 Task: Find connections with filter location Buri with filter topic #Jobinterviewswith filter profile language Potuguese with filter current company Dr. Reddy's Laboratories with filter school AMC Engineering College - India with filter industry Caterers with filter service category Corporate Law with filter keywords title Salon Manager
Action: Mouse moved to (682, 137)
Screenshot: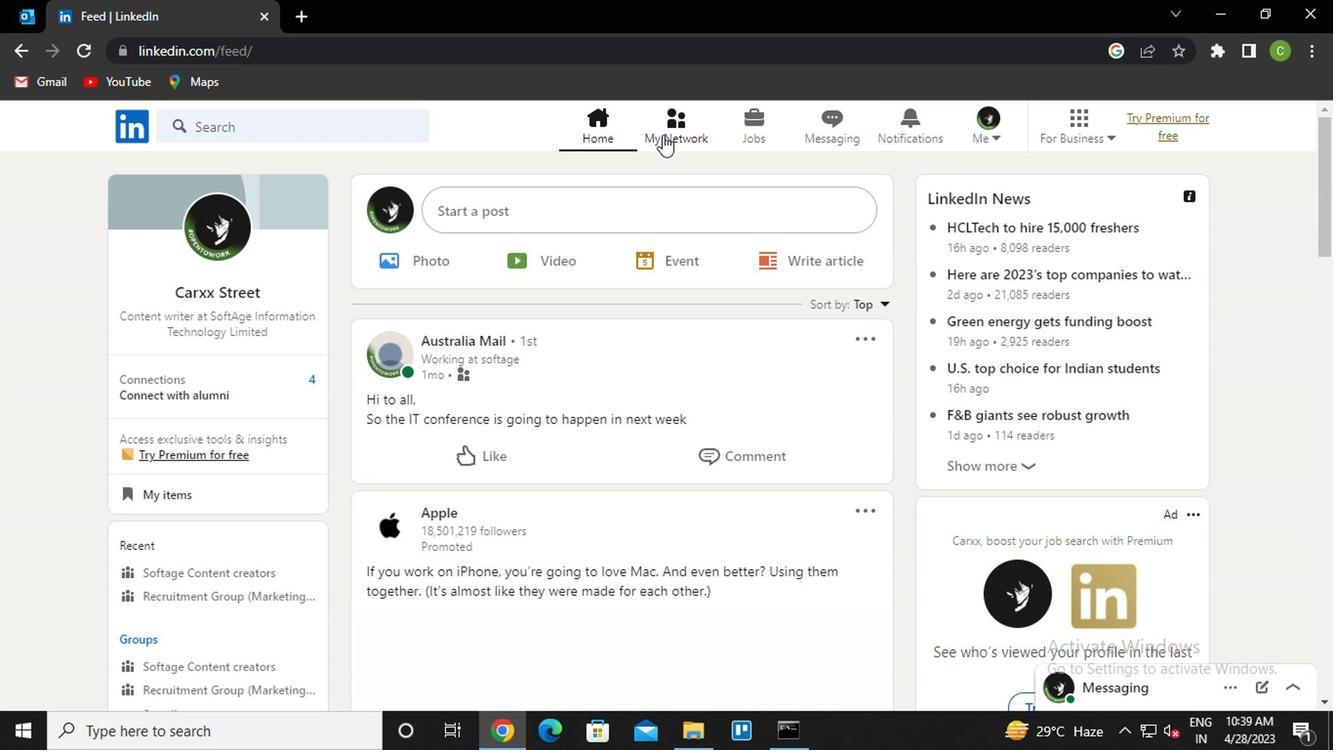 
Action: Mouse pressed left at (682, 137)
Screenshot: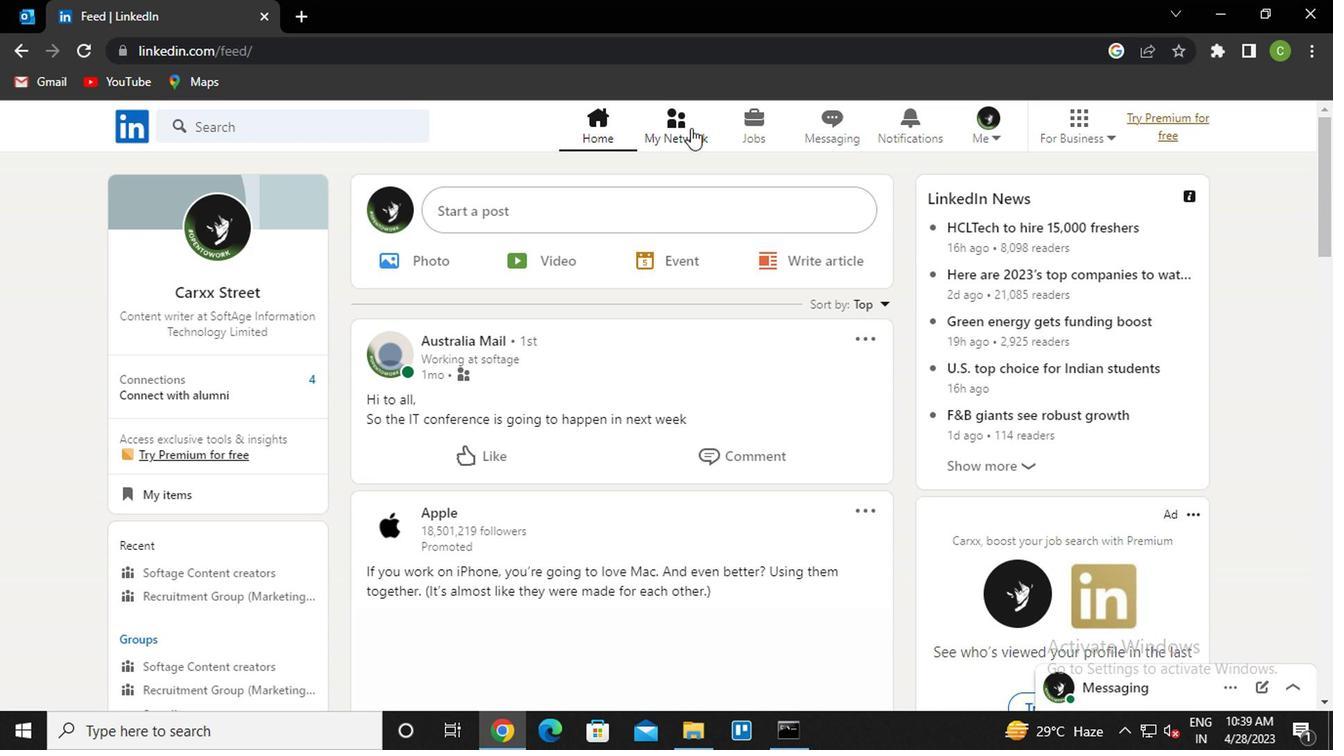 
Action: Mouse moved to (322, 247)
Screenshot: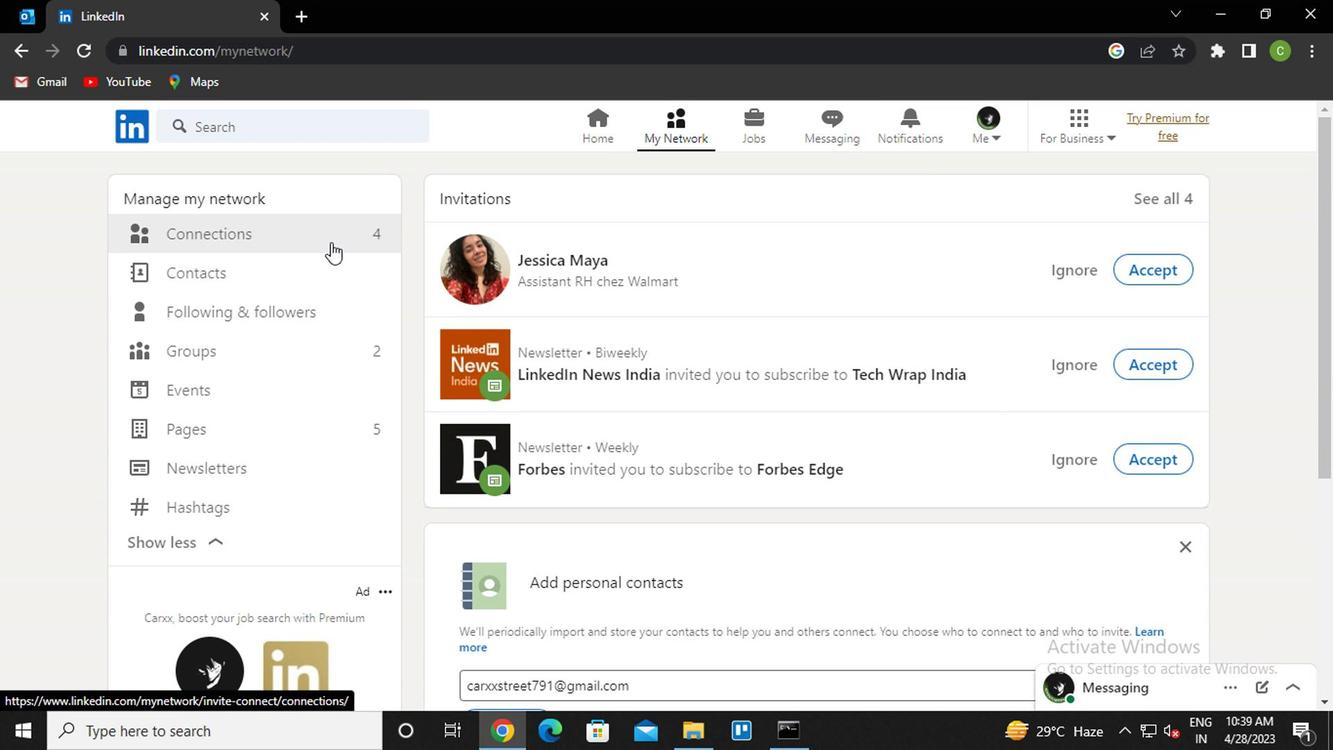 
Action: Mouse pressed left at (322, 247)
Screenshot: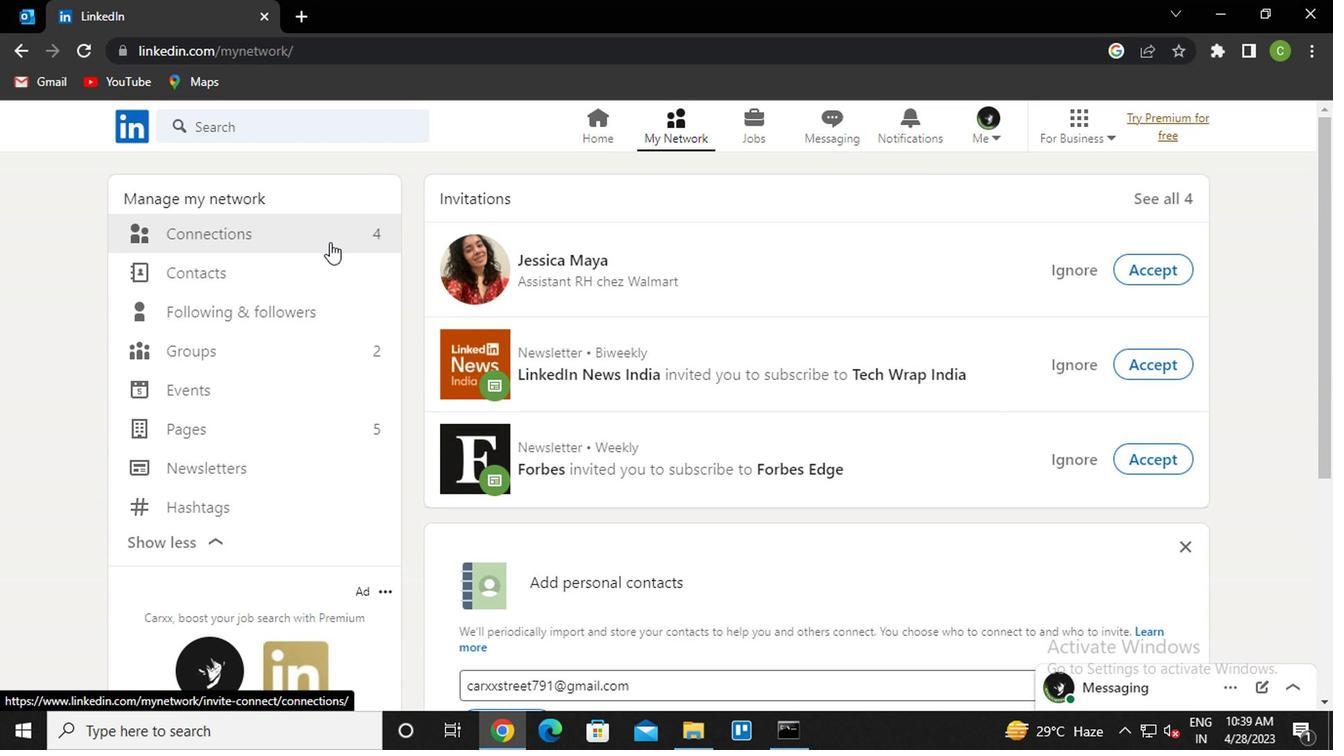 
Action: Mouse moved to (859, 220)
Screenshot: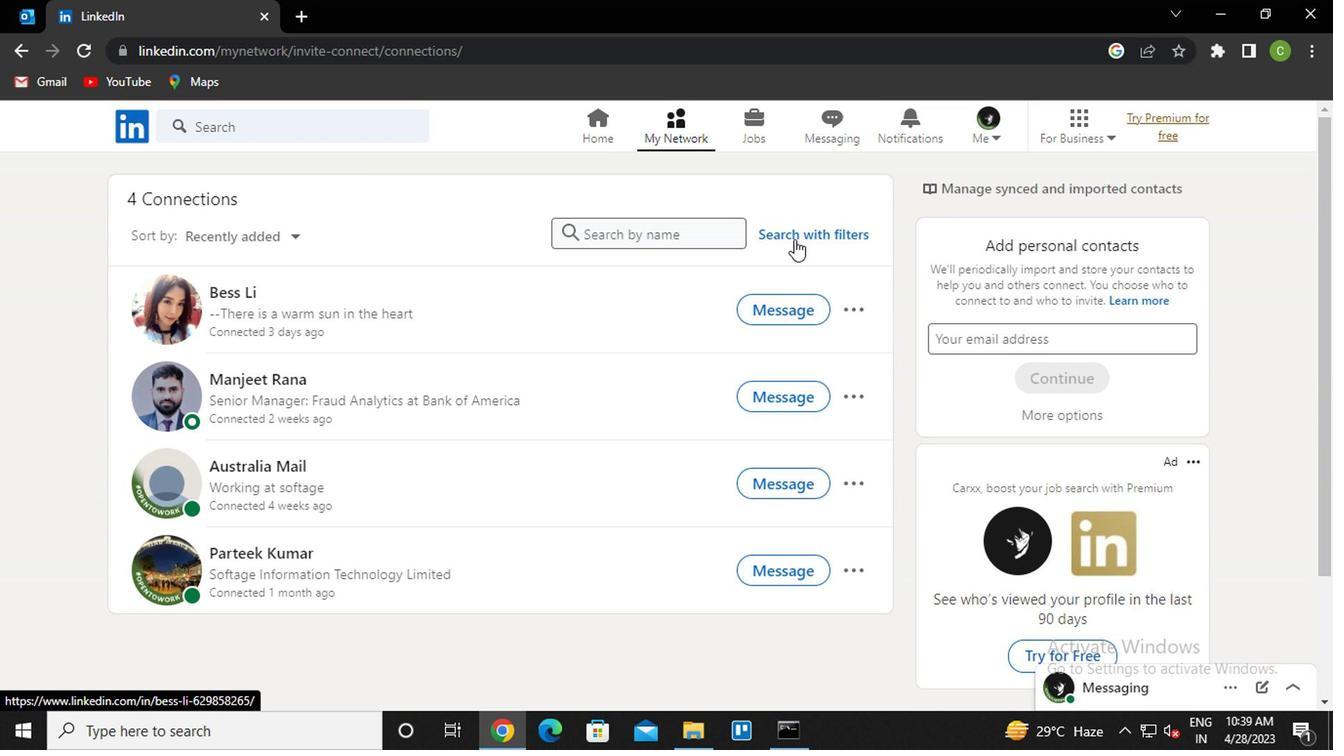 
Action: Mouse pressed left at (859, 220)
Screenshot: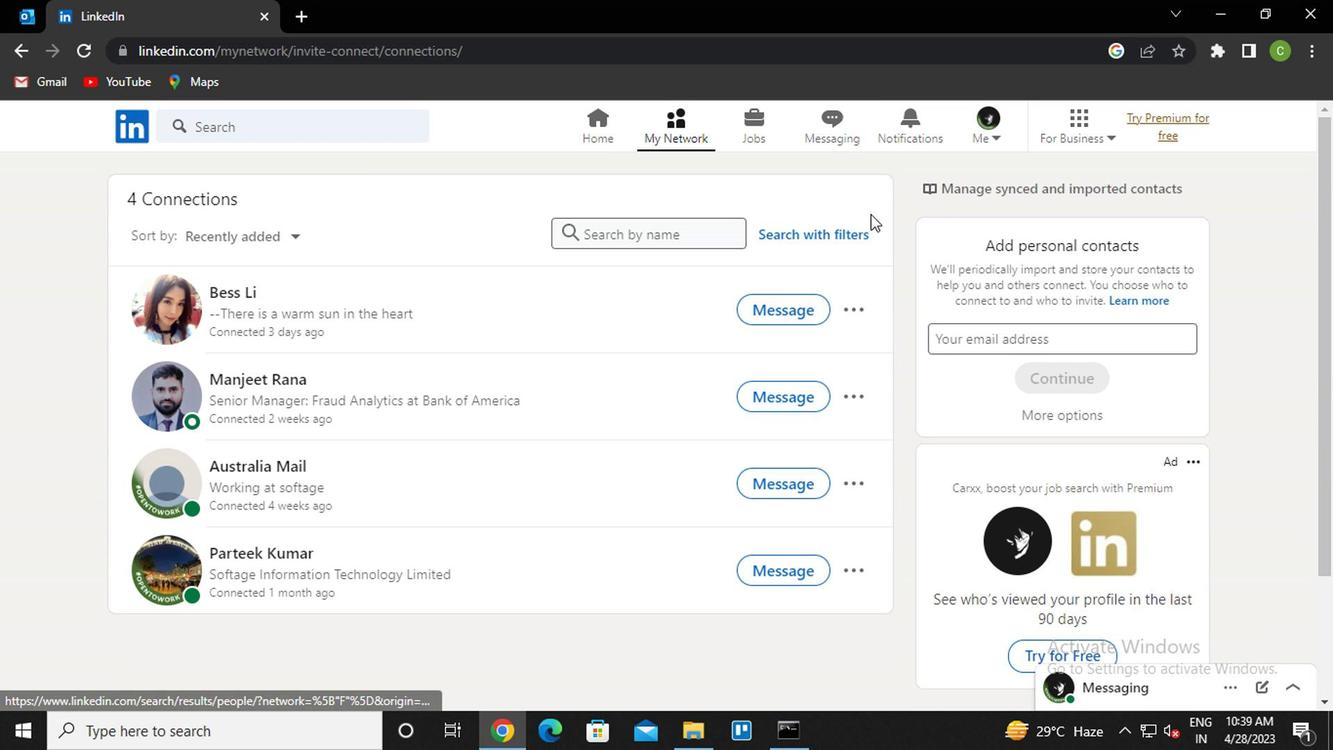 
Action: Mouse moved to (829, 240)
Screenshot: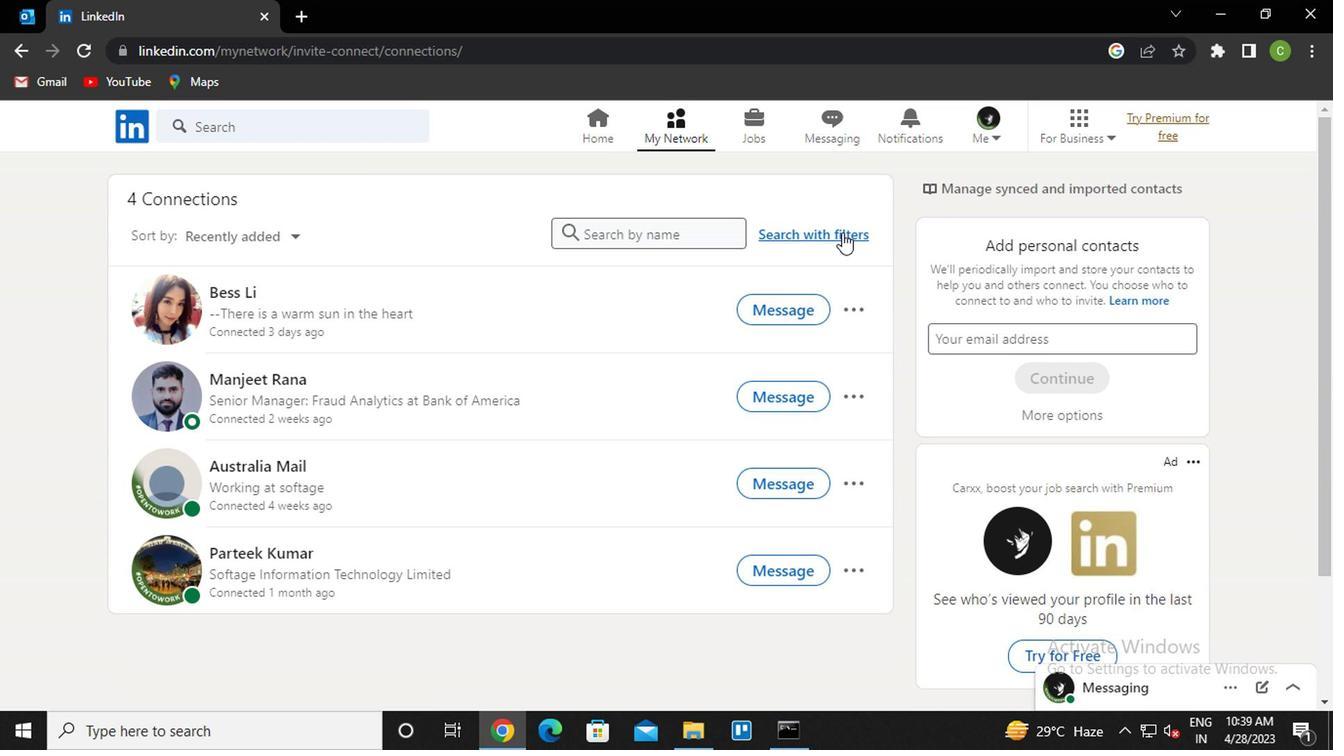 
Action: Mouse pressed left at (829, 240)
Screenshot: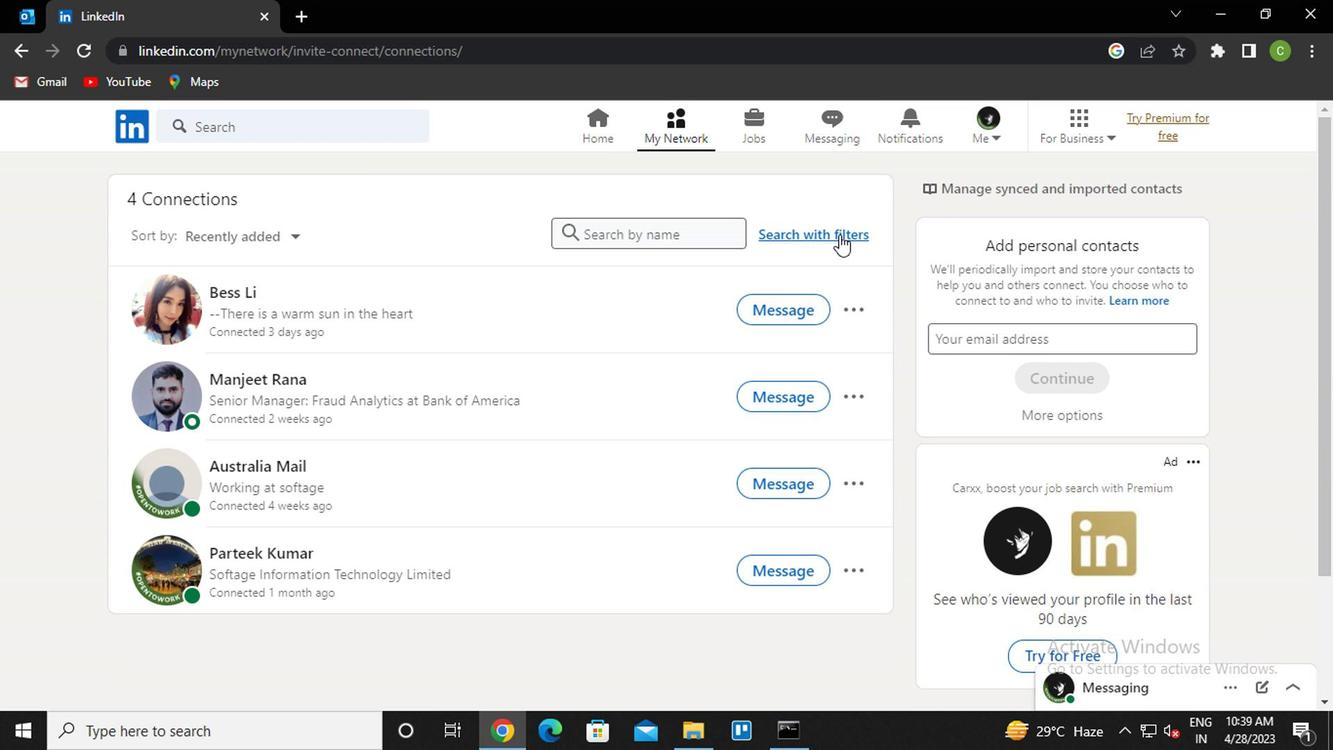 
Action: Mouse moved to (725, 195)
Screenshot: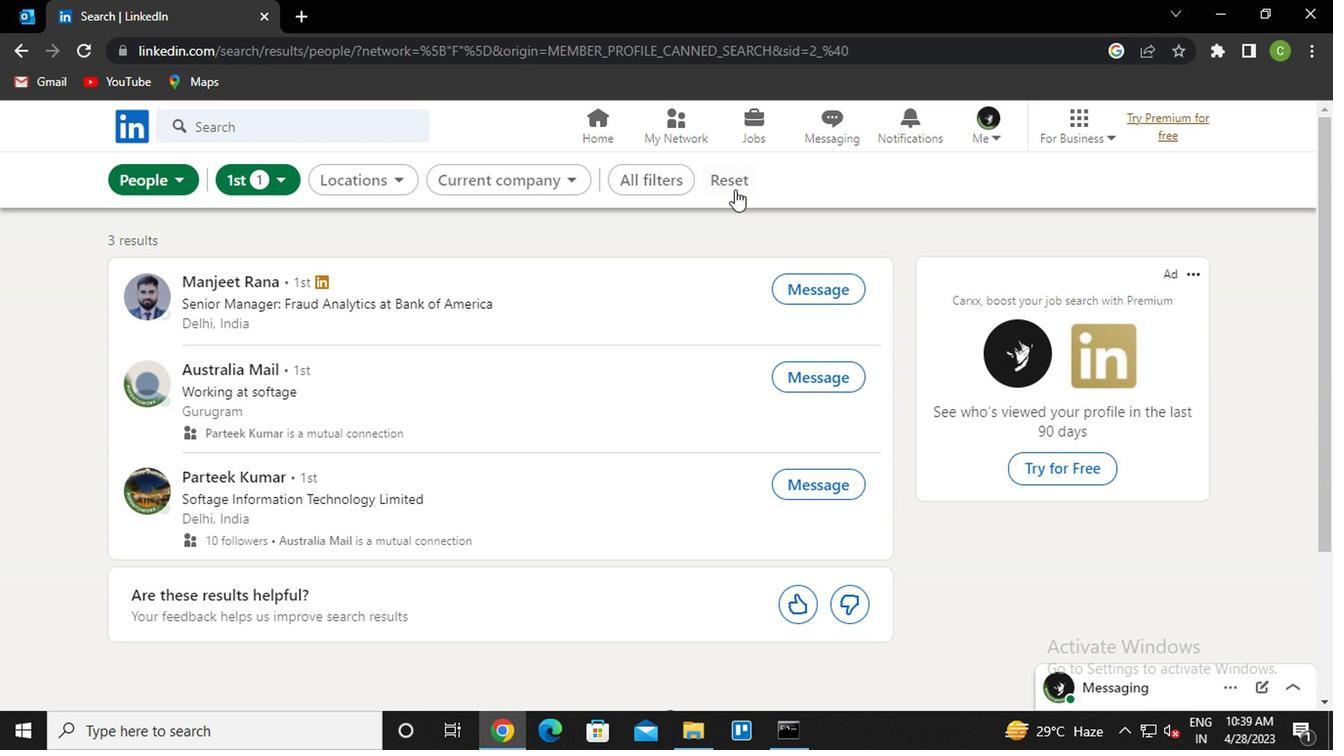
Action: Mouse pressed left at (725, 195)
Screenshot: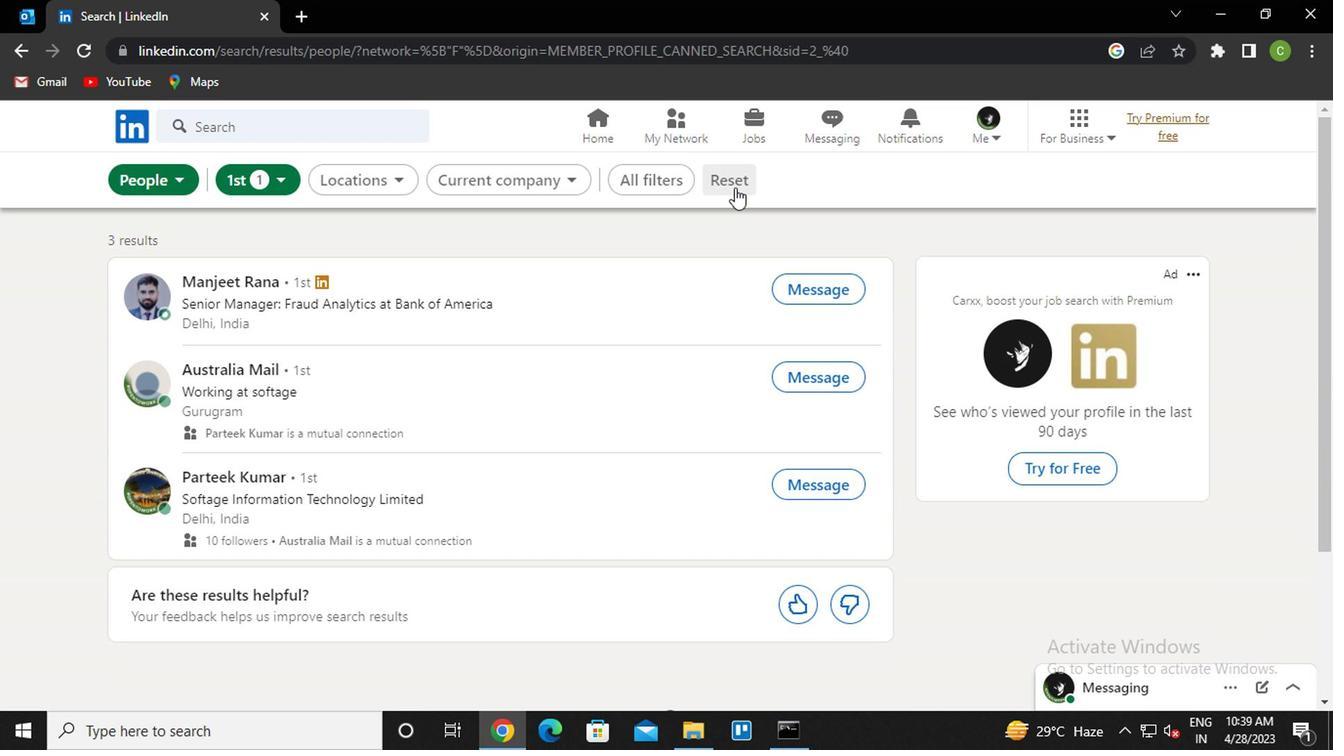 
Action: Mouse moved to (696, 197)
Screenshot: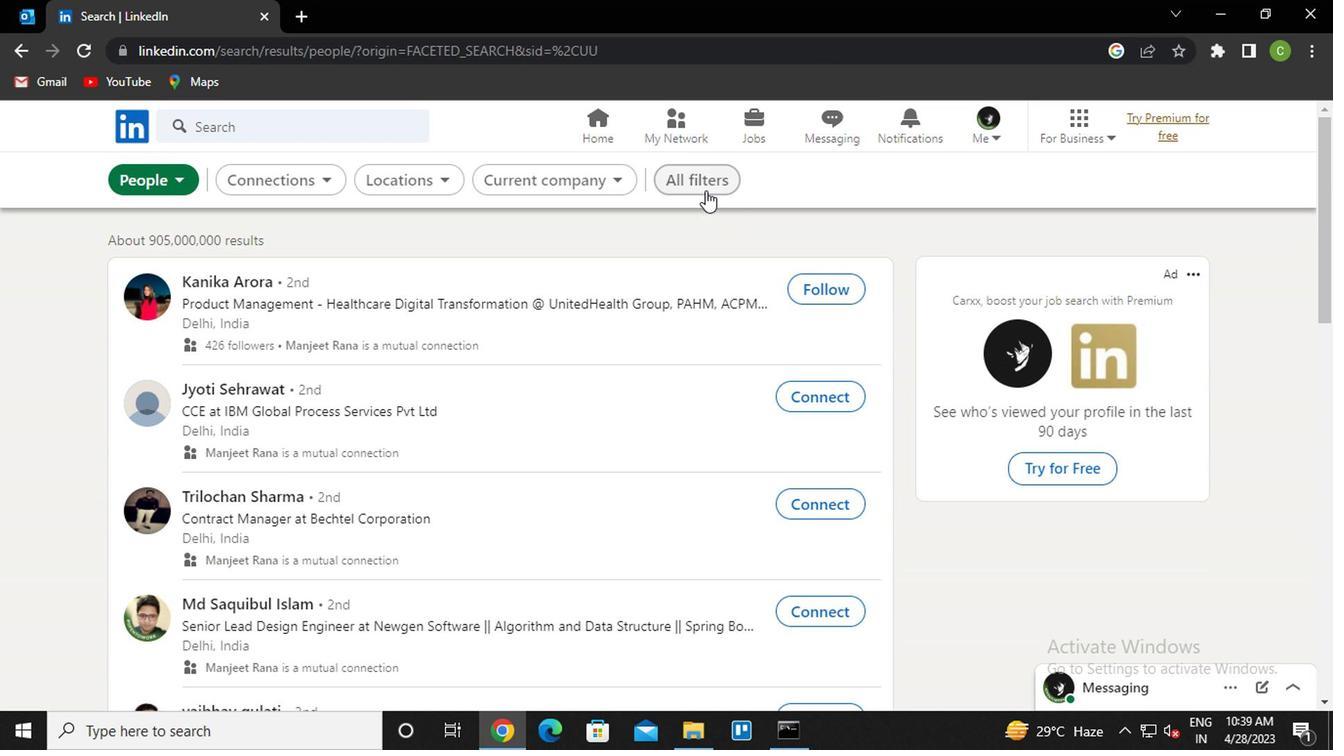 
Action: Mouse pressed left at (696, 197)
Screenshot: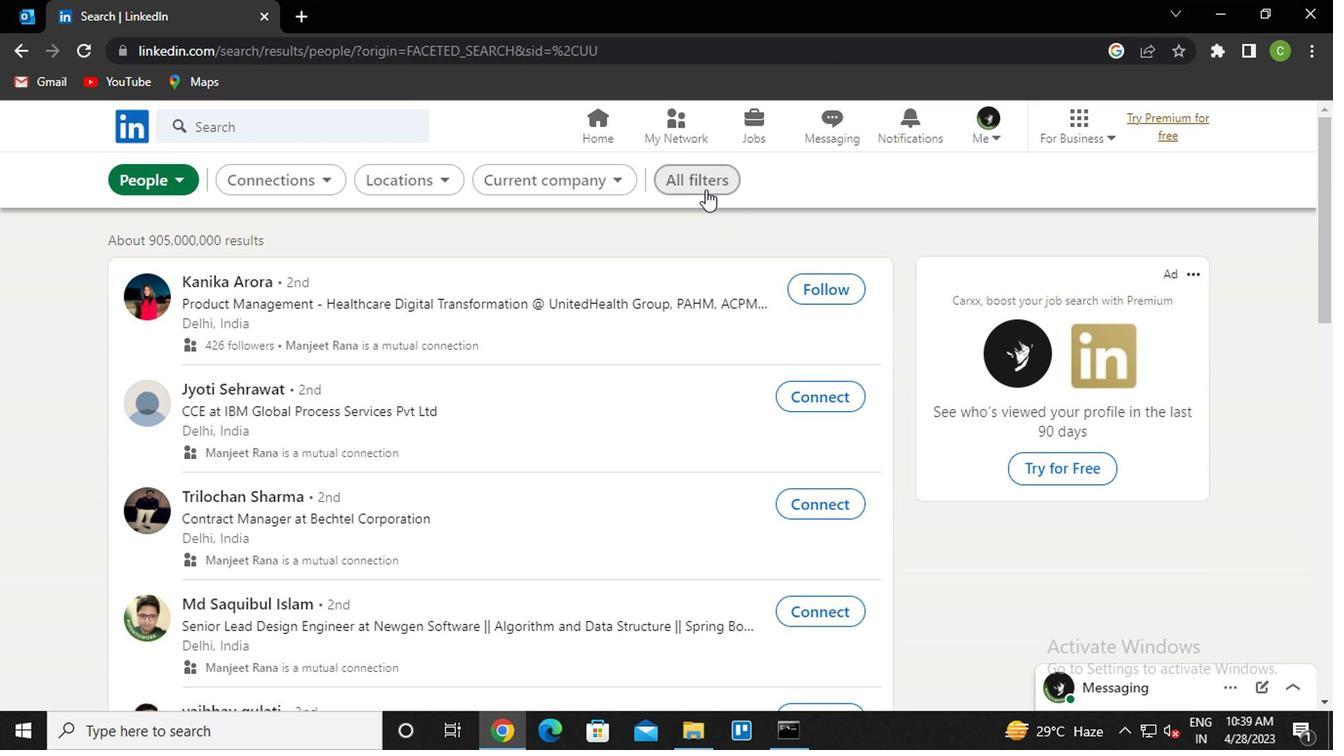 
Action: Mouse moved to (952, 437)
Screenshot: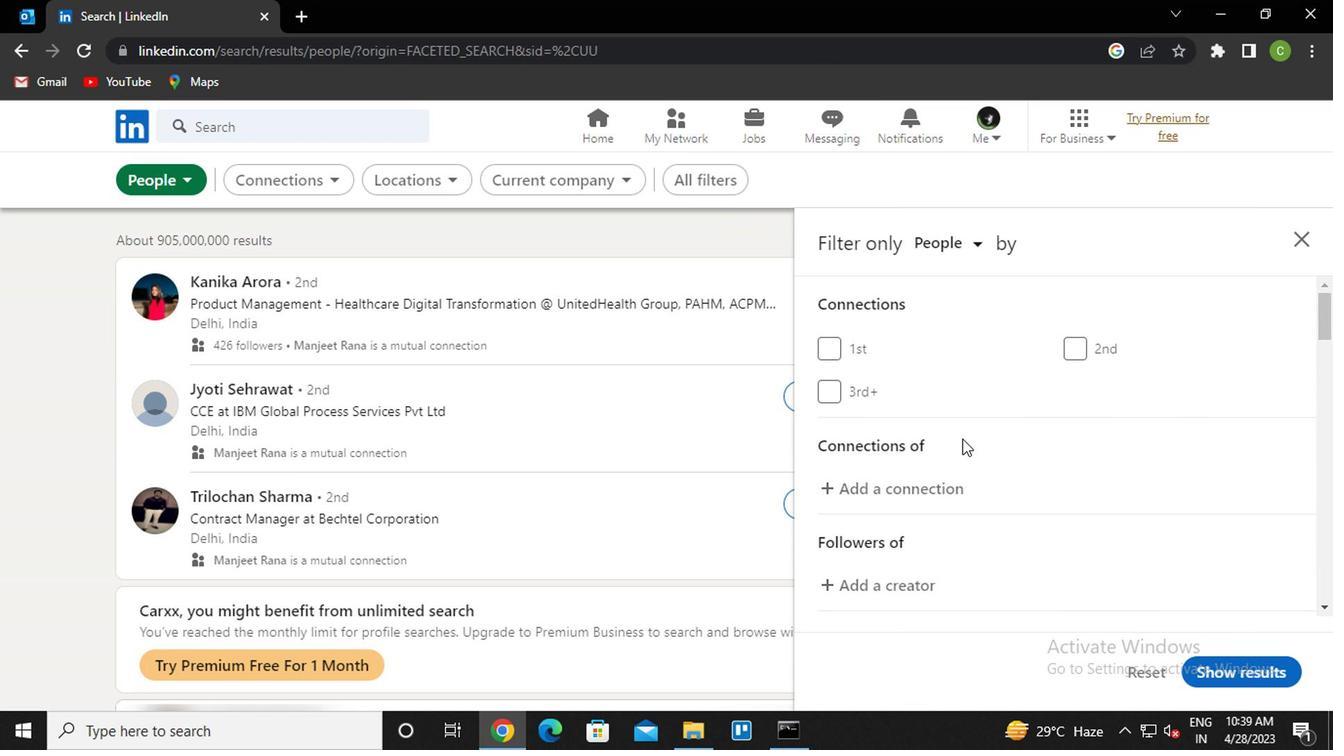
Action: Mouse scrolled (952, 436) with delta (0, 0)
Screenshot: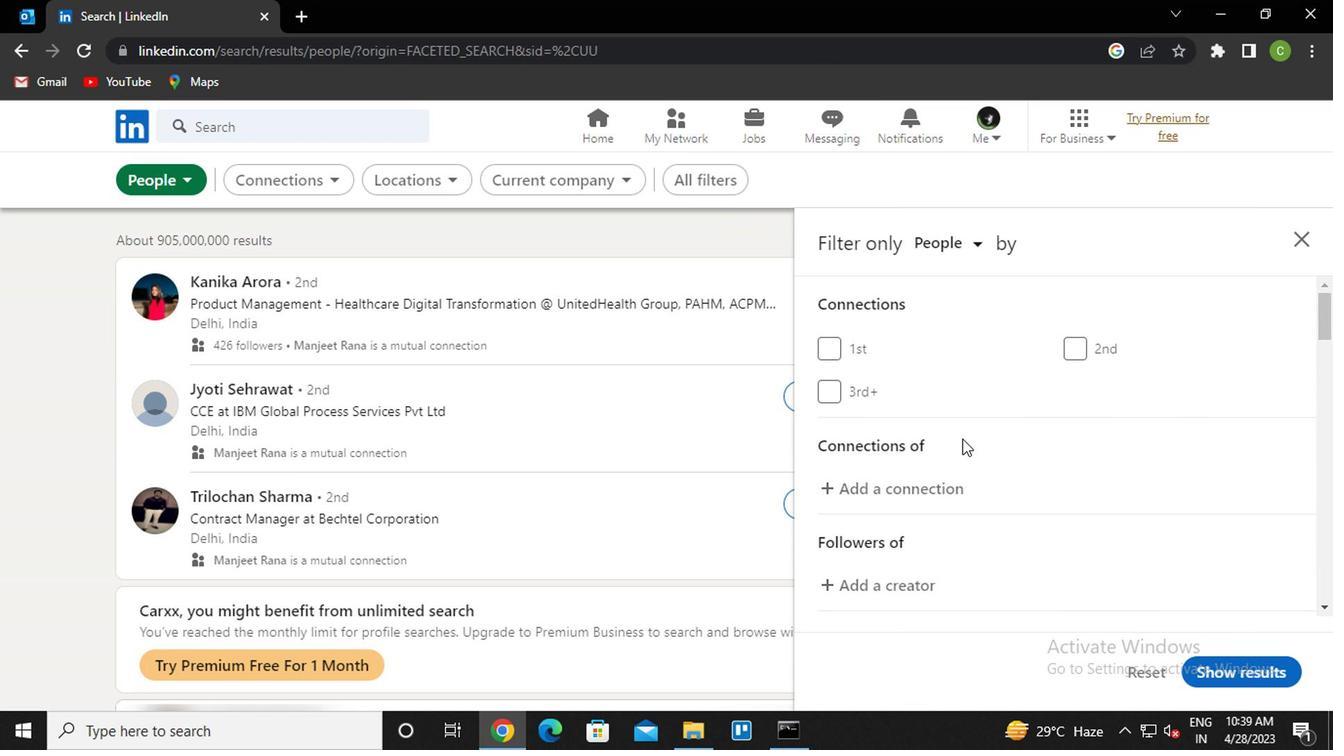 
Action: Mouse moved to (952, 437)
Screenshot: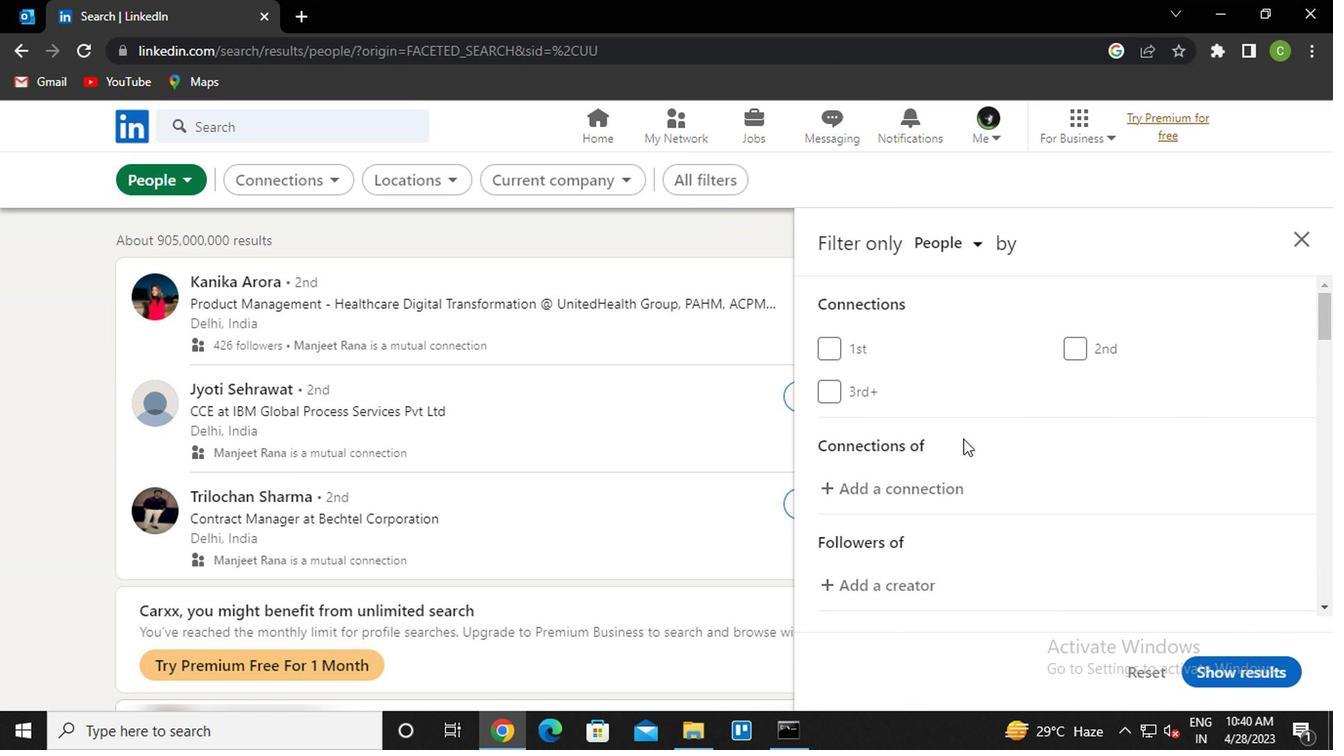 
Action: Mouse scrolled (952, 436) with delta (0, 0)
Screenshot: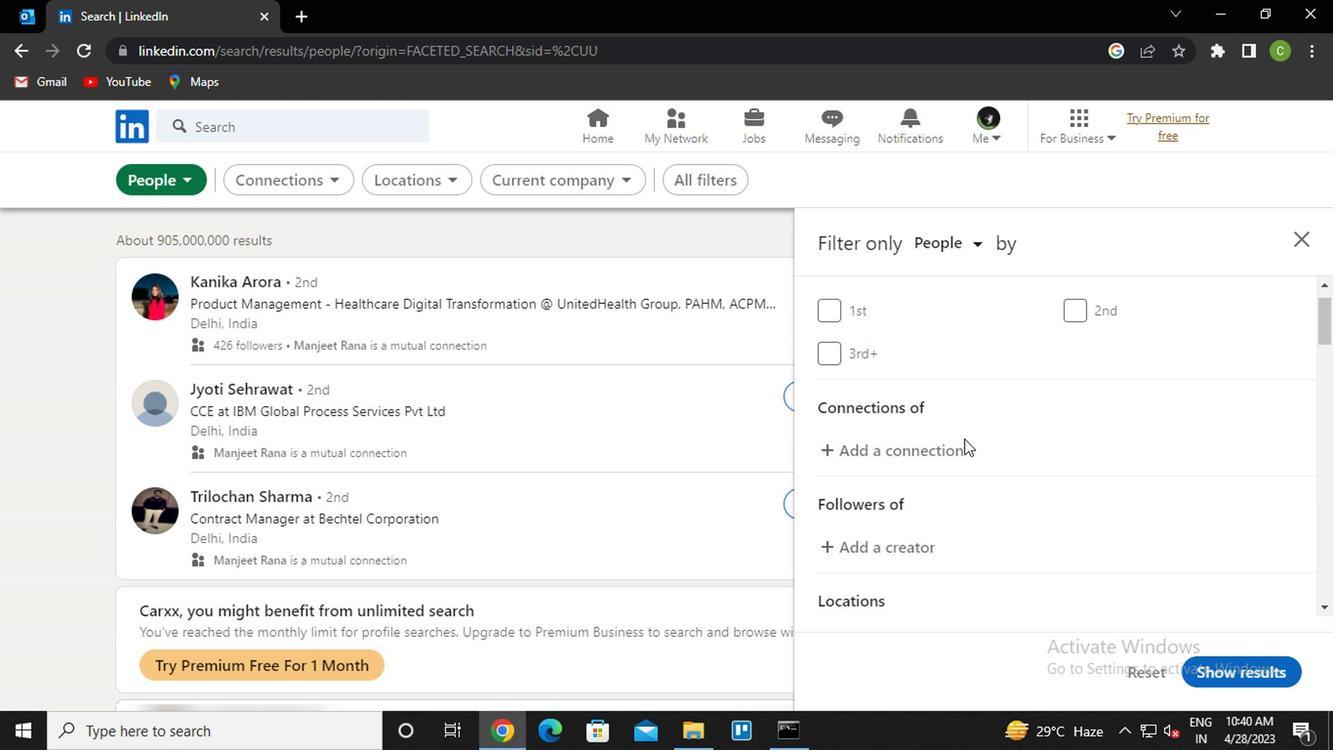 
Action: Mouse scrolled (952, 436) with delta (0, 0)
Screenshot: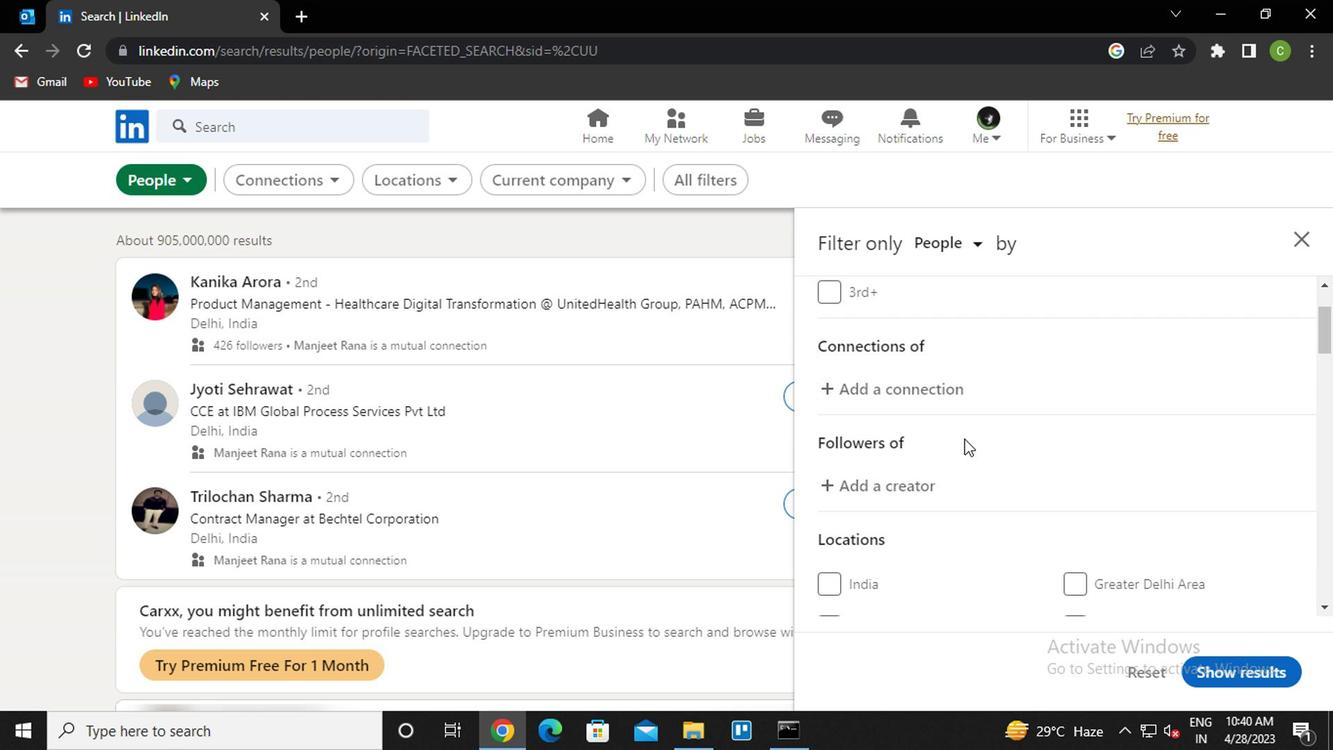 
Action: Mouse scrolled (952, 436) with delta (0, 0)
Screenshot: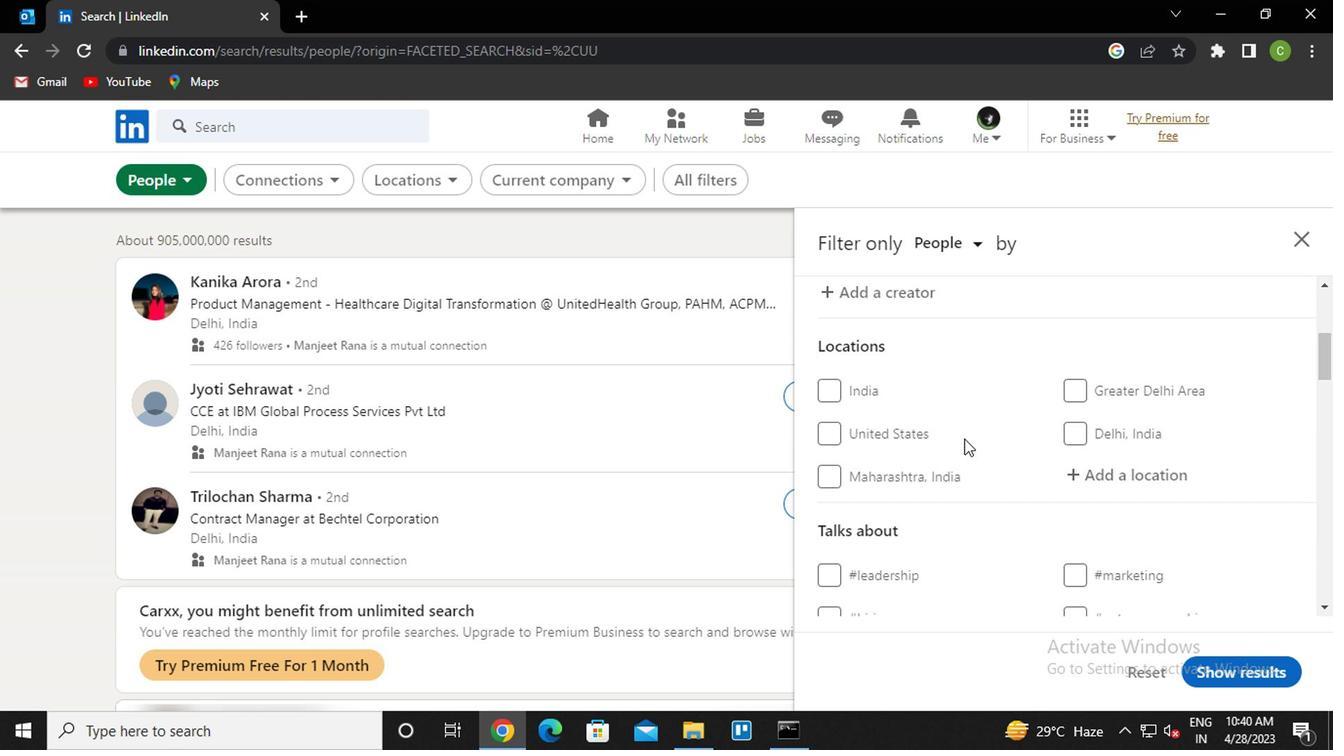 
Action: Mouse moved to (1151, 386)
Screenshot: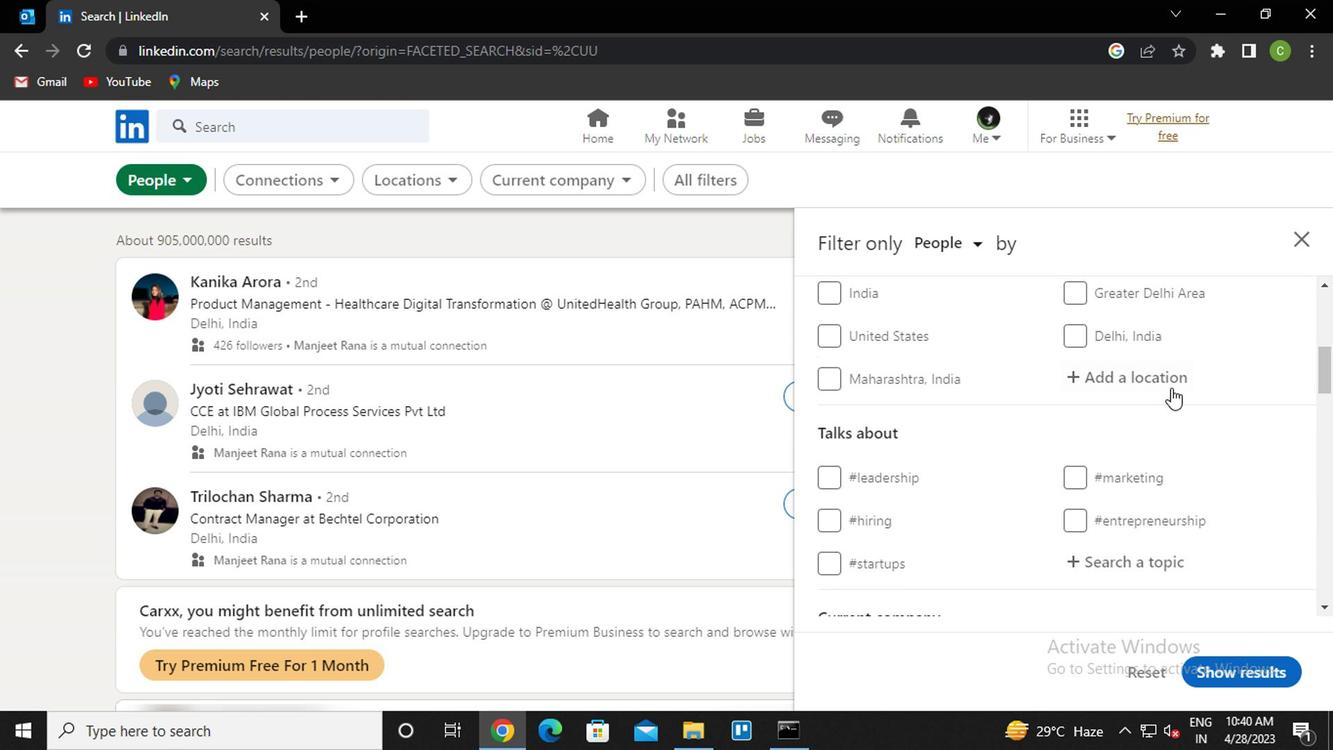 
Action: Mouse pressed left at (1151, 386)
Screenshot: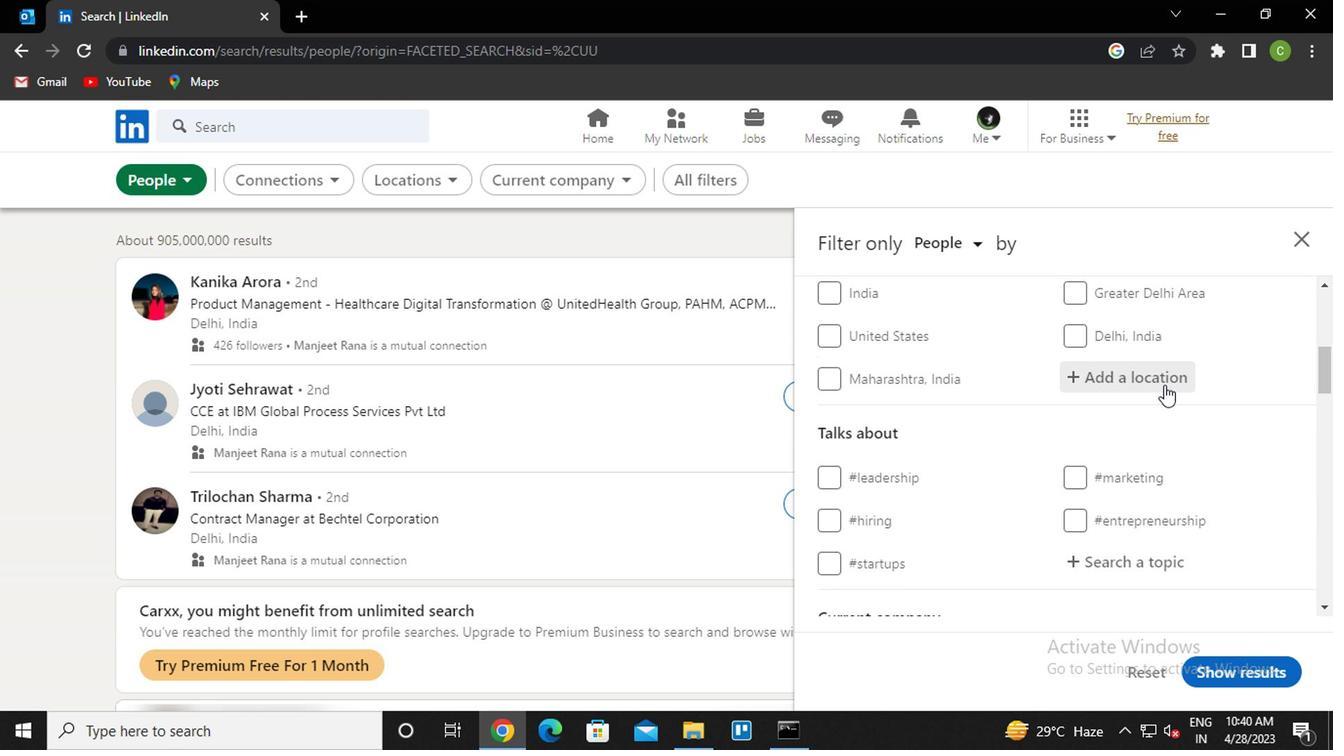 
Action: Key pressed <Key.caps_lock>b<Key.caps_lock>uri<Key.down><Key.down><Key.enter>
Screenshot: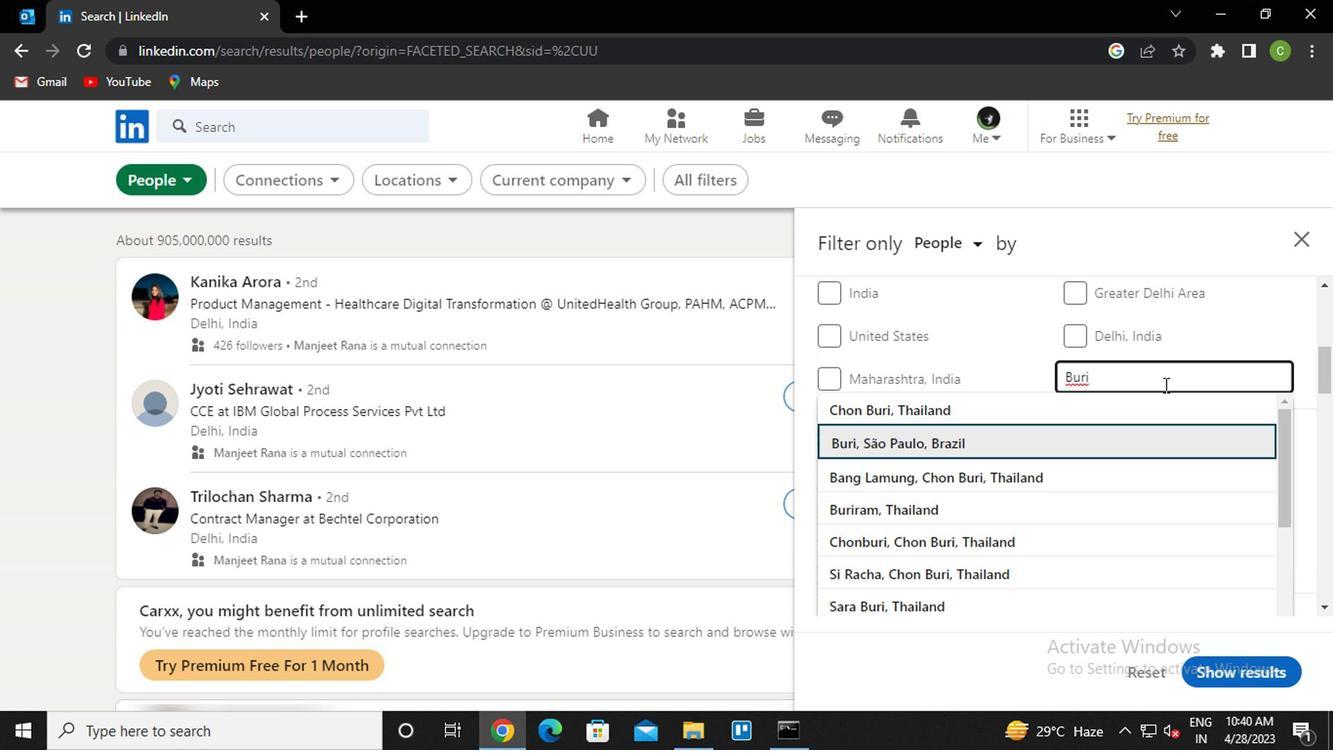 
Action: Mouse moved to (1156, 382)
Screenshot: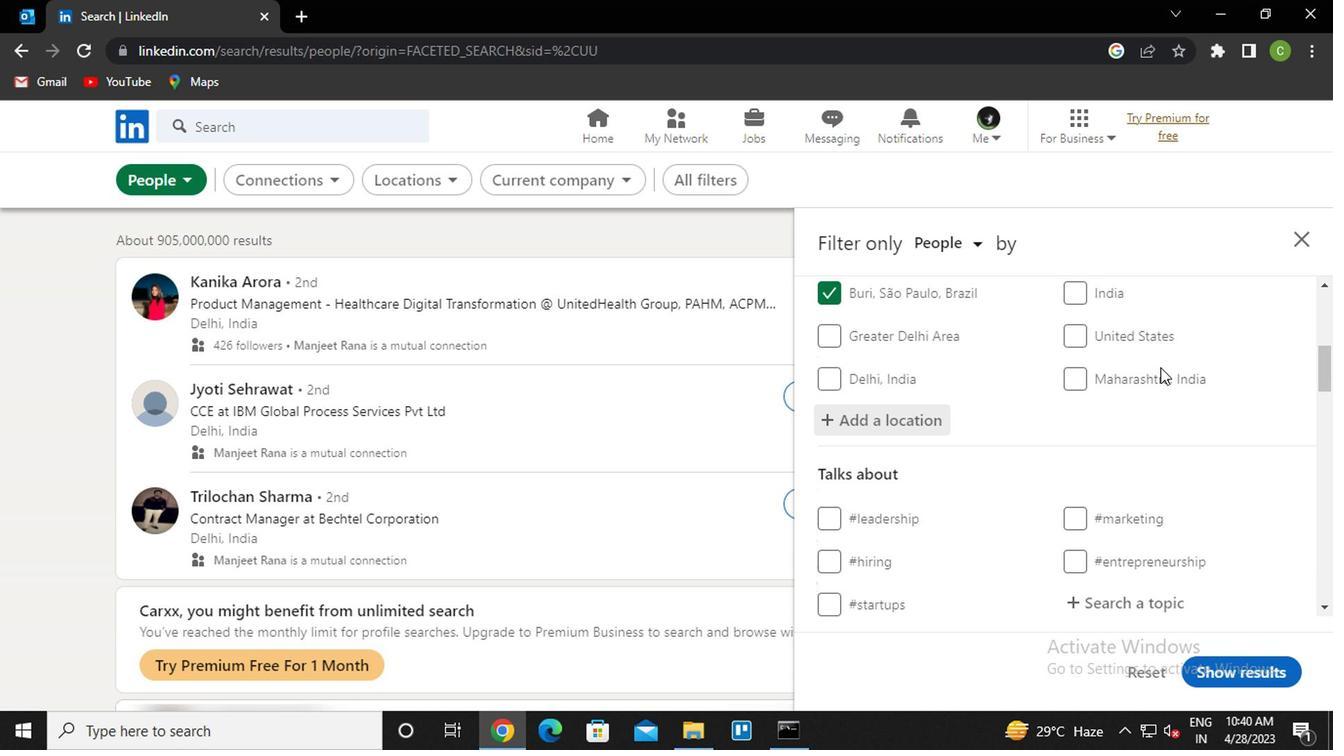 
Action: Mouse scrolled (1156, 382) with delta (0, 0)
Screenshot: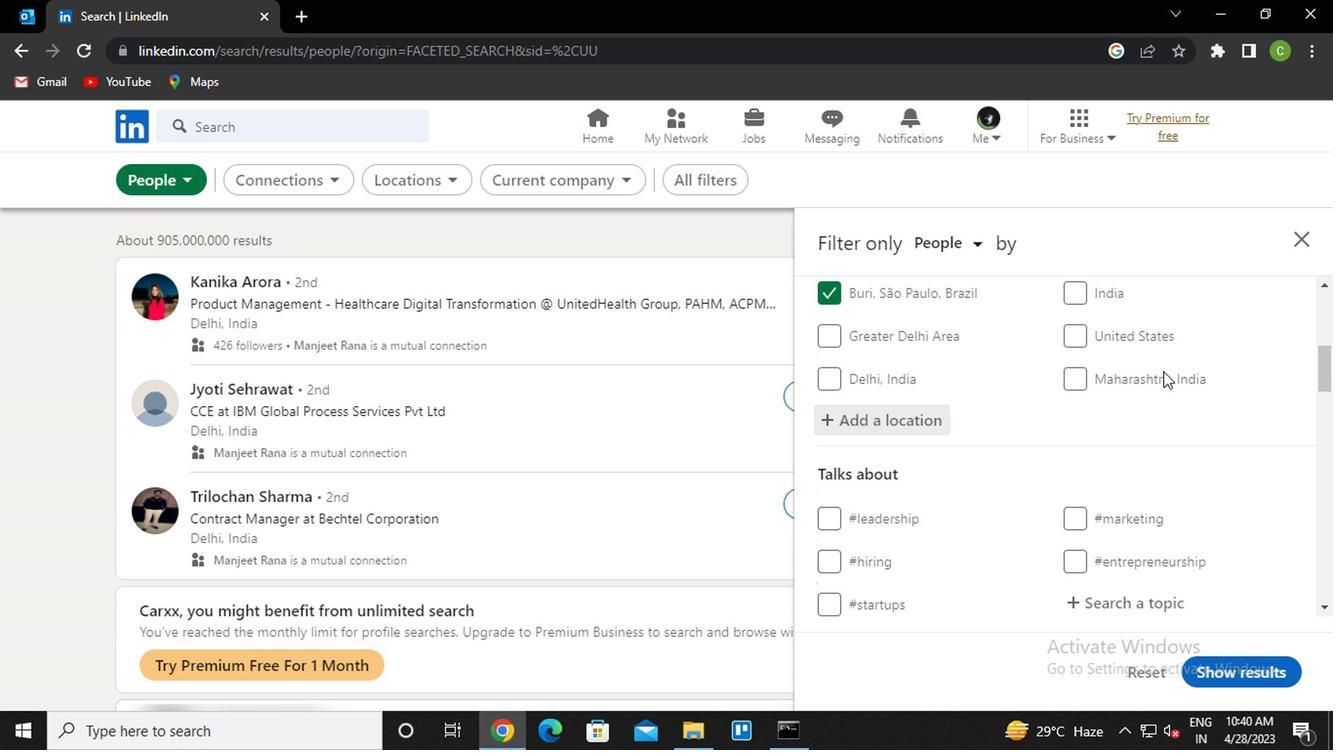 
Action: Mouse moved to (1155, 388)
Screenshot: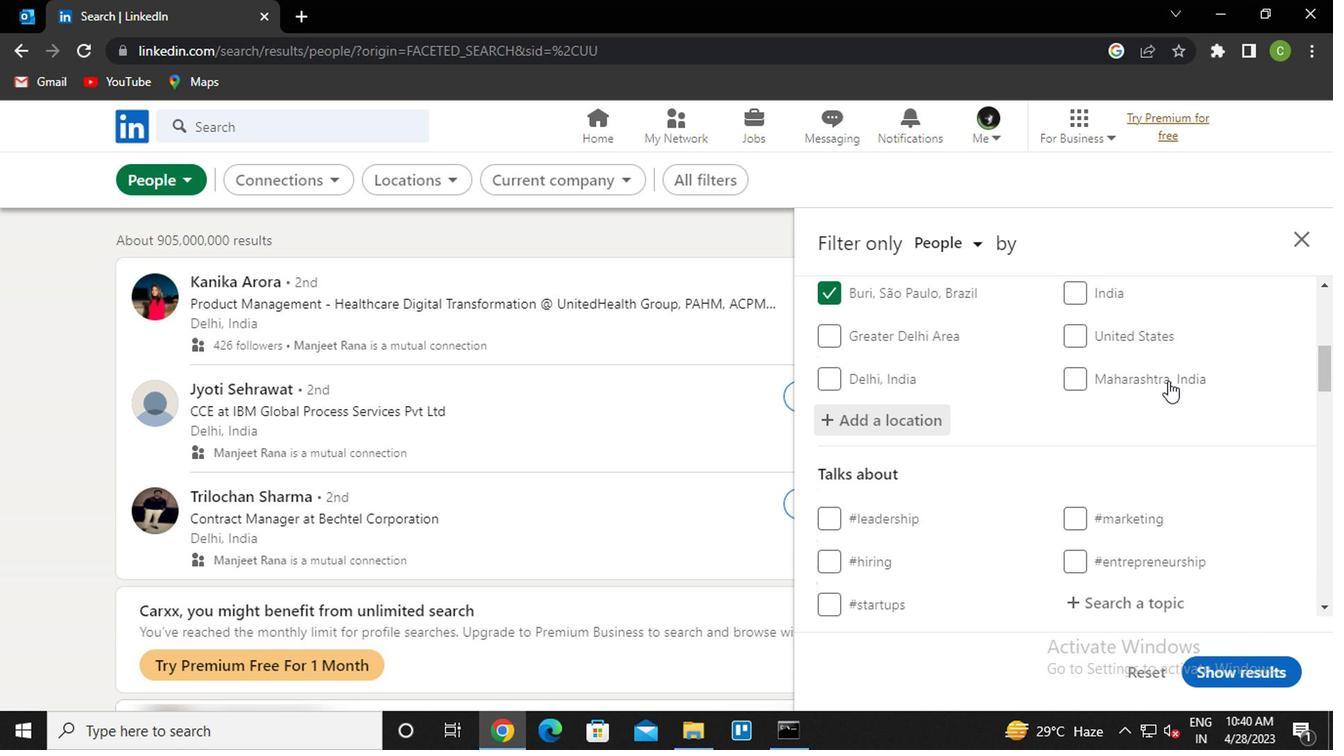 
Action: Mouse scrolled (1155, 387) with delta (0, -1)
Screenshot: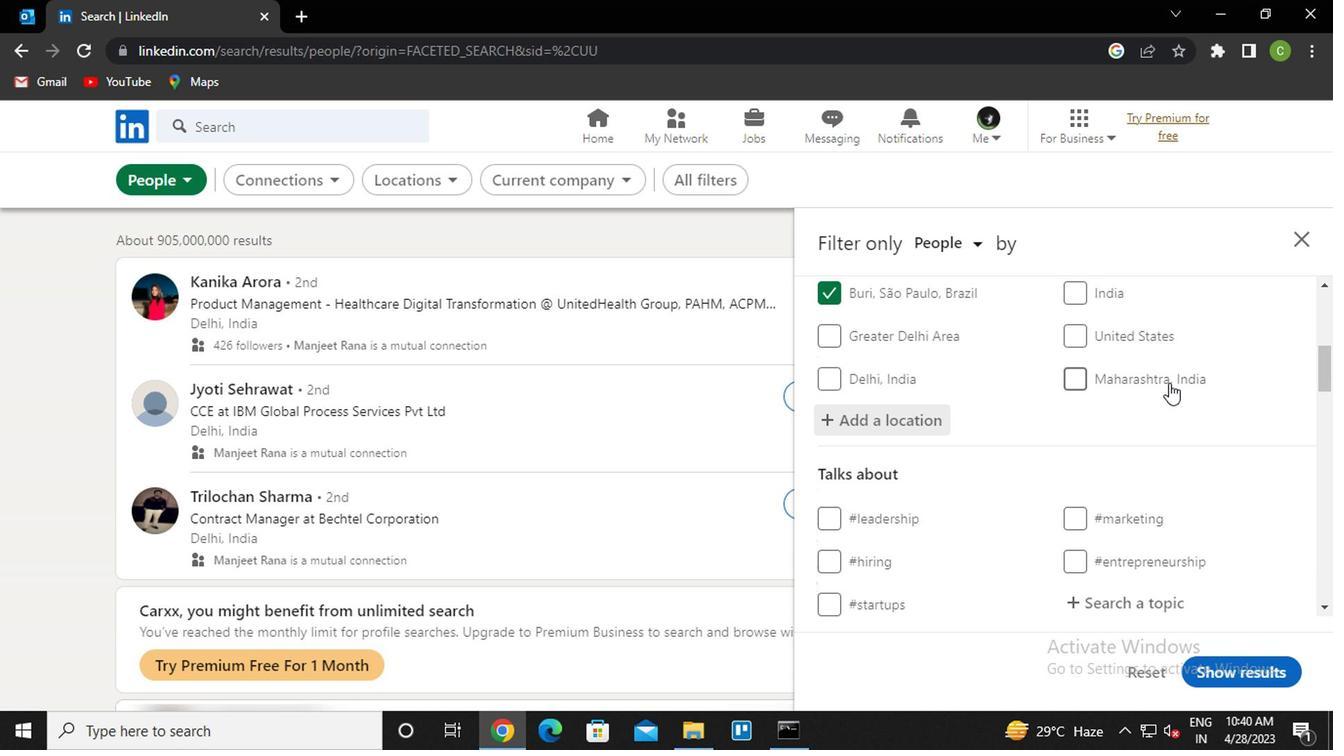 
Action: Mouse moved to (1125, 397)
Screenshot: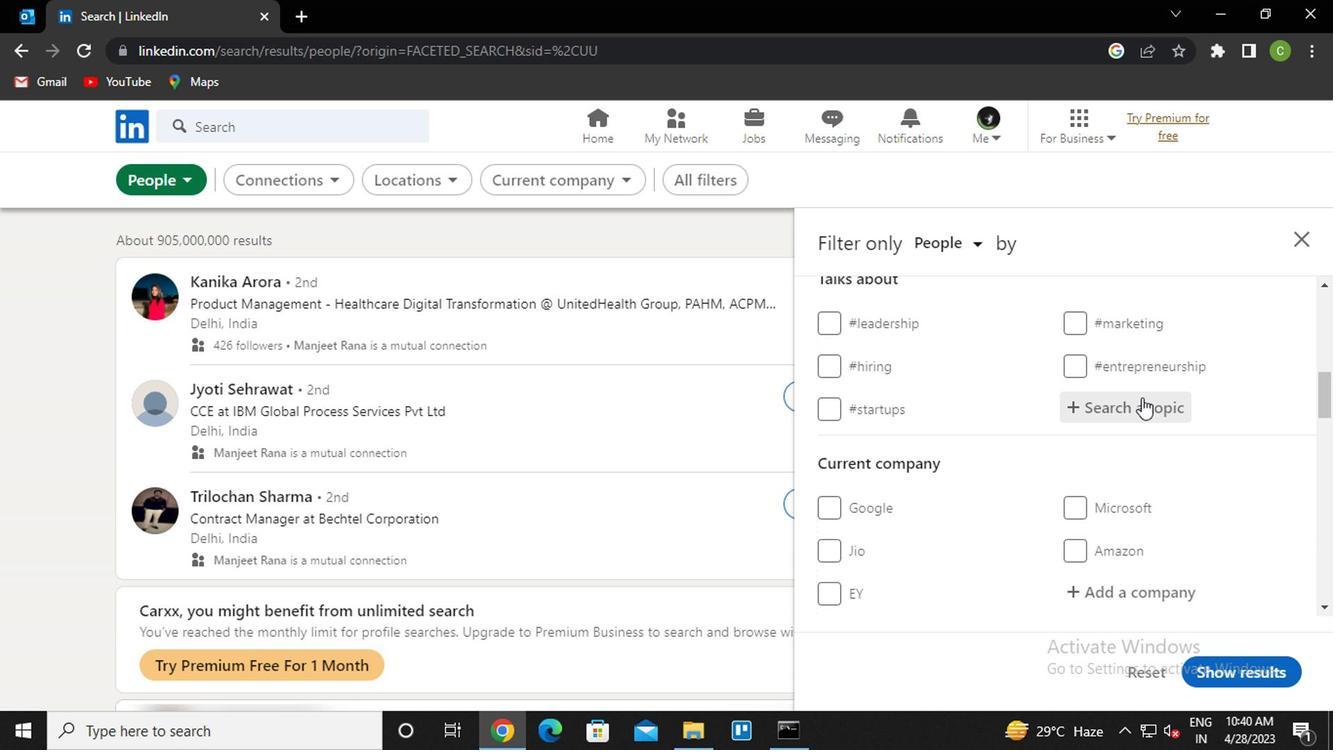 
Action: Mouse pressed left at (1125, 397)
Screenshot: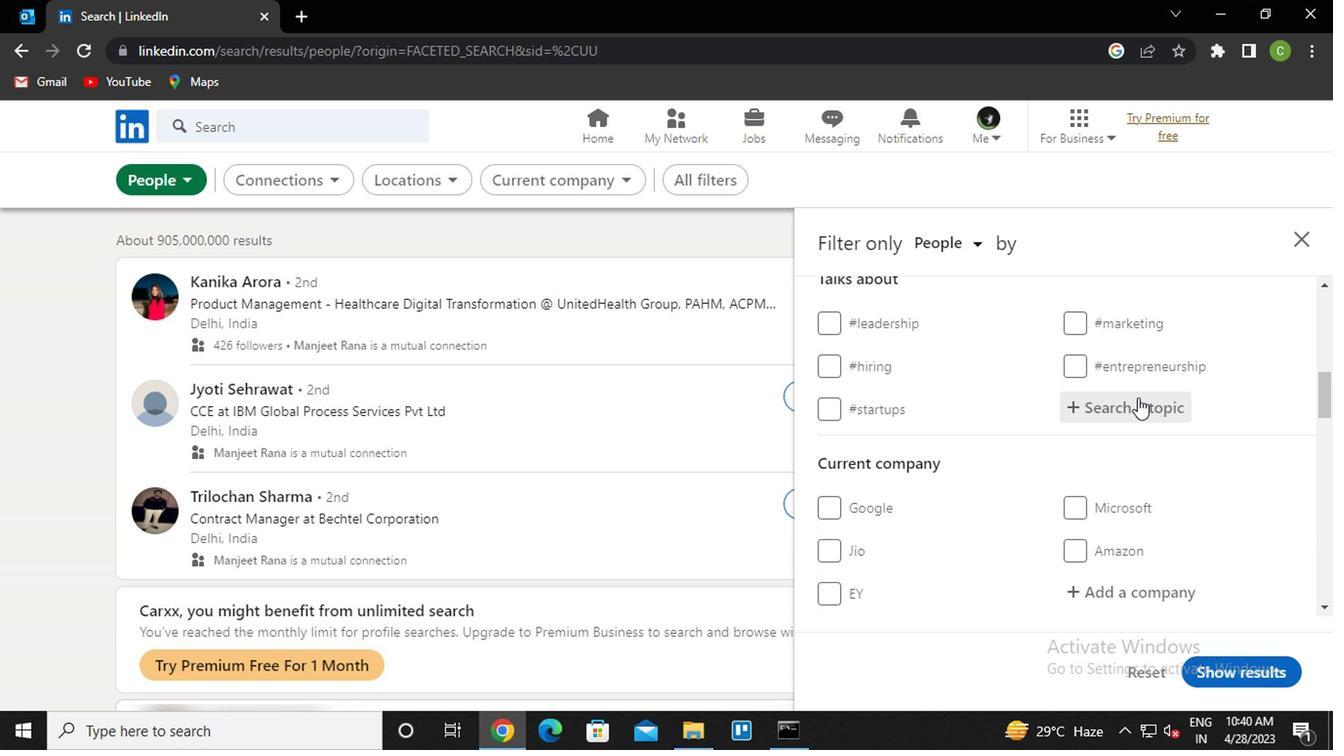 
Action: Key pressed <Key.caps_lock>j<Key.caps_lock>obsee<Key.backspace><Key.backspace><Key.backspace>inter<Key.down><Key.enter>
Screenshot: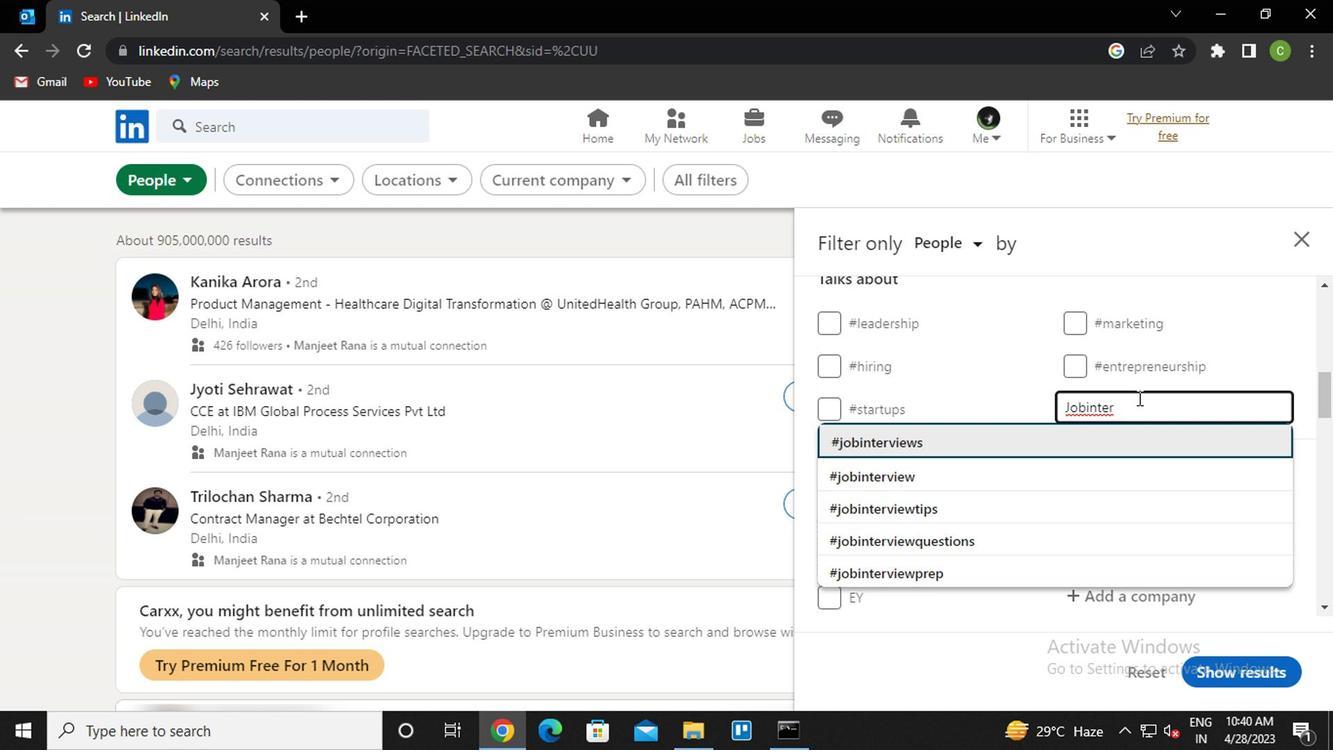 
Action: Mouse scrolled (1125, 397) with delta (0, 0)
Screenshot: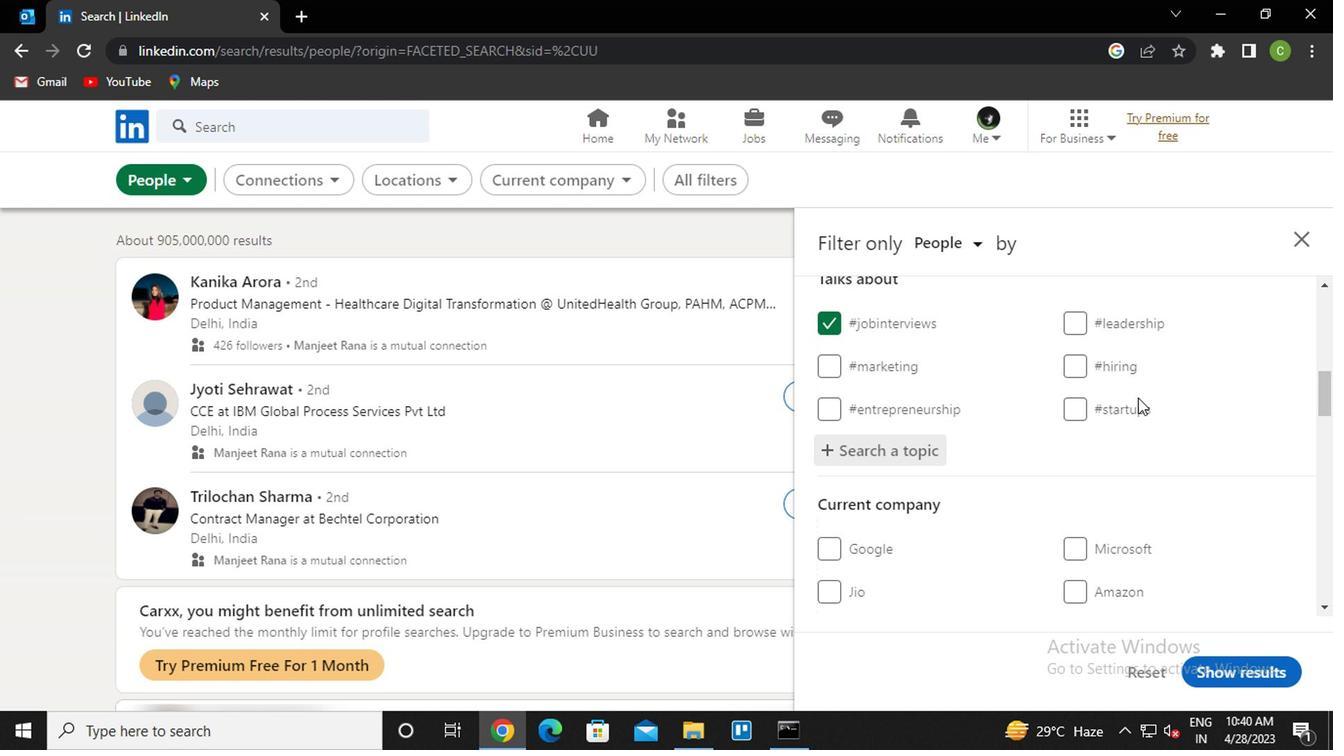 
Action: Mouse scrolled (1125, 397) with delta (0, 0)
Screenshot: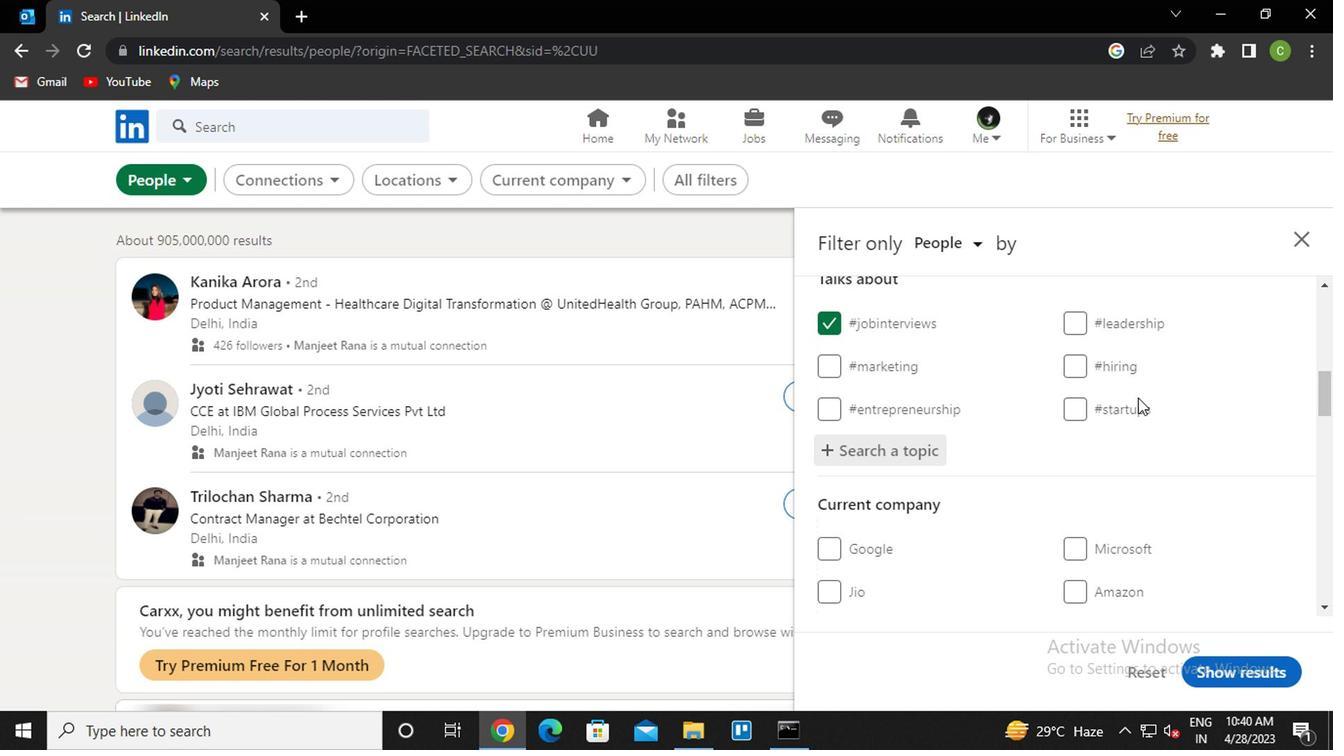 
Action: Mouse scrolled (1125, 397) with delta (0, 0)
Screenshot: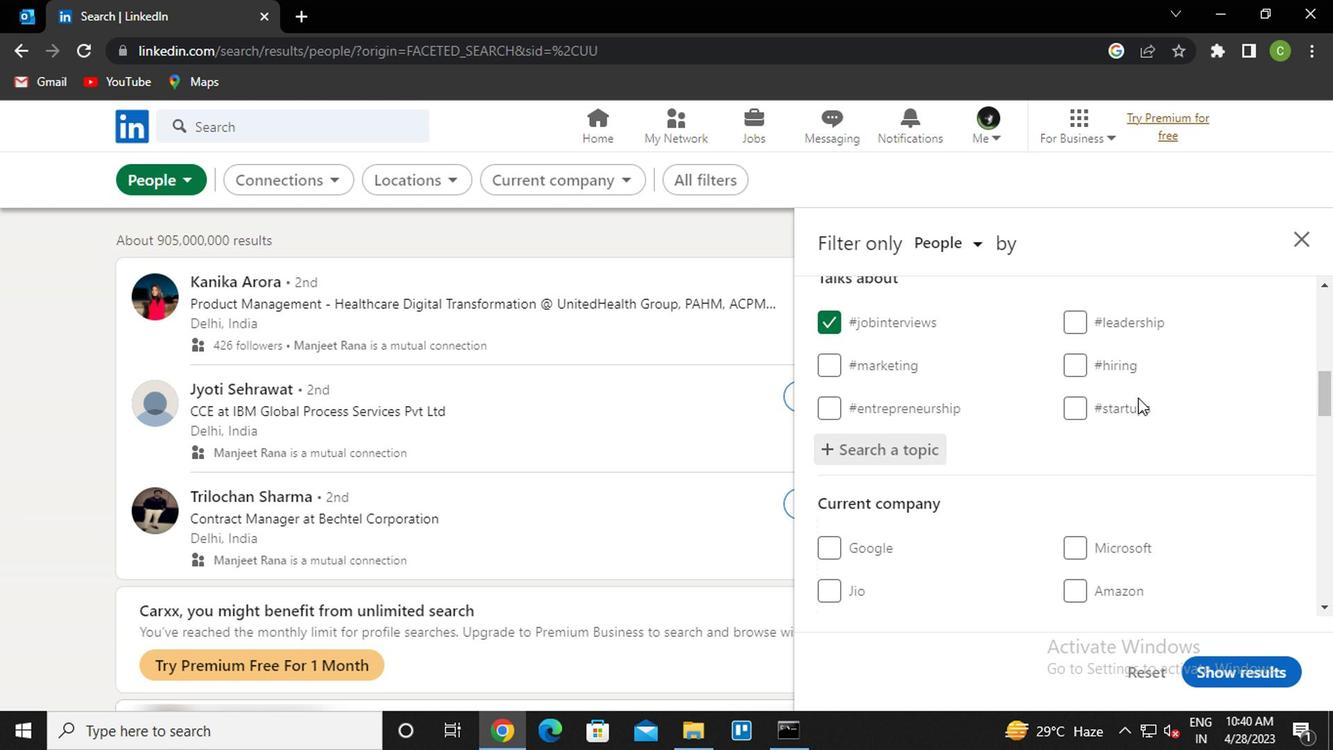 
Action: Mouse scrolled (1125, 397) with delta (0, 0)
Screenshot: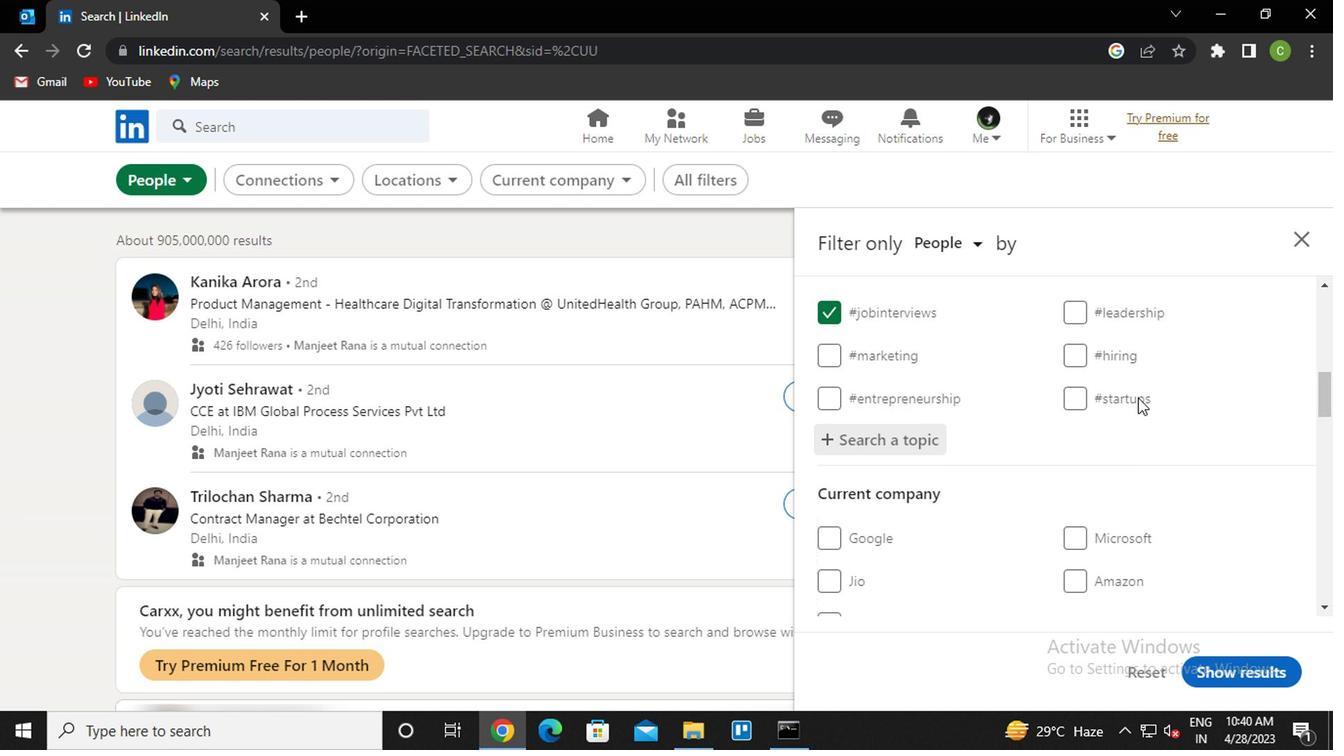 
Action: Mouse scrolled (1125, 397) with delta (0, 0)
Screenshot: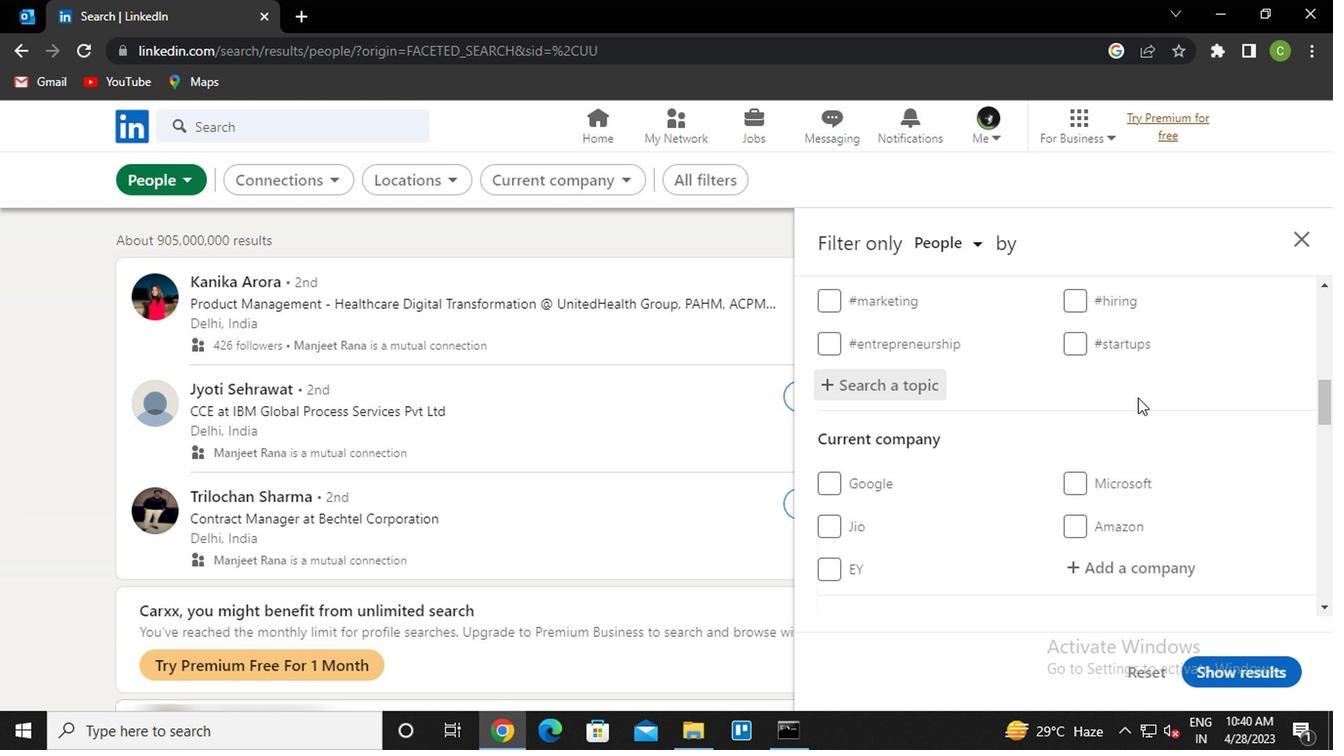
Action: Mouse scrolled (1125, 397) with delta (0, 0)
Screenshot: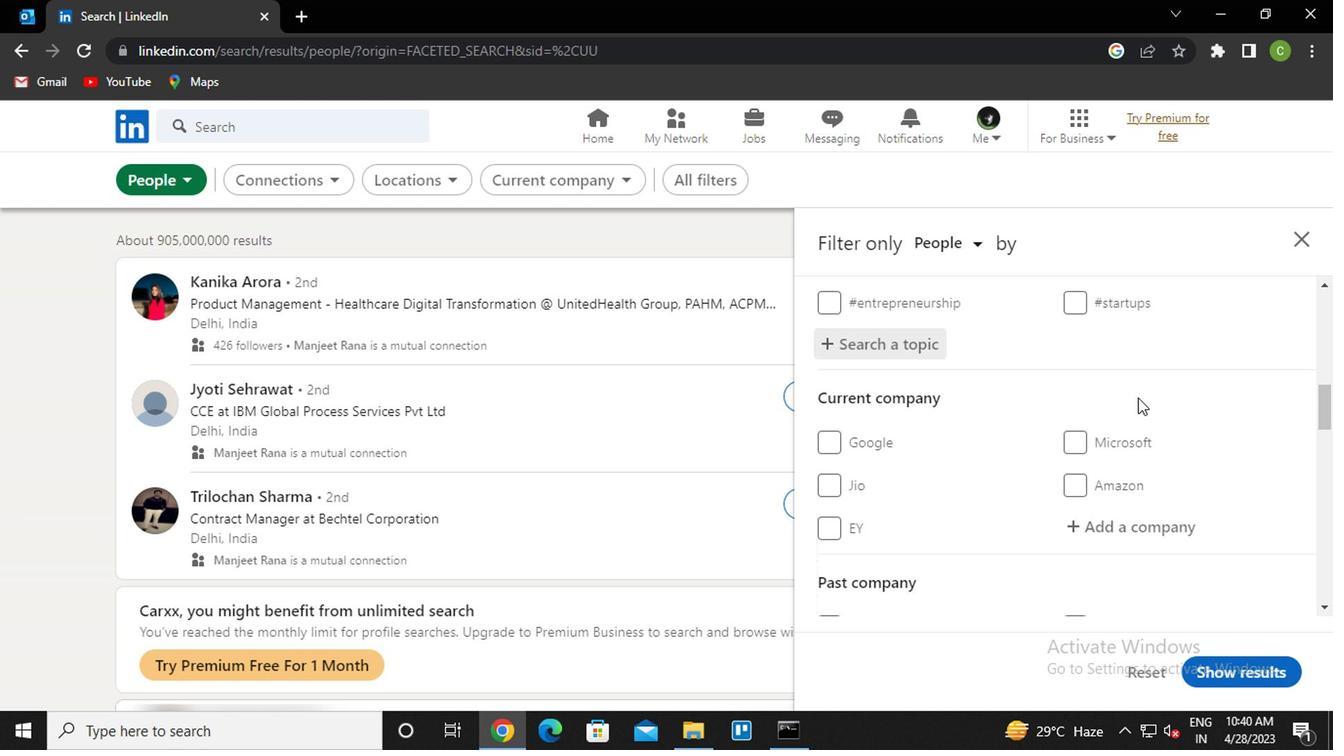 
Action: Mouse scrolled (1125, 397) with delta (0, 0)
Screenshot: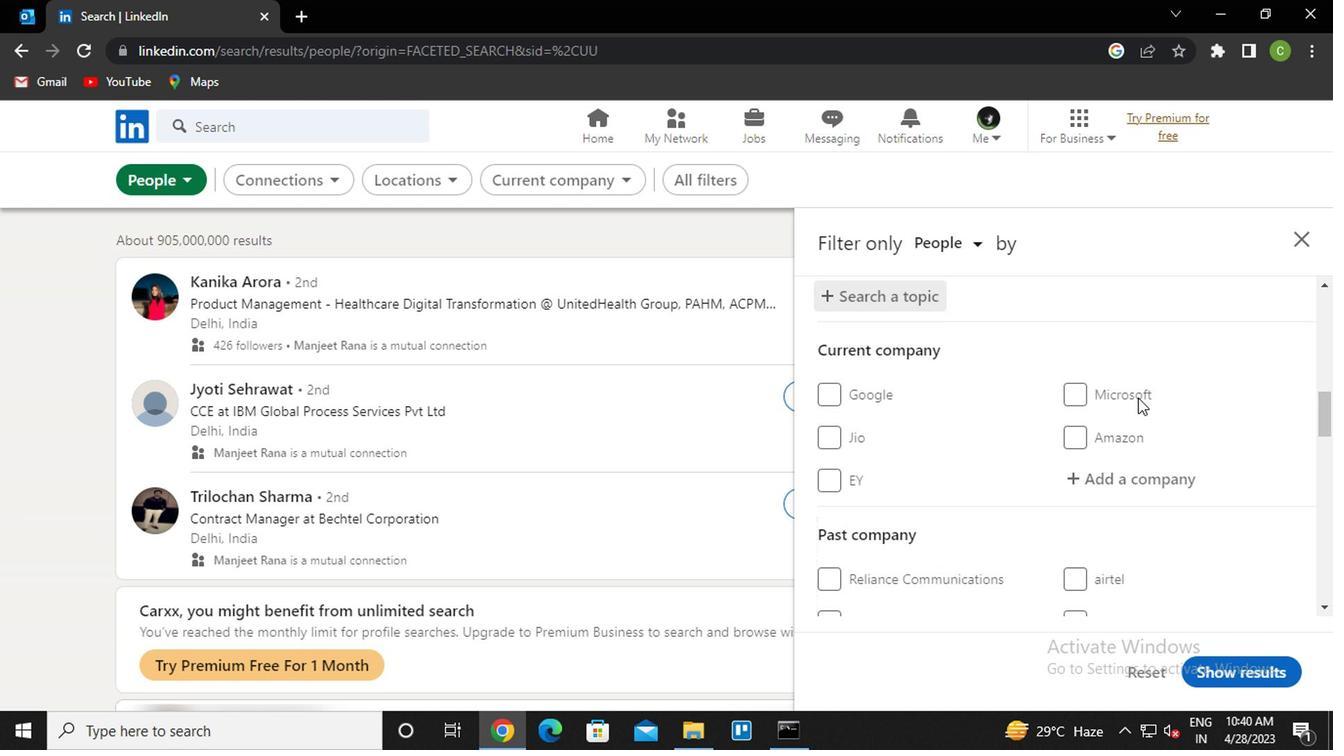 
Action: Mouse moved to (1107, 429)
Screenshot: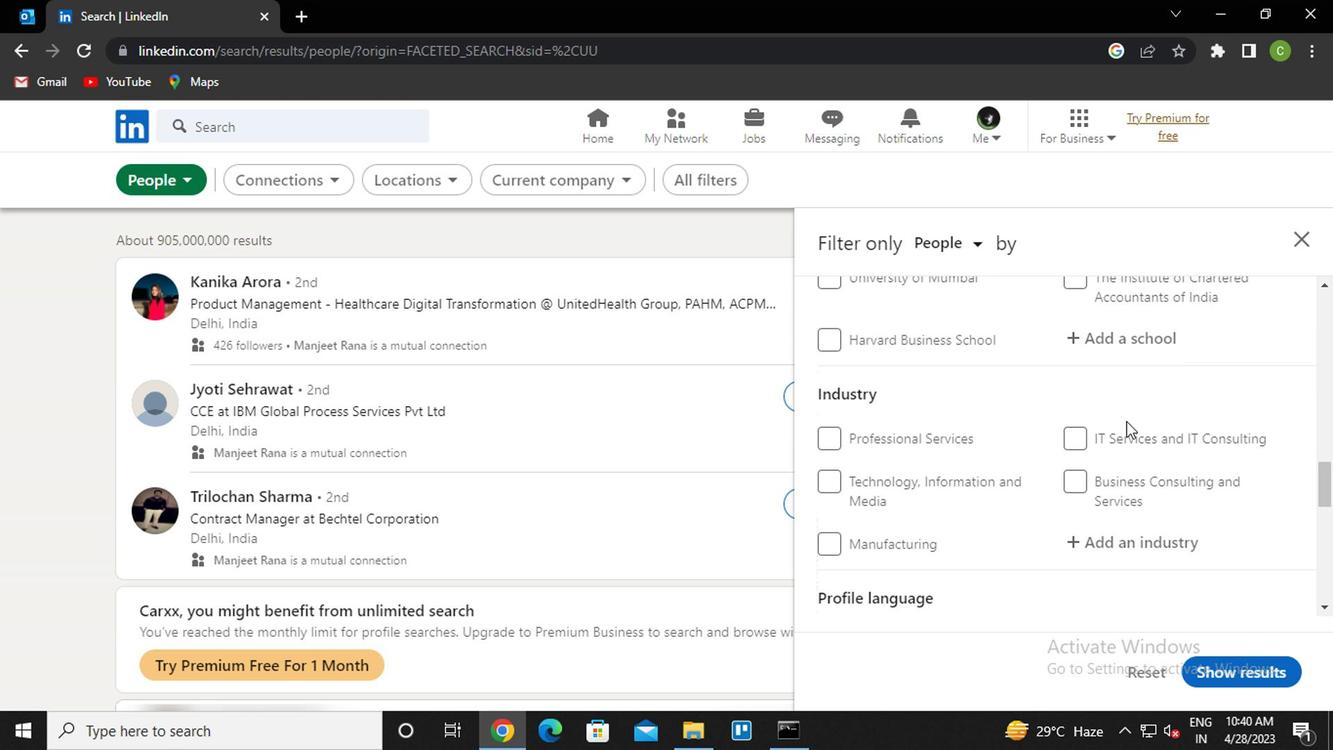 
Action: Mouse scrolled (1107, 429) with delta (0, 0)
Screenshot: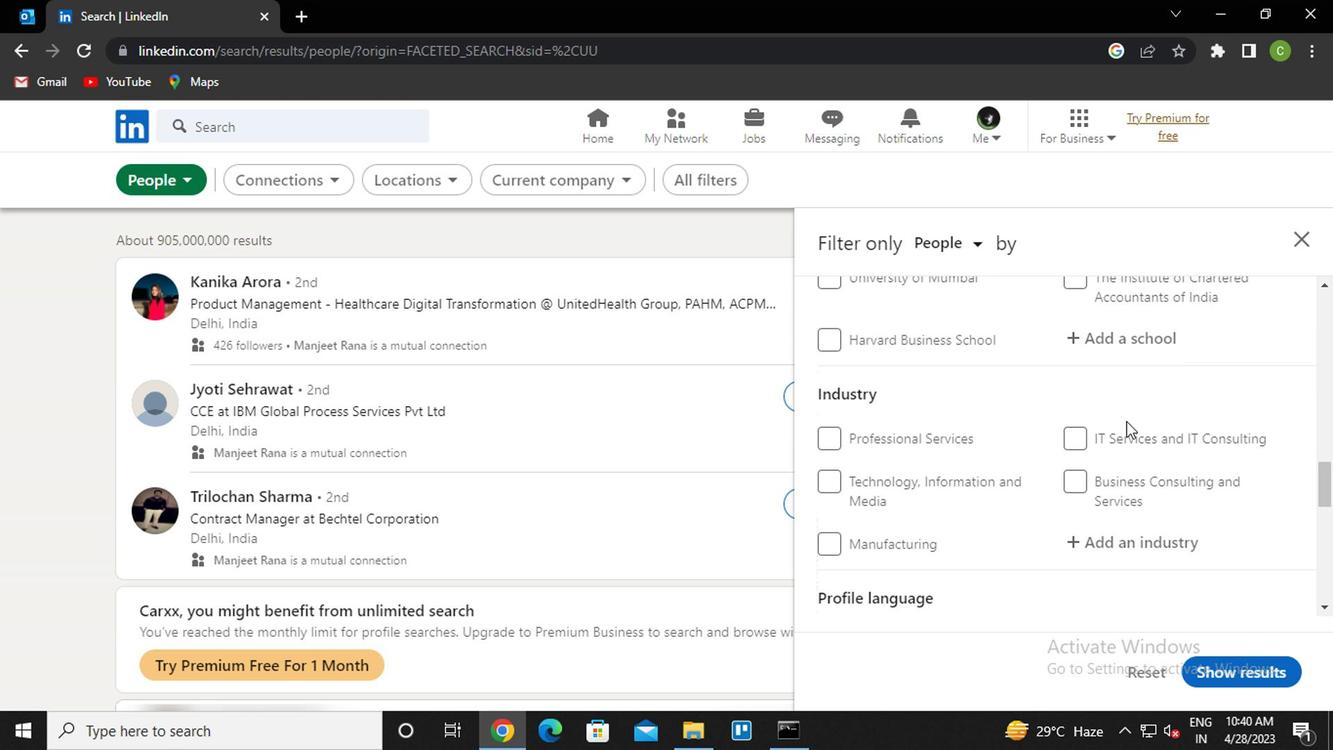 
Action: Mouse moved to (1104, 429)
Screenshot: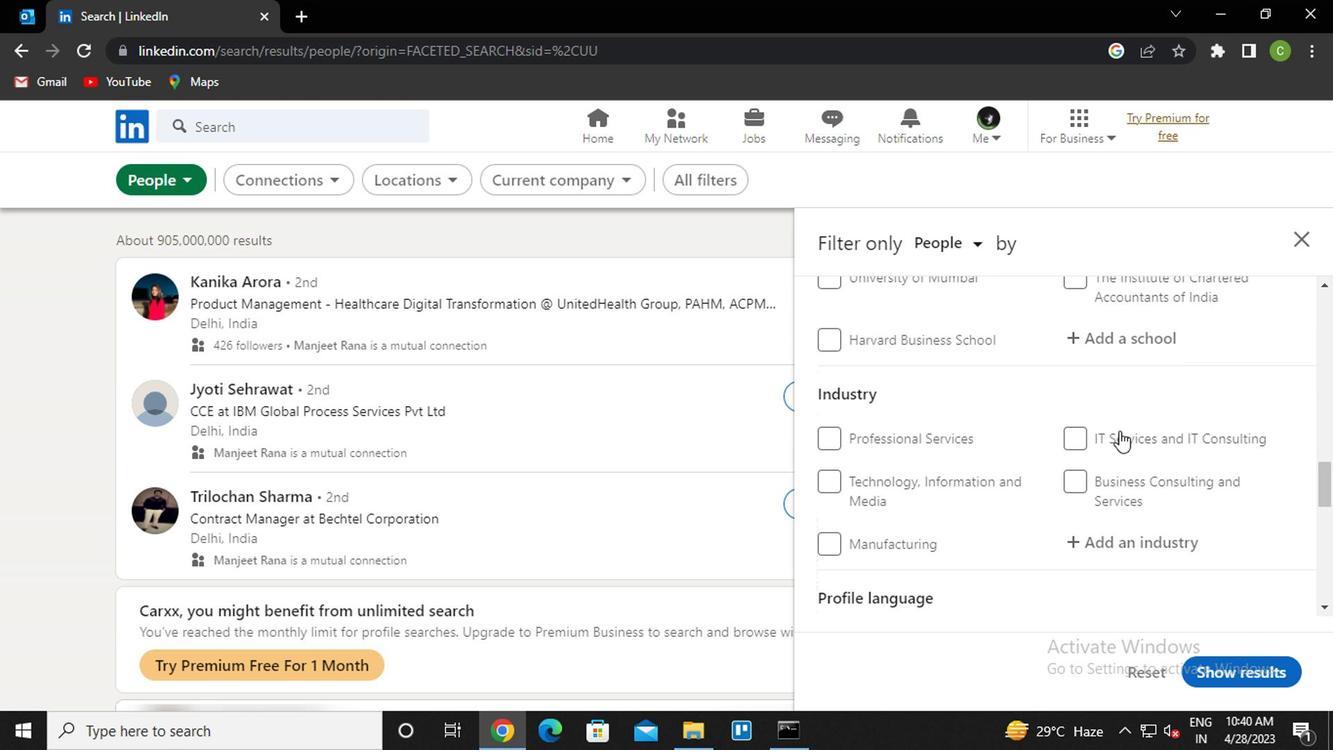 
Action: Mouse scrolled (1104, 429) with delta (0, 0)
Screenshot: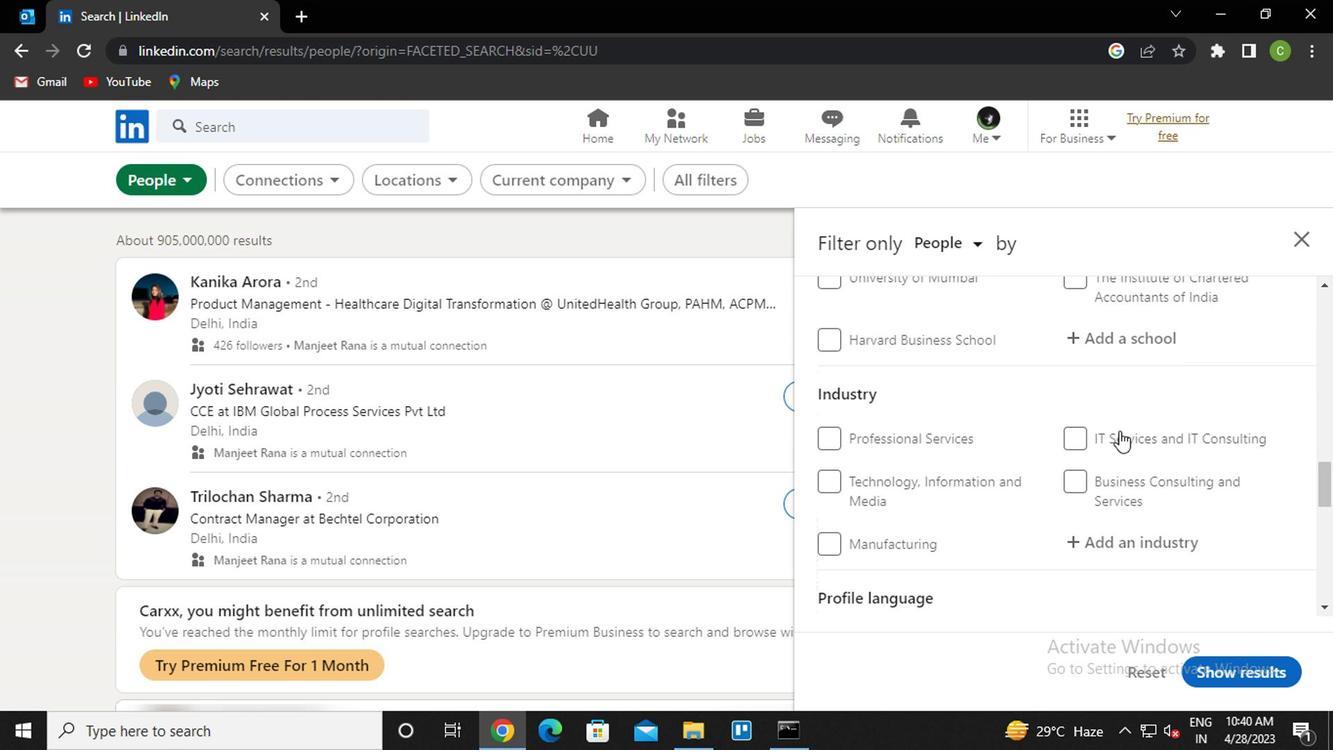 
Action: Mouse moved to (1070, 482)
Screenshot: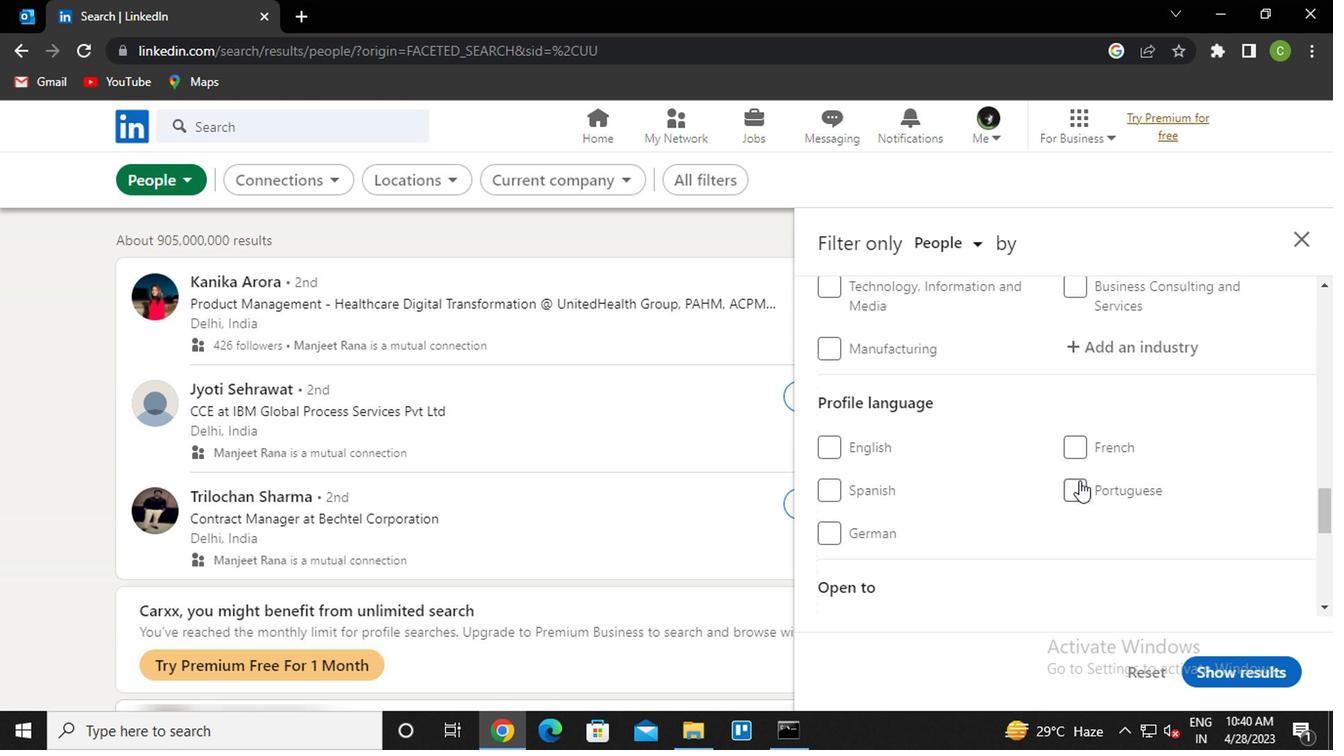 
Action: Mouse pressed left at (1070, 482)
Screenshot: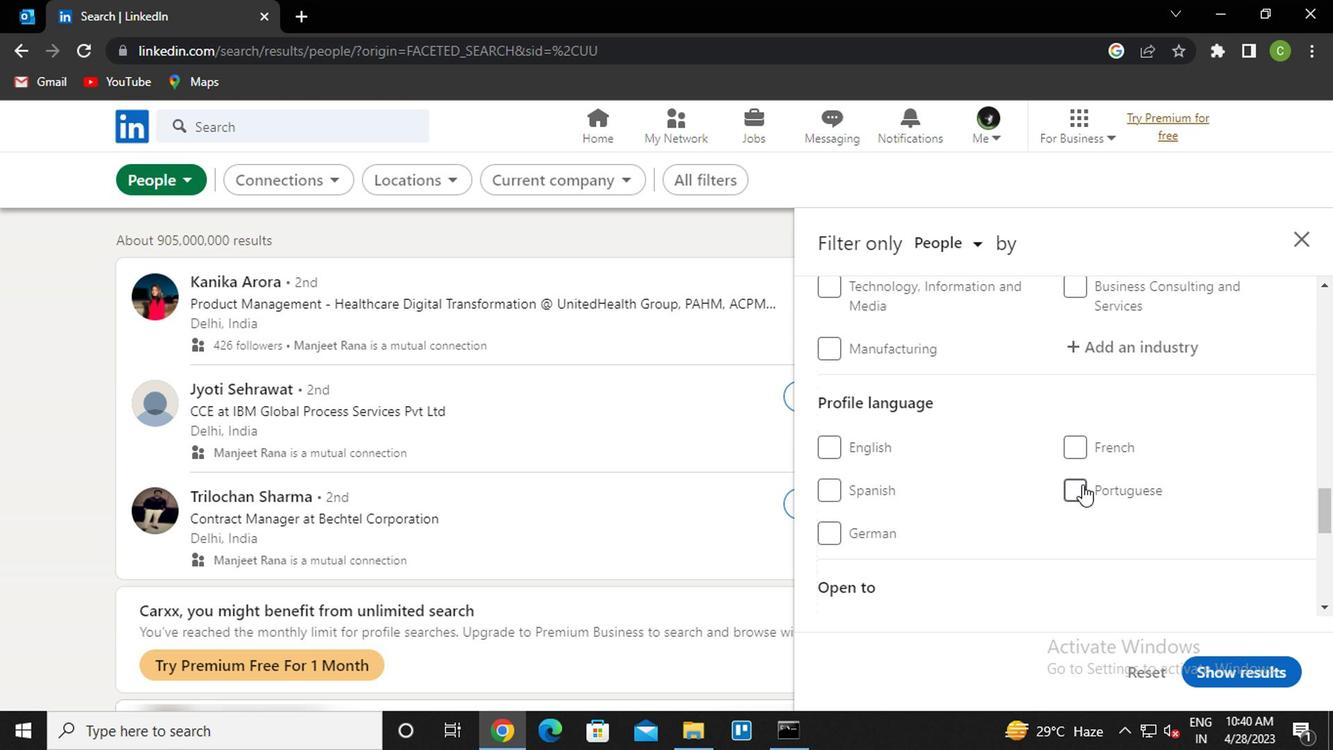 
Action: Mouse moved to (1043, 442)
Screenshot: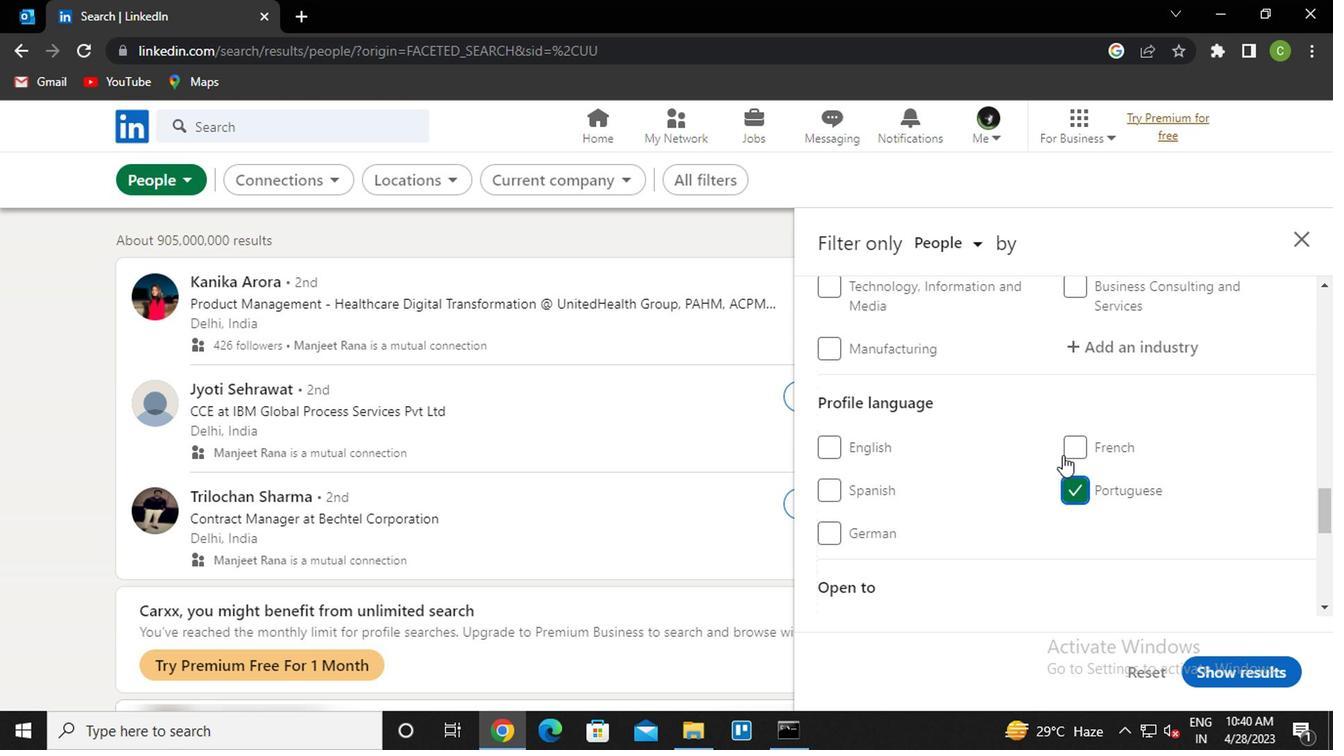 
Action: Mouse scrolled (1043, 443) with delta (0, 0)
Screenshot: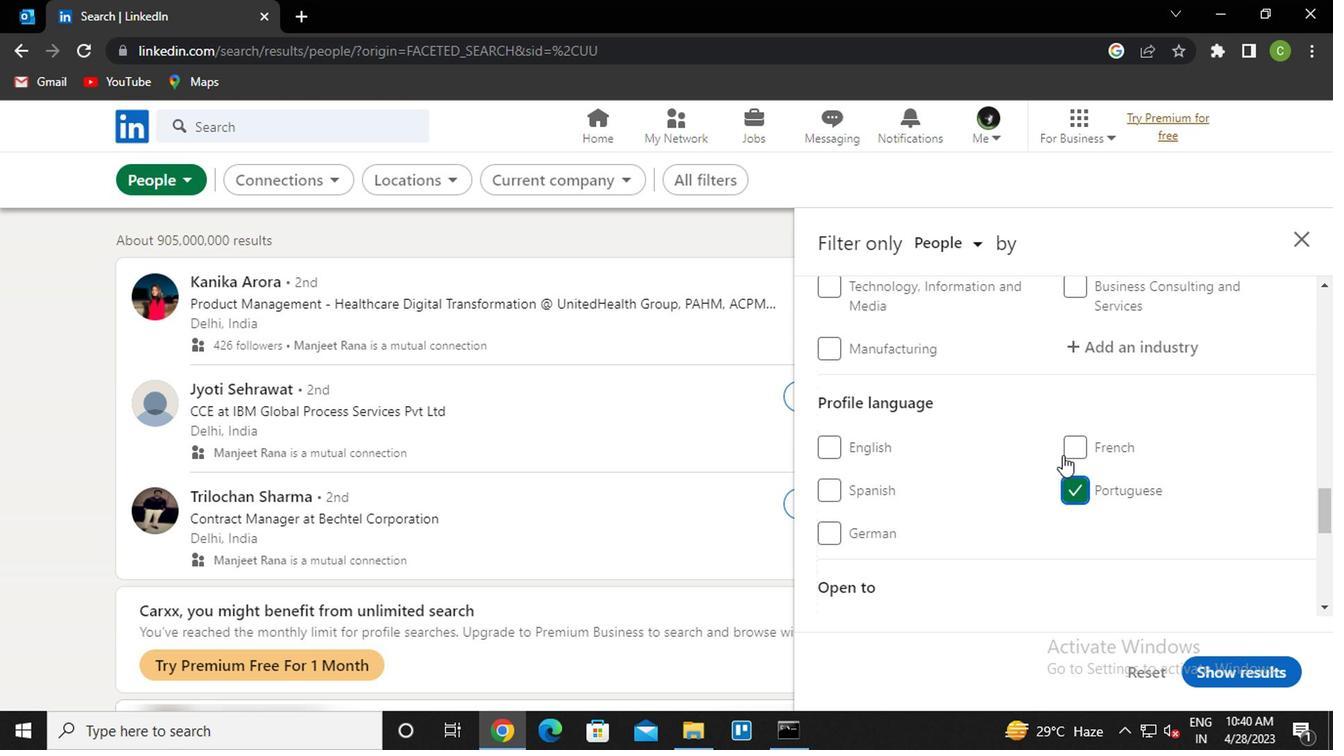 
Action: Mouse scrolled (1043, 443) with delta (0, 0)
Screenshot: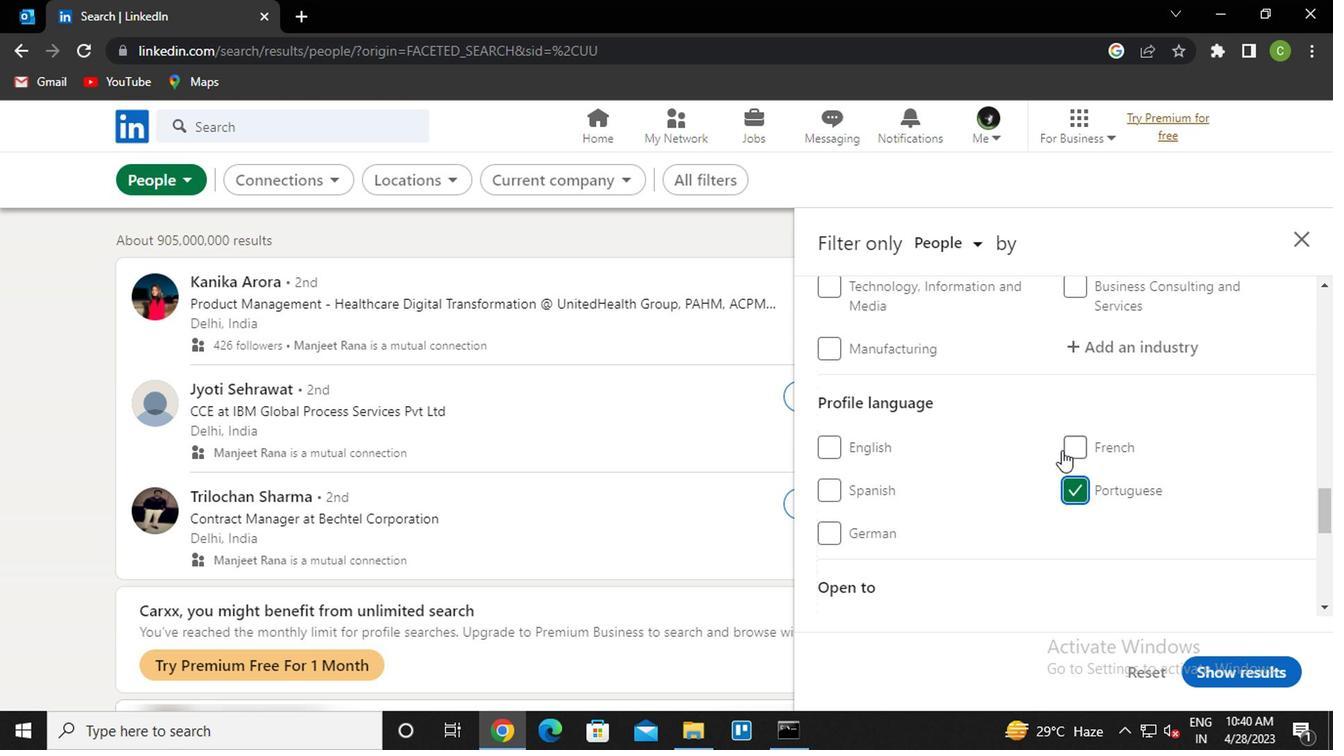 
Action: Mouse scrolled (1043, 443) with delta (0, 0)
Screenshot: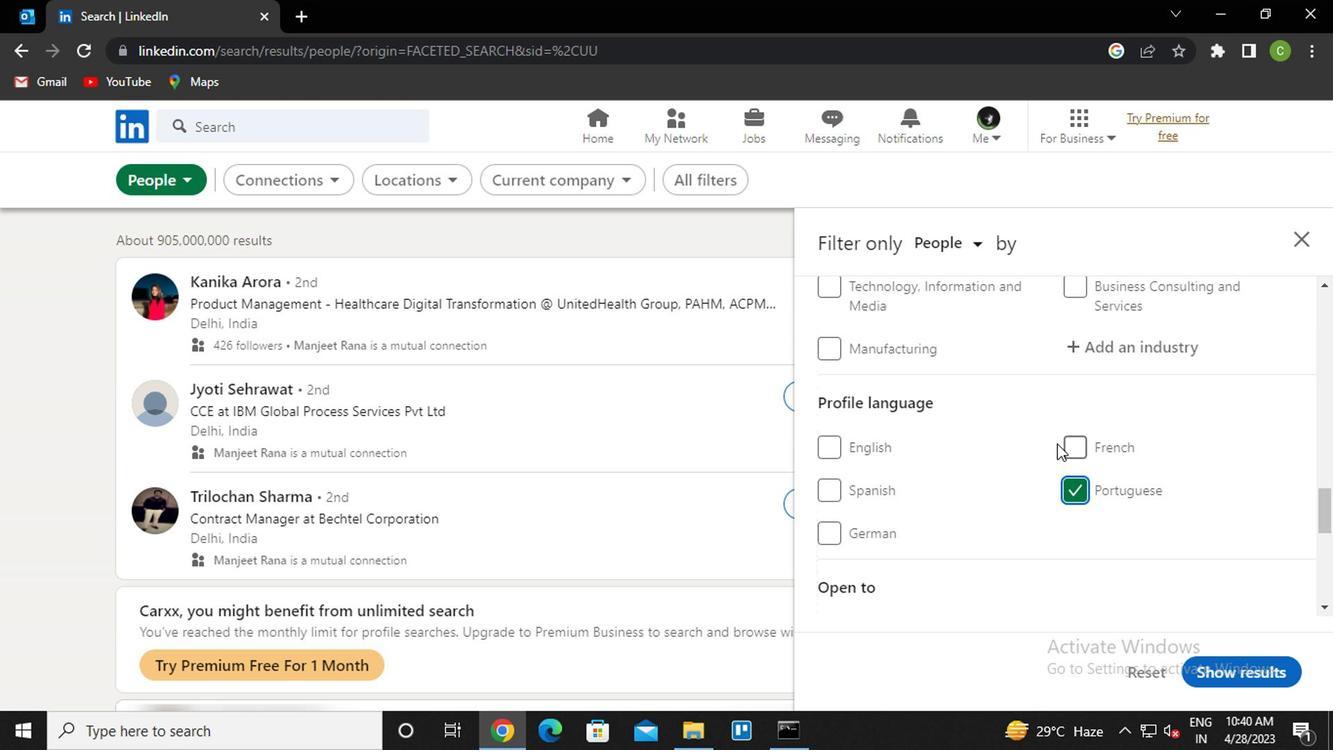 
Action: Mouse scrolled (1043, 443) with delta (0, 0)
Screenshot: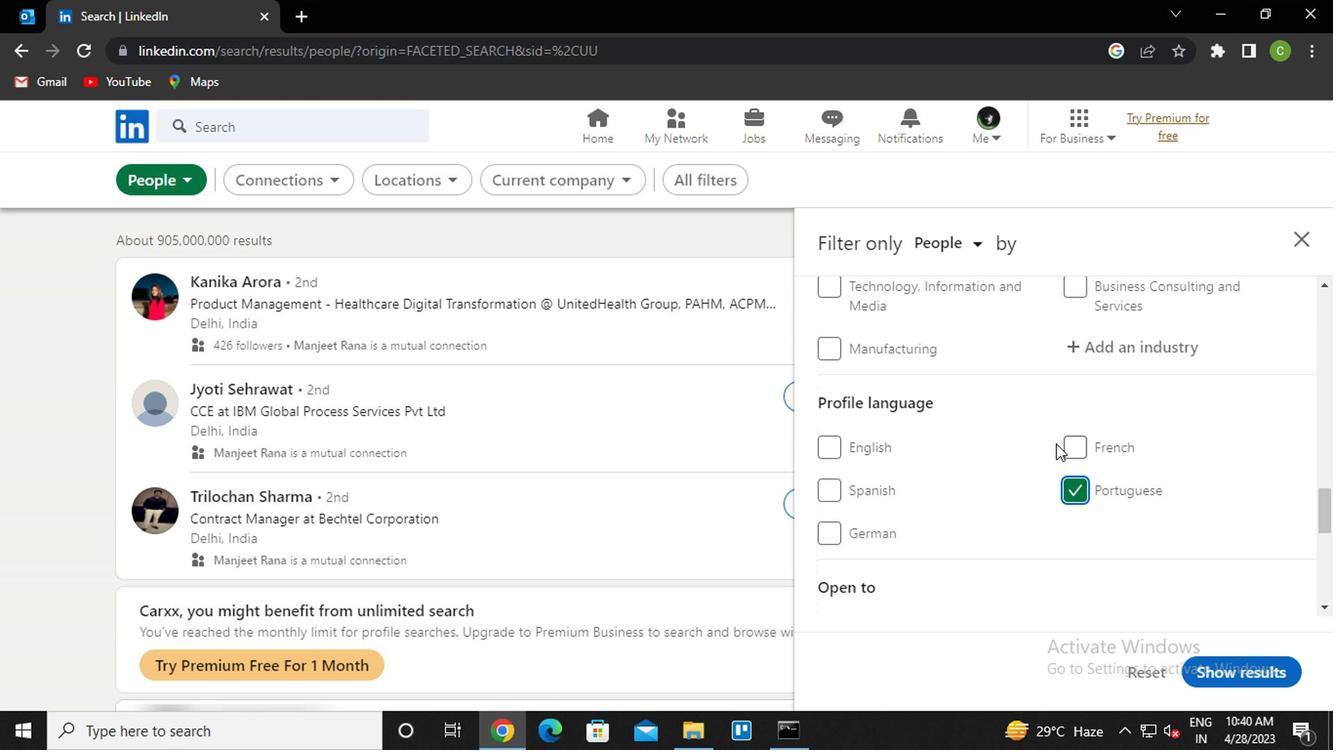 
Action: Mouse scrolled (1043, 443) with delta (0, 0)
Screenshot: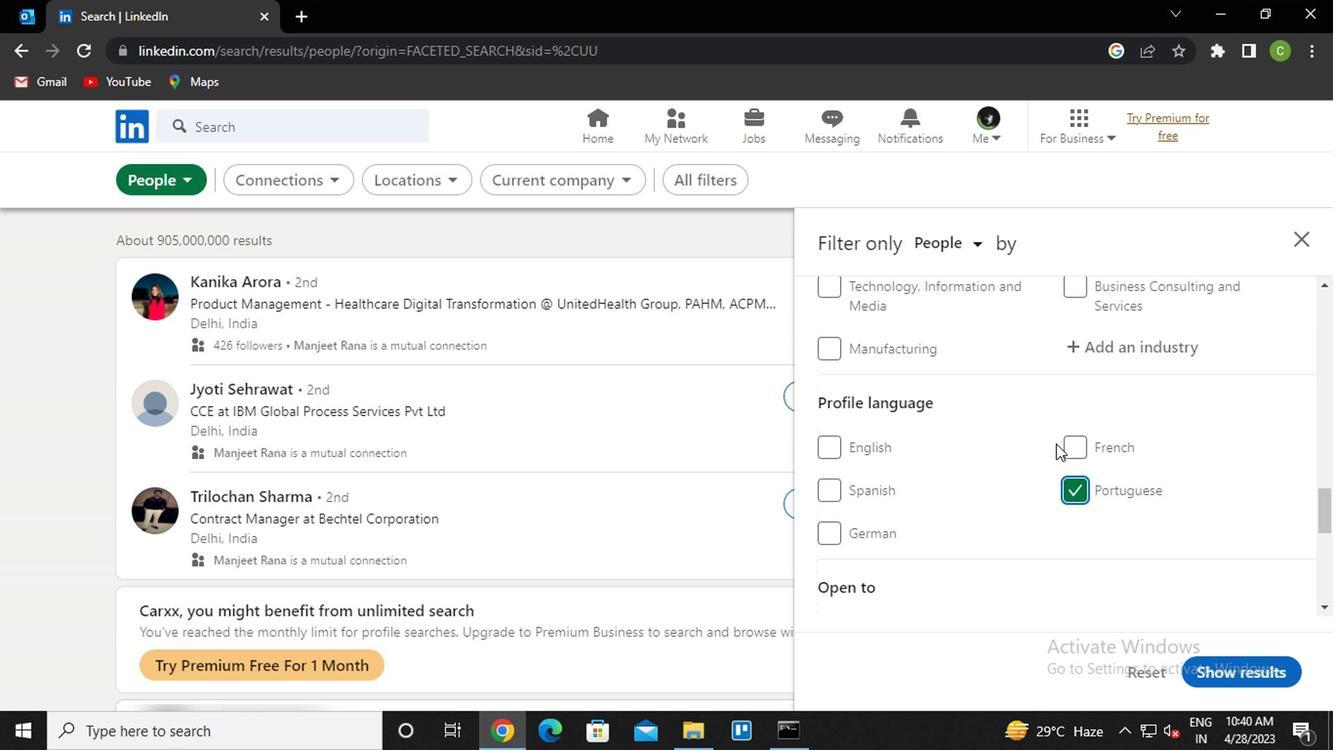 
Action: Mouse scrolled (1043, 443) with delta (0, 0)
Screenshot: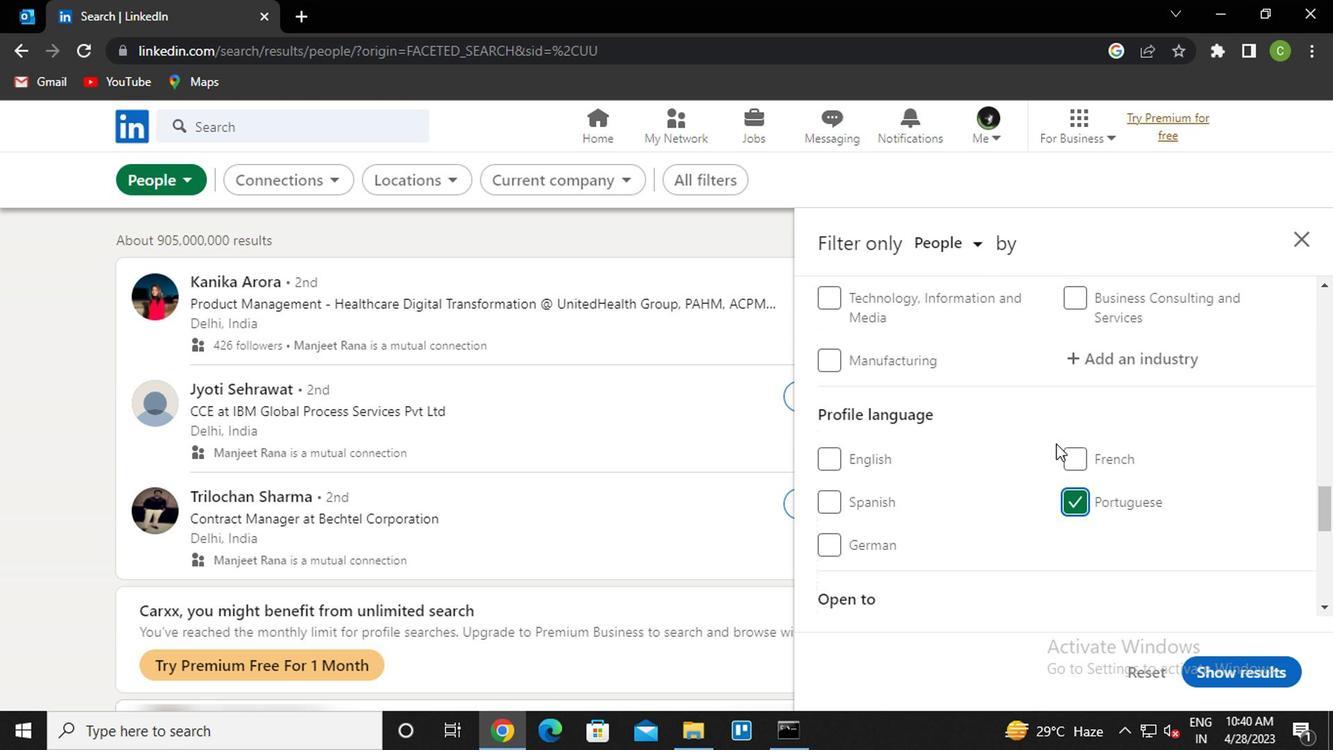 
Action: Mouse moved to (1046, 439)
Screenshot: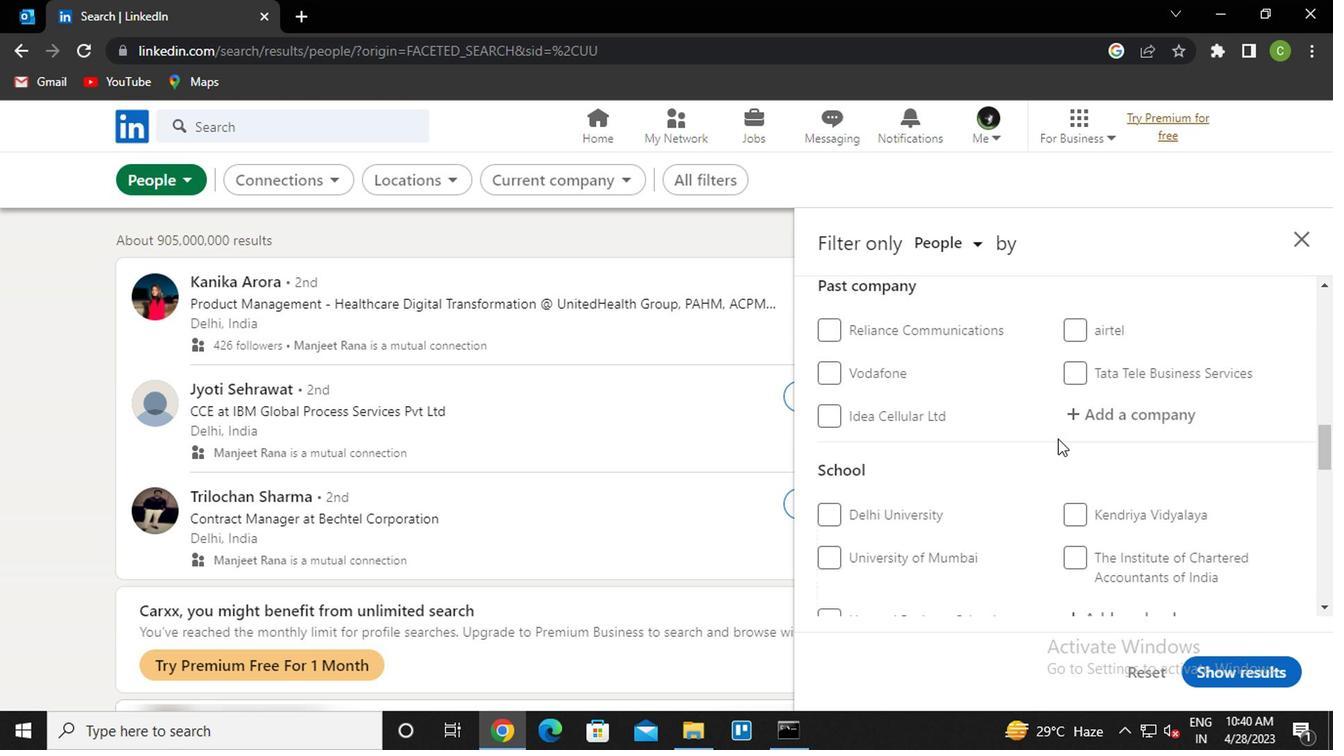 
Action: Mouse scrolled (1046, 440) with delta (0, 0)
Screenshot: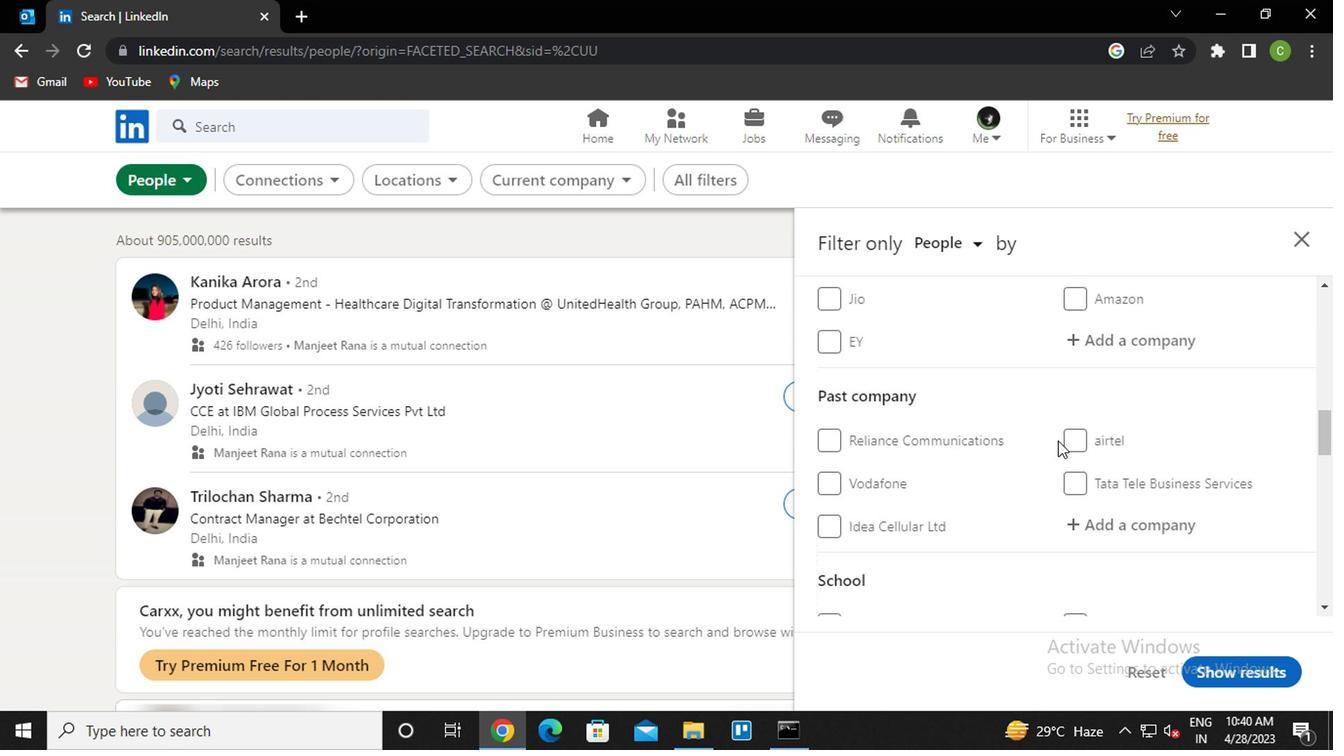 
Action: Mouse scrolled (1046, 440) with delta (0, 0)
Screenshot: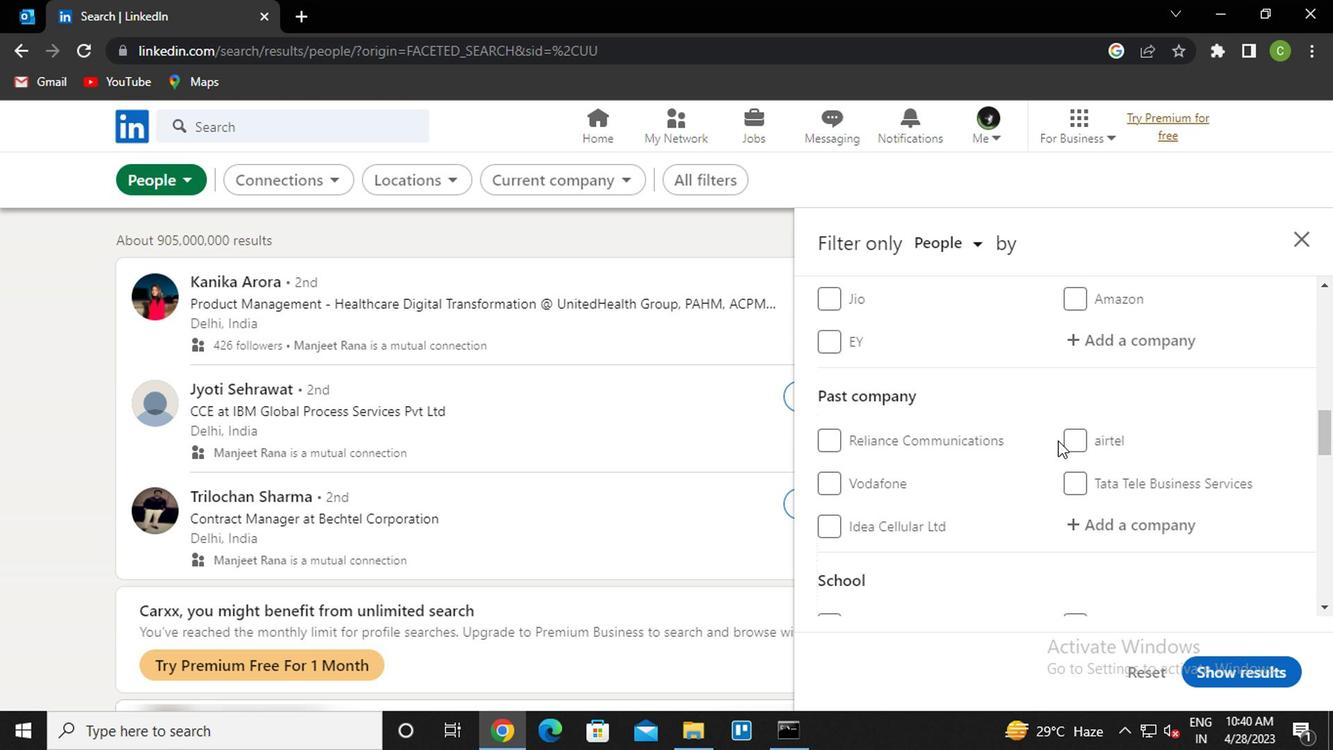
Action: Mouse scrolled (1046, 440) with delta (0, 0)
Screenshot: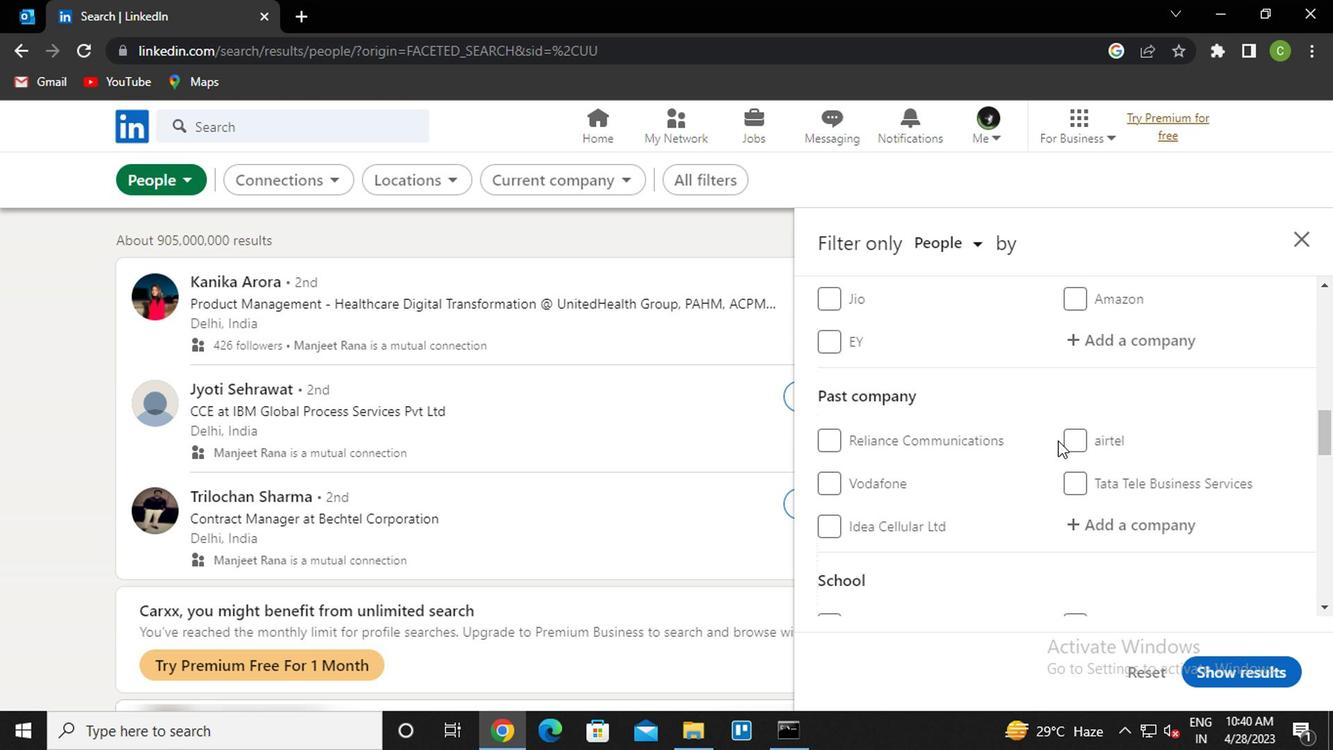 
Action: Mouse scrolled (1046, 440) with delta (0, 0)
Screenshot: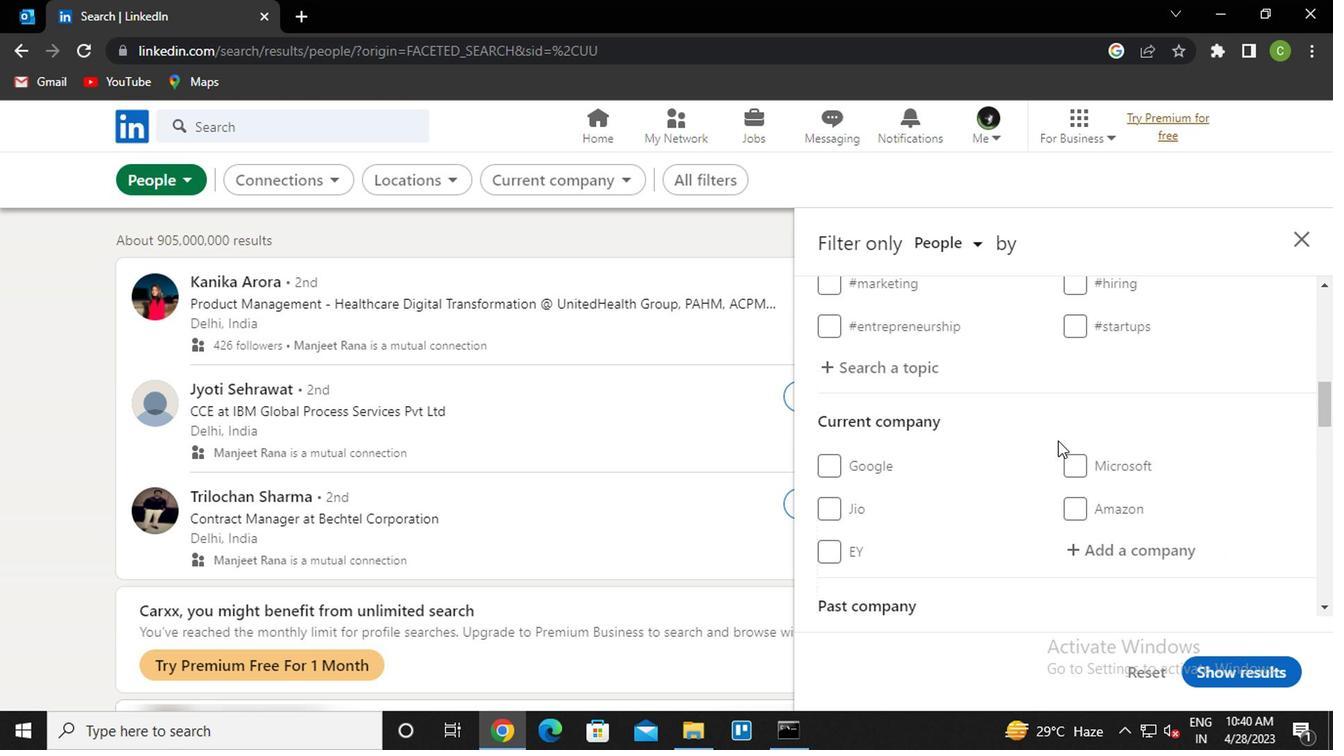 
Action: Mouse scrolled (1046, 438) with delta (0, 0)
Screenshot: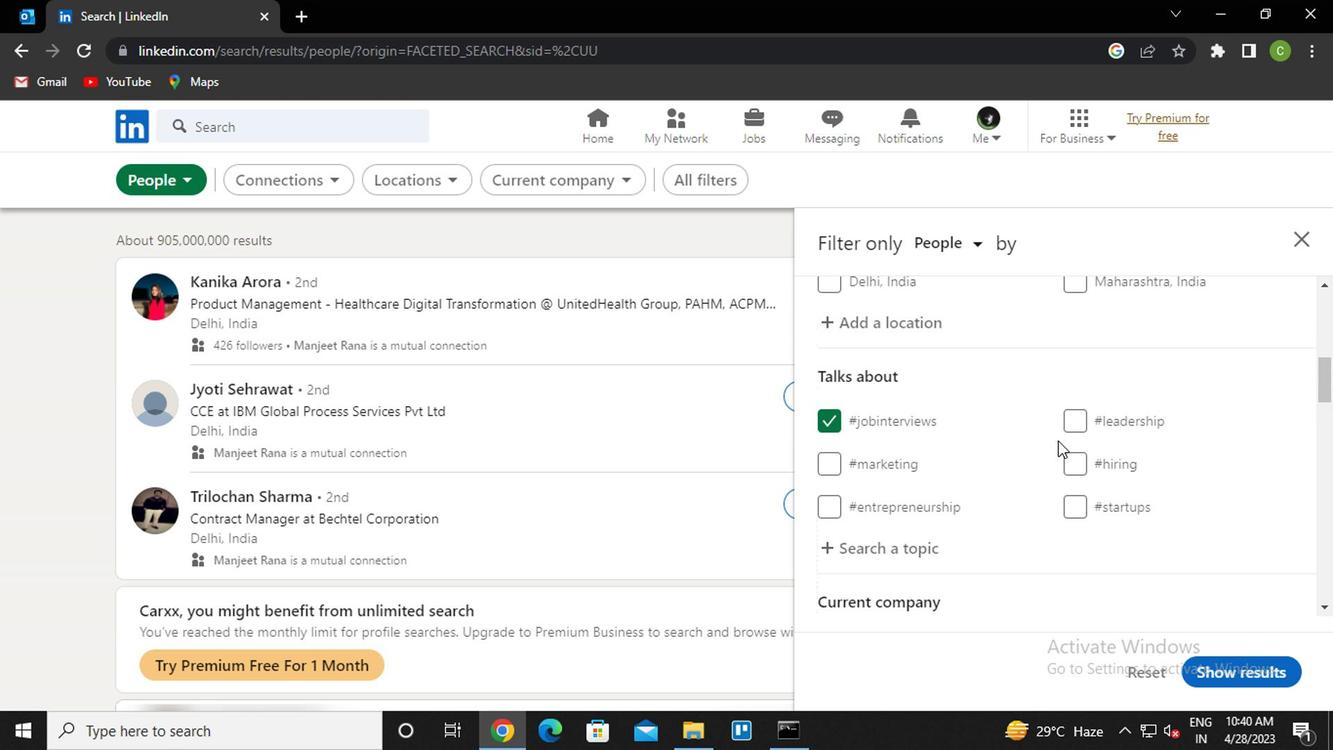 
Action: Mouse moved to (1047, 439)
Screenshot: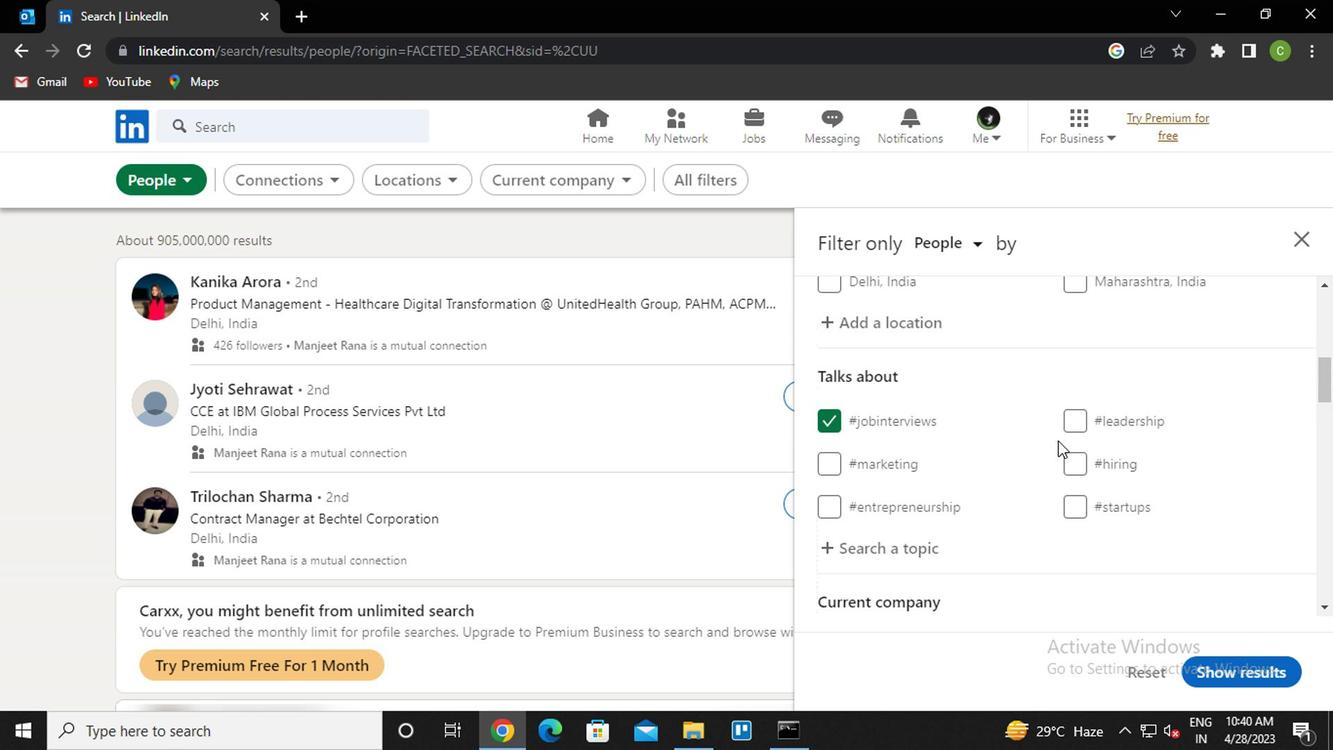 
Action: Mouse scrolled (1047, 438) with delta (0, 0)
Screenshot: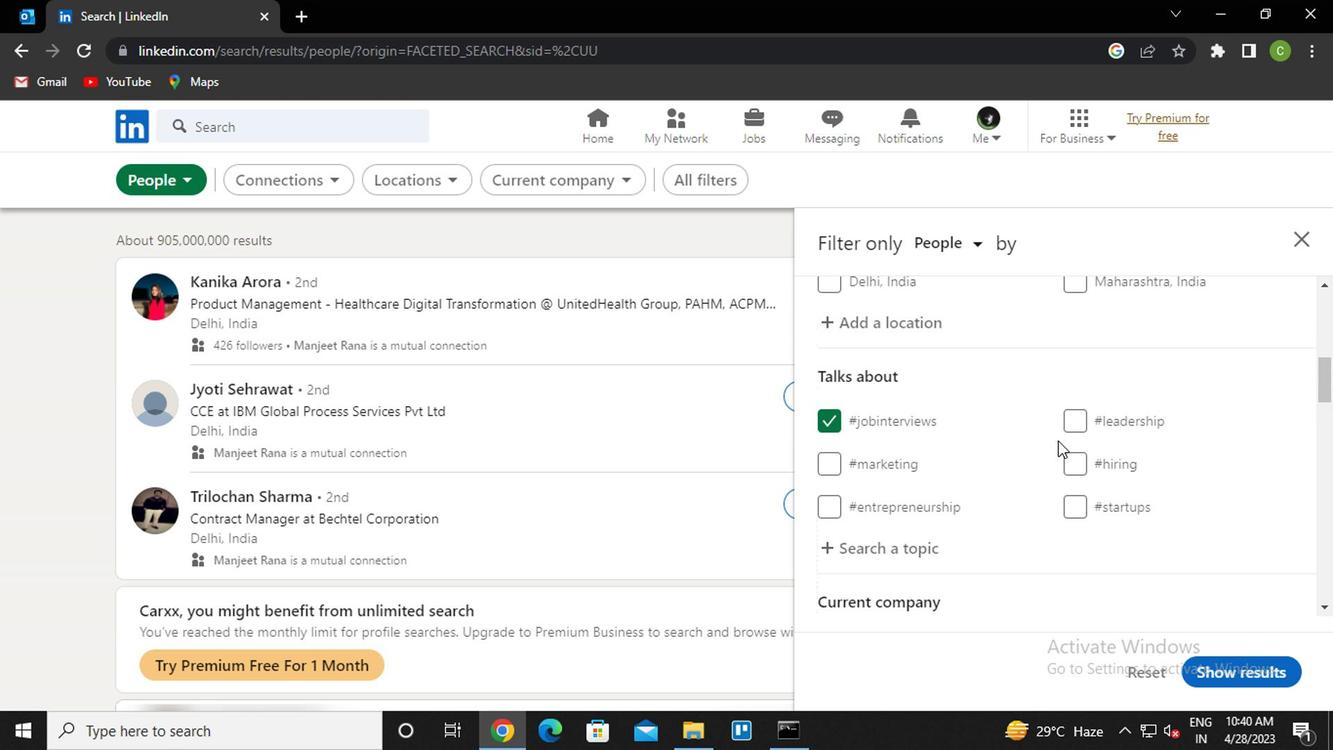 
Action: Mouse moved to (1048, 441)
Screenshot: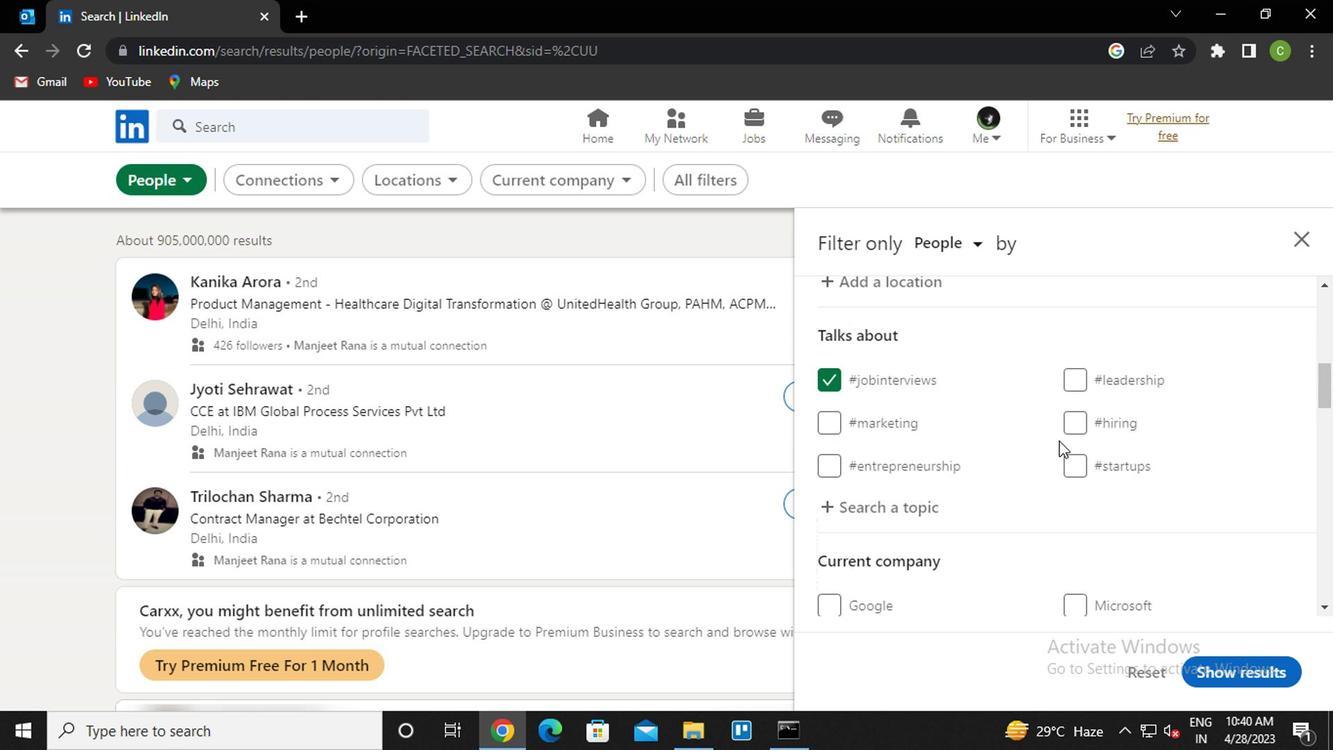 
Action: Mouse scrolled (1048, 440) with delta (0, -1)
Screenshot: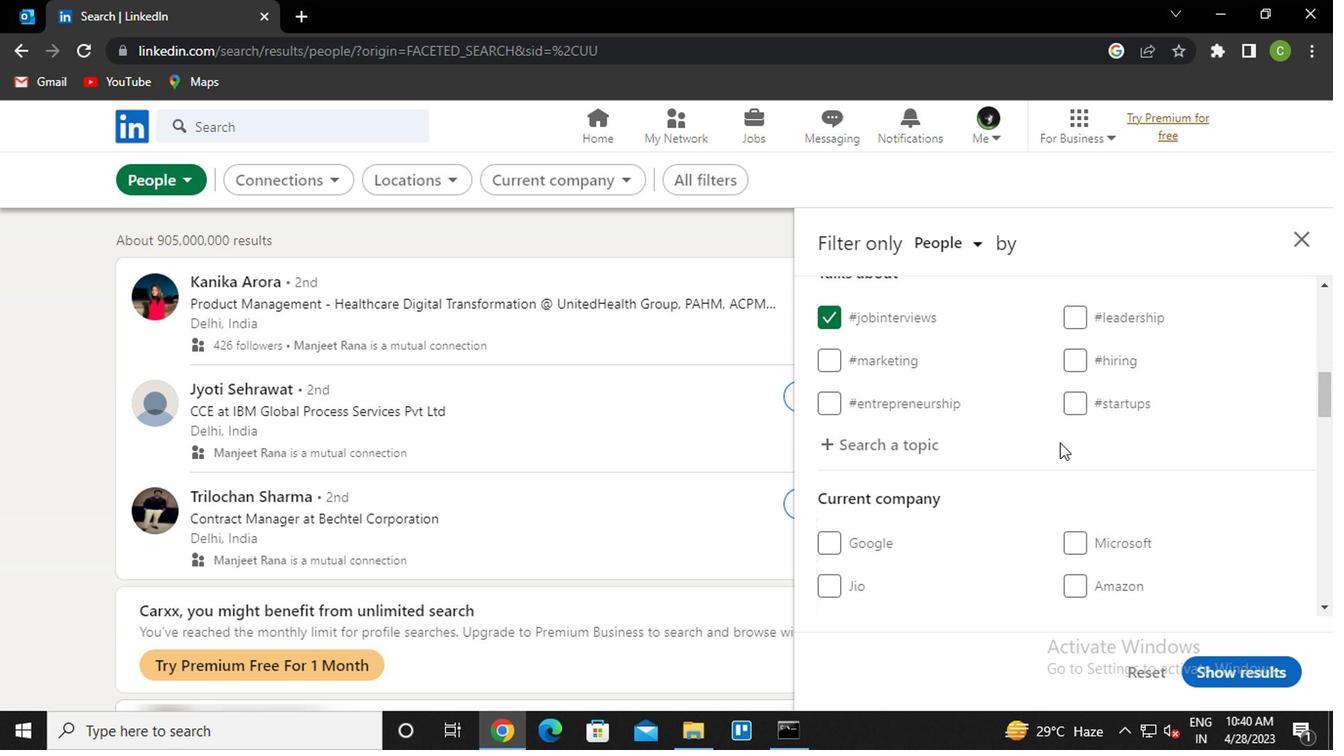 
Action: Mouse moved to (1071, 444)
Screenshot: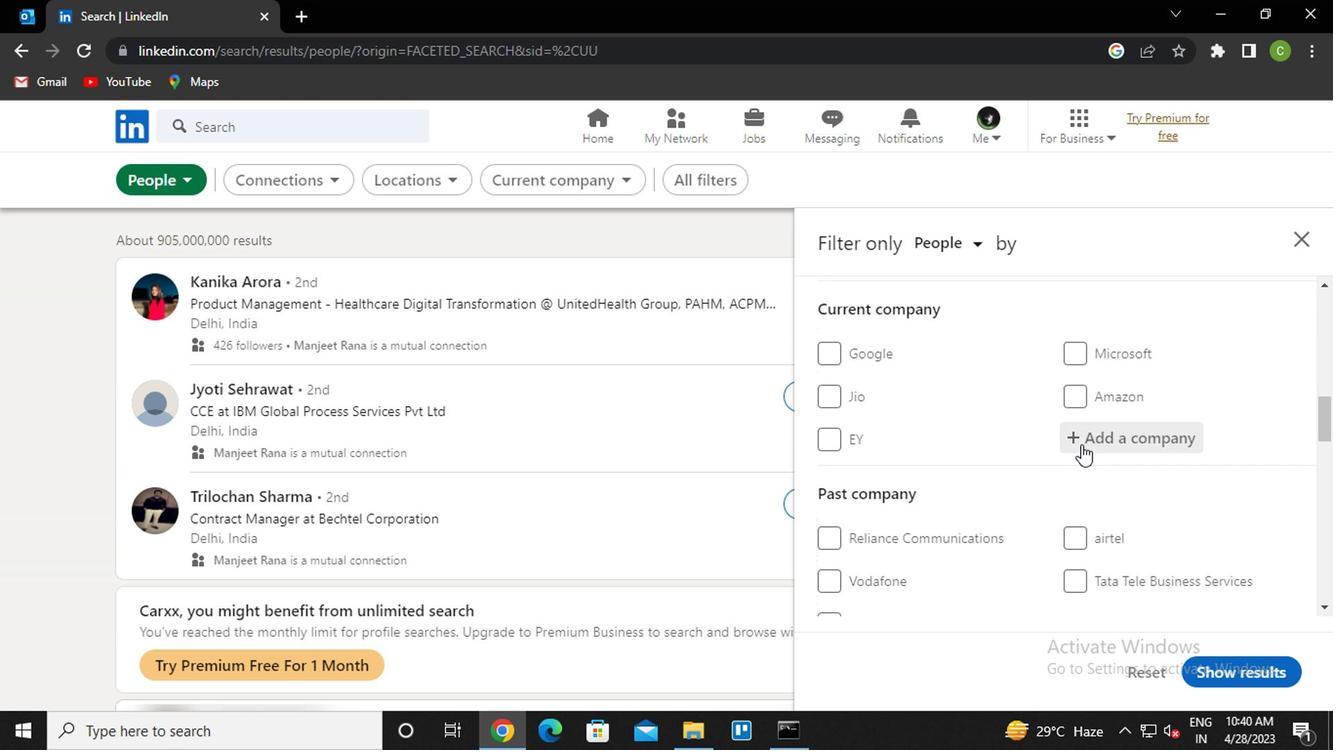 
Action: Mouse scrolled (1071, 443) with delta (0, -1)
Screenshot: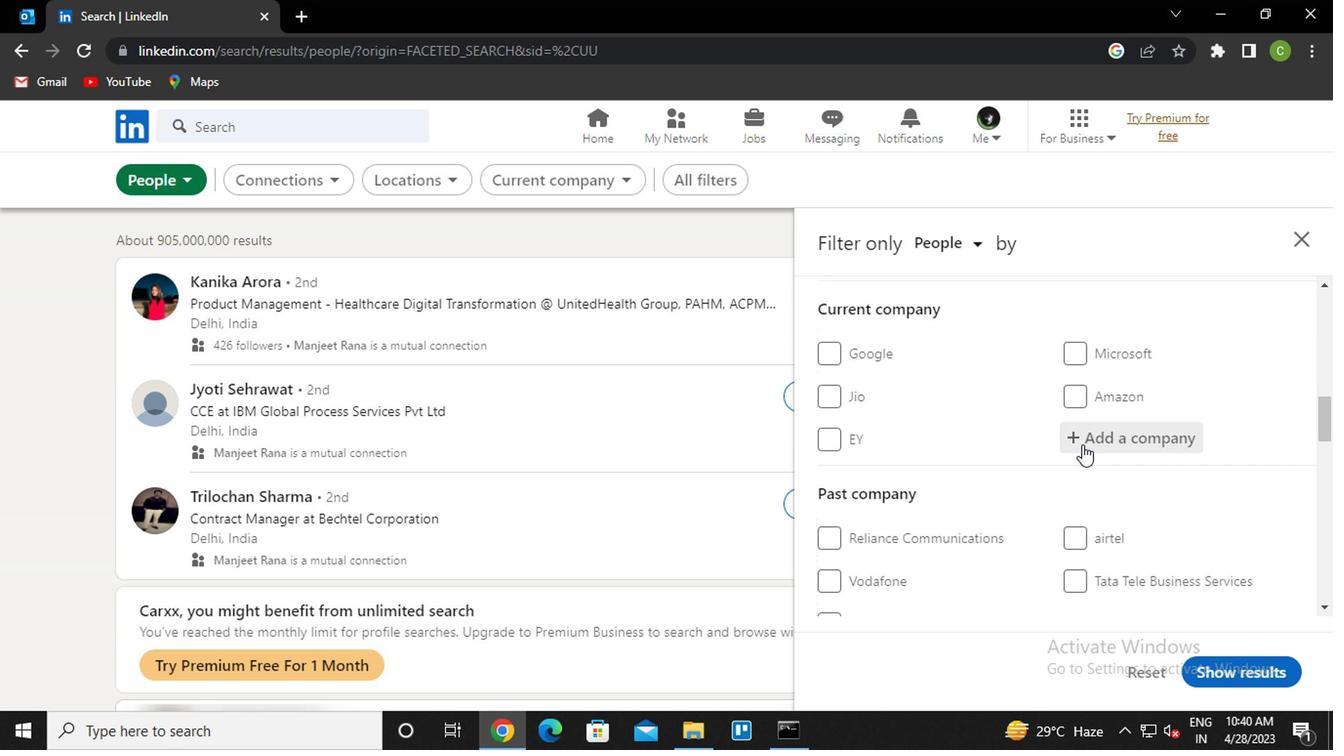 
Action: Mouse moved to (1134, 352)
Screenshot: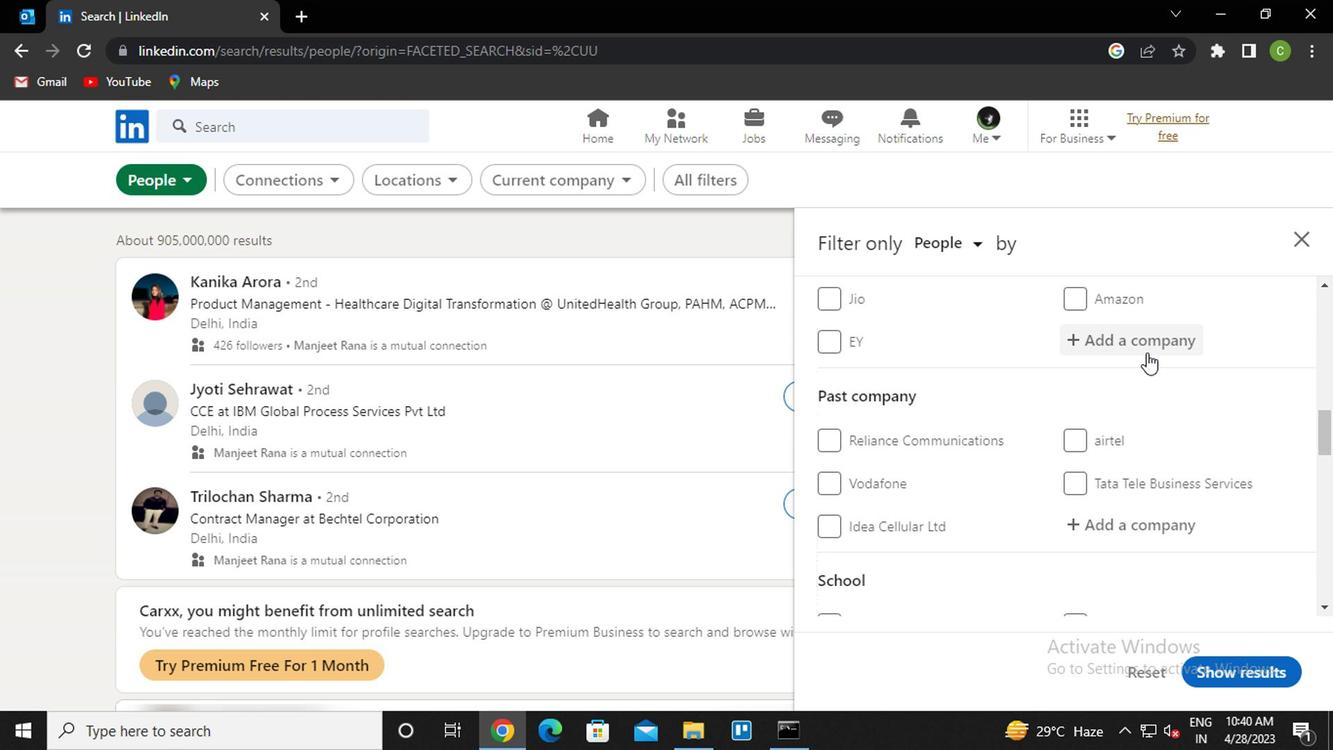 
Action: Mouse pressed left at (1134, 352)
Screenshot: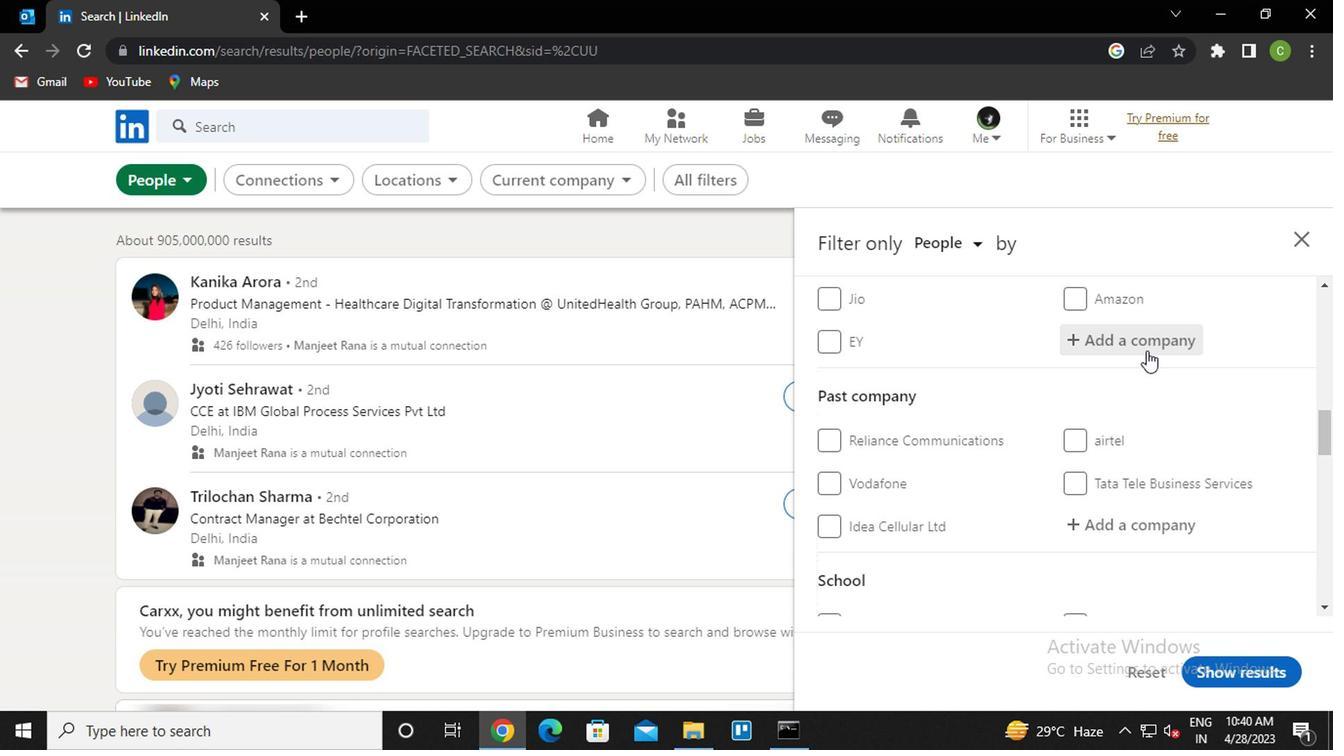 
Action: Key pressed <Key.caps_lock>d<Key.caps_lock>r.<Key.space><Key.caps_lock>r<Key.caps_lock>eddy<Key.down><Key.enter>
Screenshot: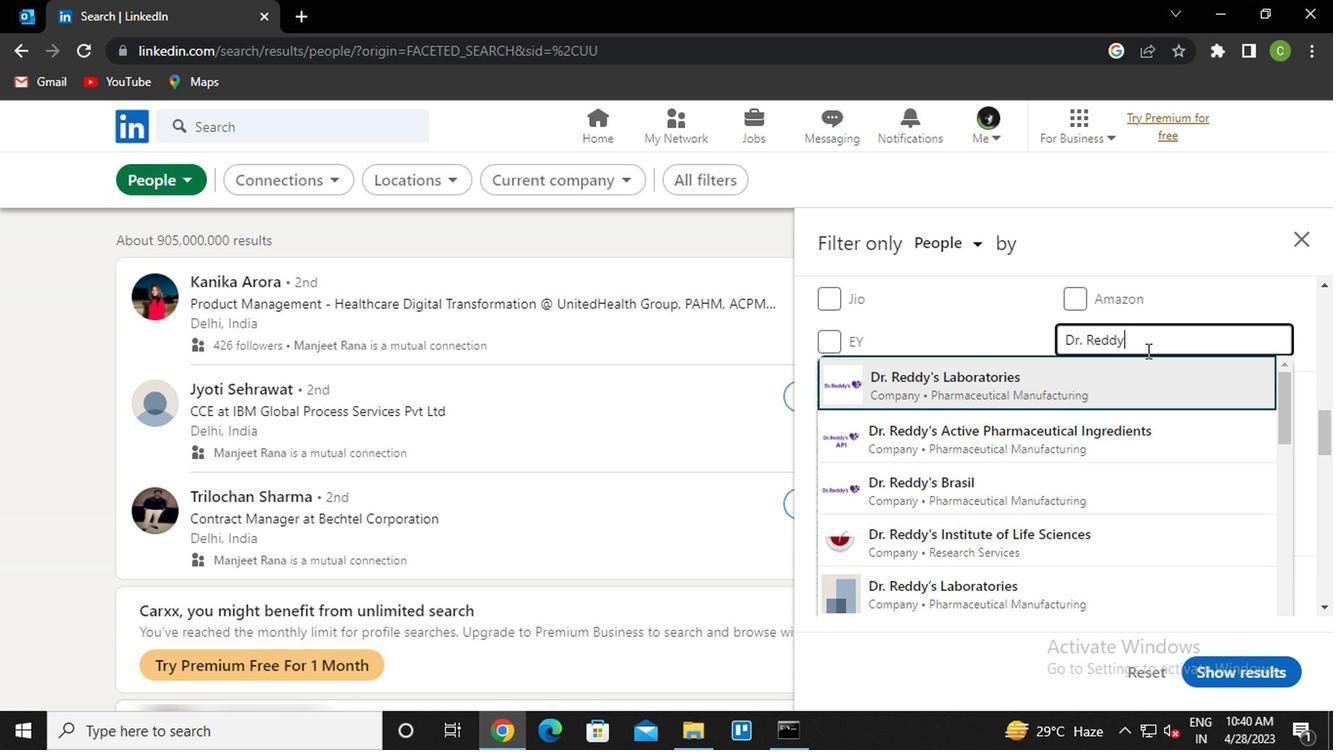 
Action: Mouse scrolled (1134, 352) with delta (0, 0)
Screenshot: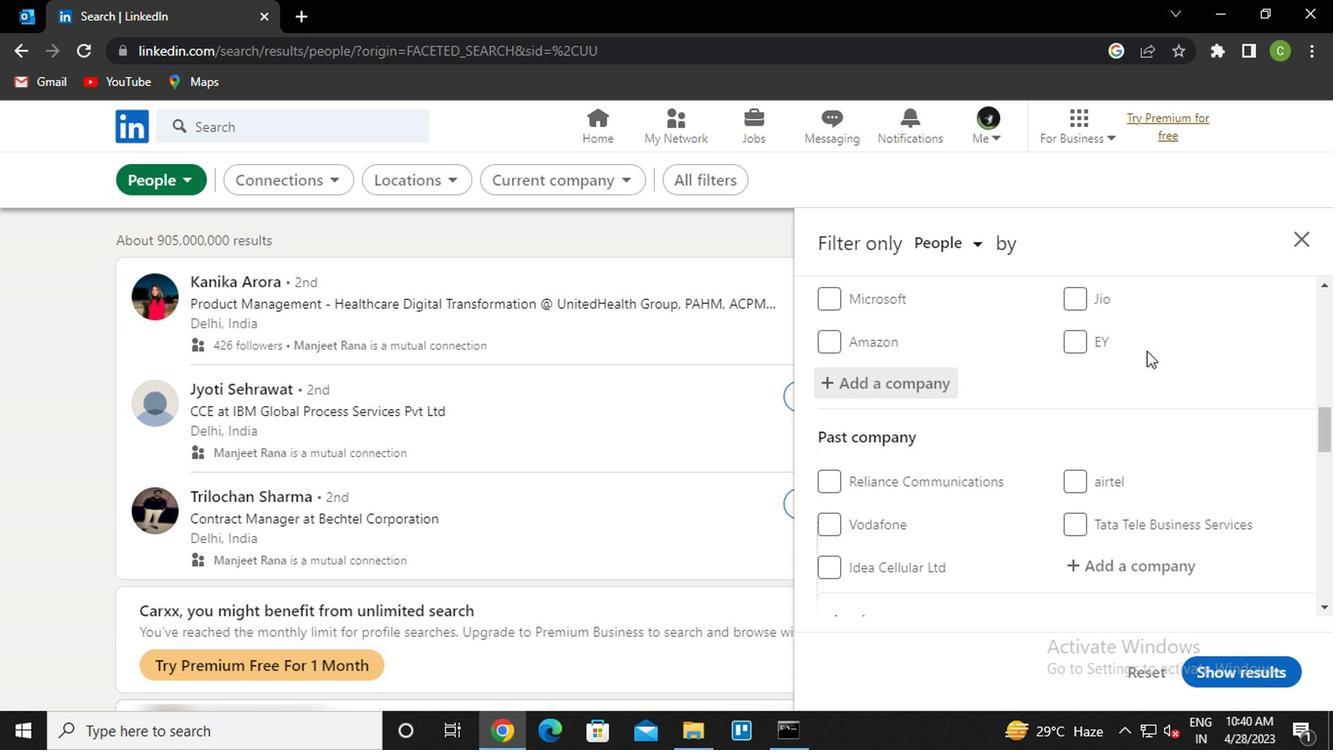 
Action: Mouse moved to (1134, 352)
Screenshot: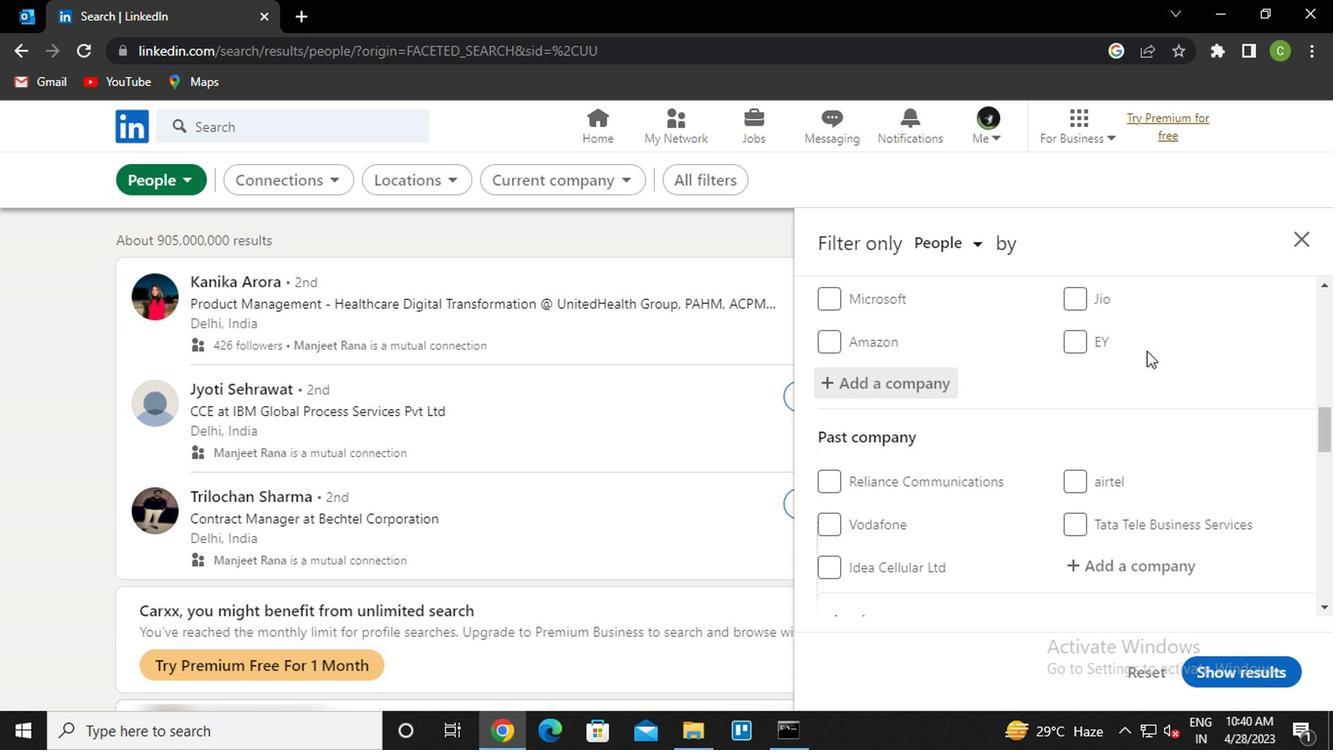
Action: Mouse scrolled (1134, 352) with delta (0, 0)
Screenshot: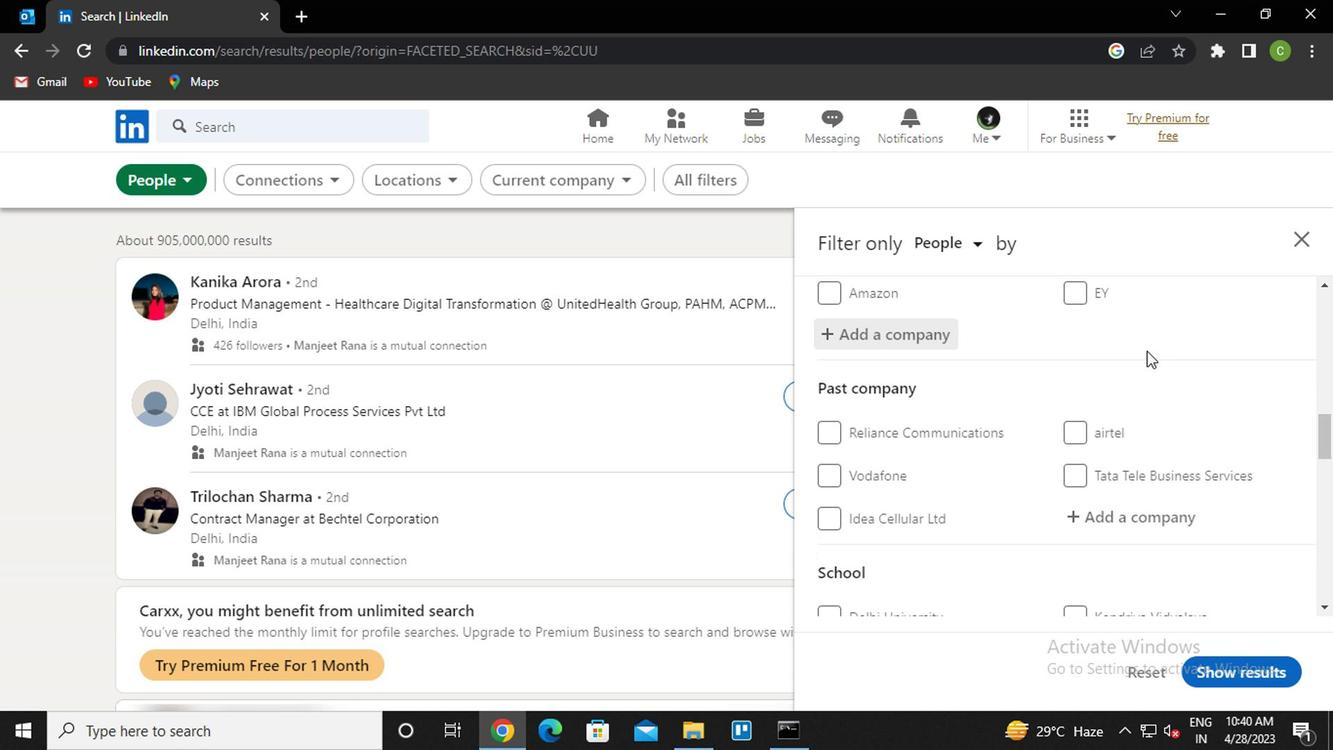 
Action: Mouse moved to (1114, 411)
Screenshot: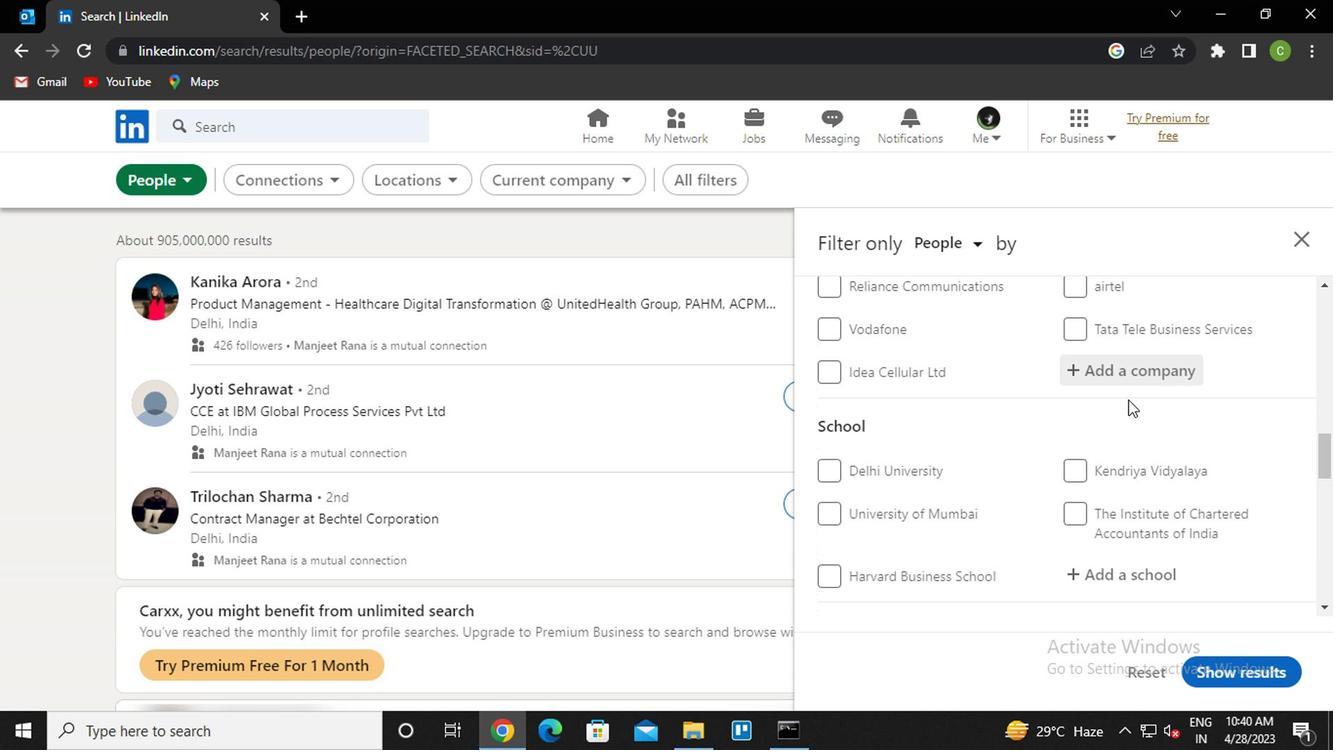 
Action: Mouse scrolled (1114, 410) with delta (0, 0)
Screenshot: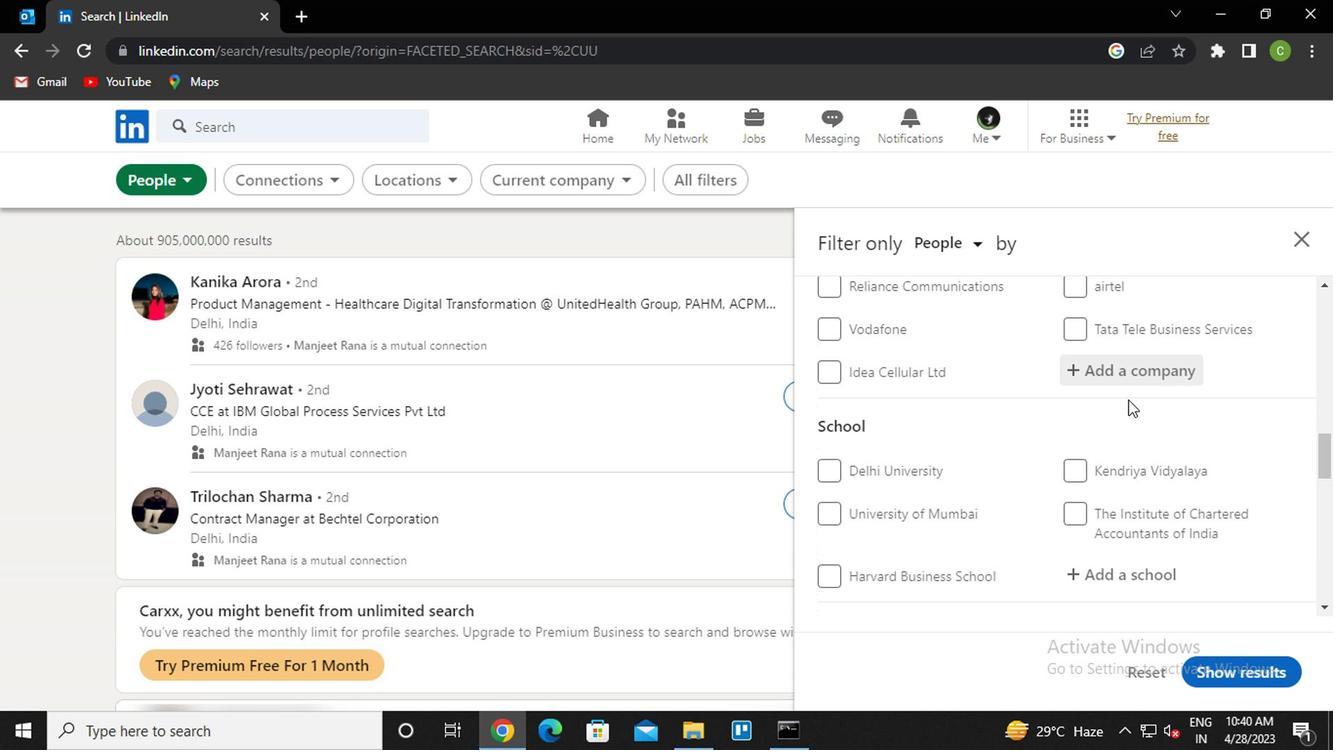 
Action: Mouse scrolled (1114, 410) with delta (0, 0)
Screenshot: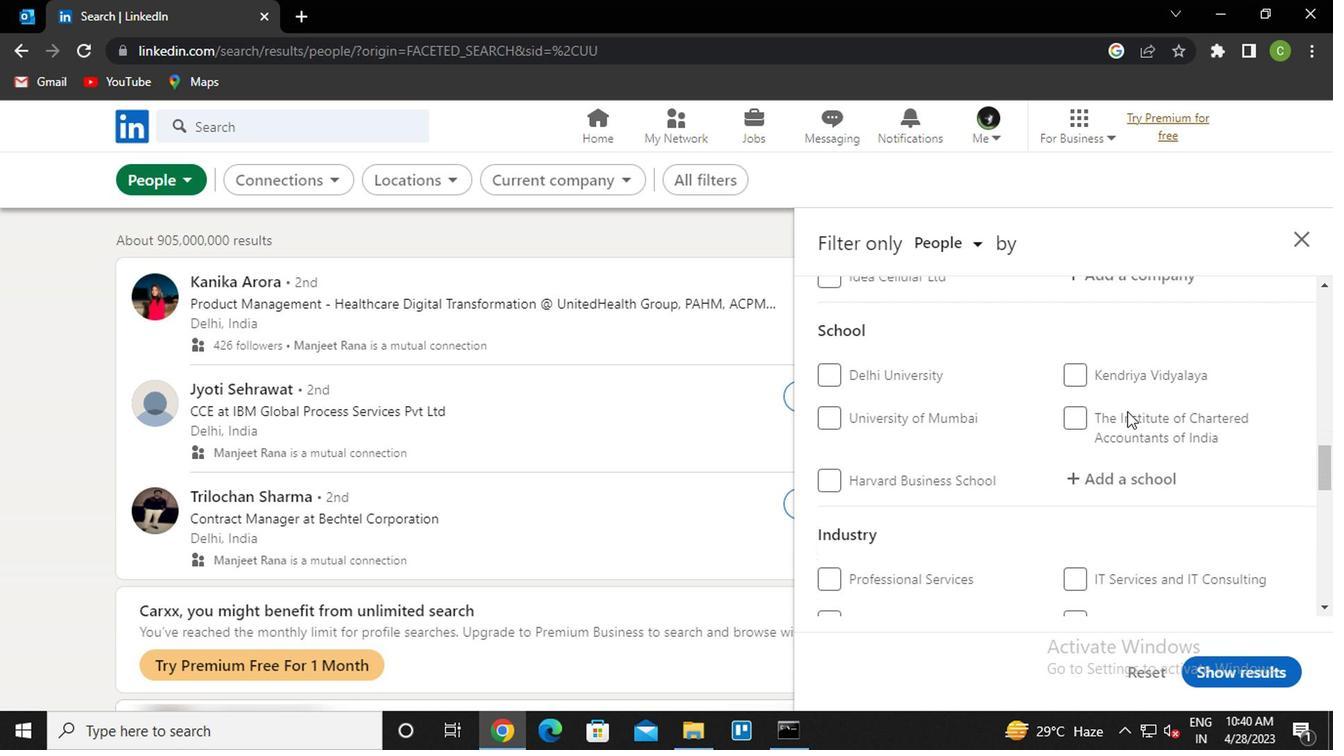 
Action: Mouse moved to (1108, 375)
Screenshot: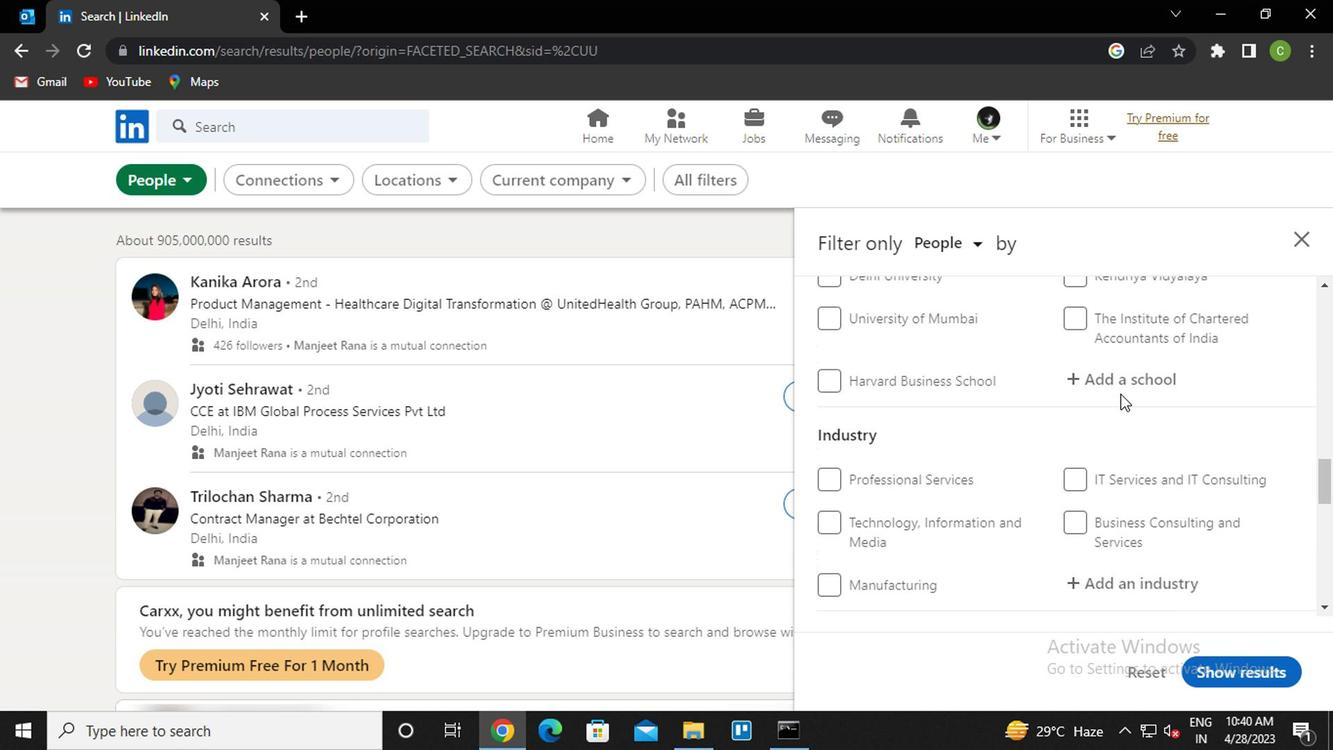 
Action: Mouse pressed left at (1108, 375)
Screenshot: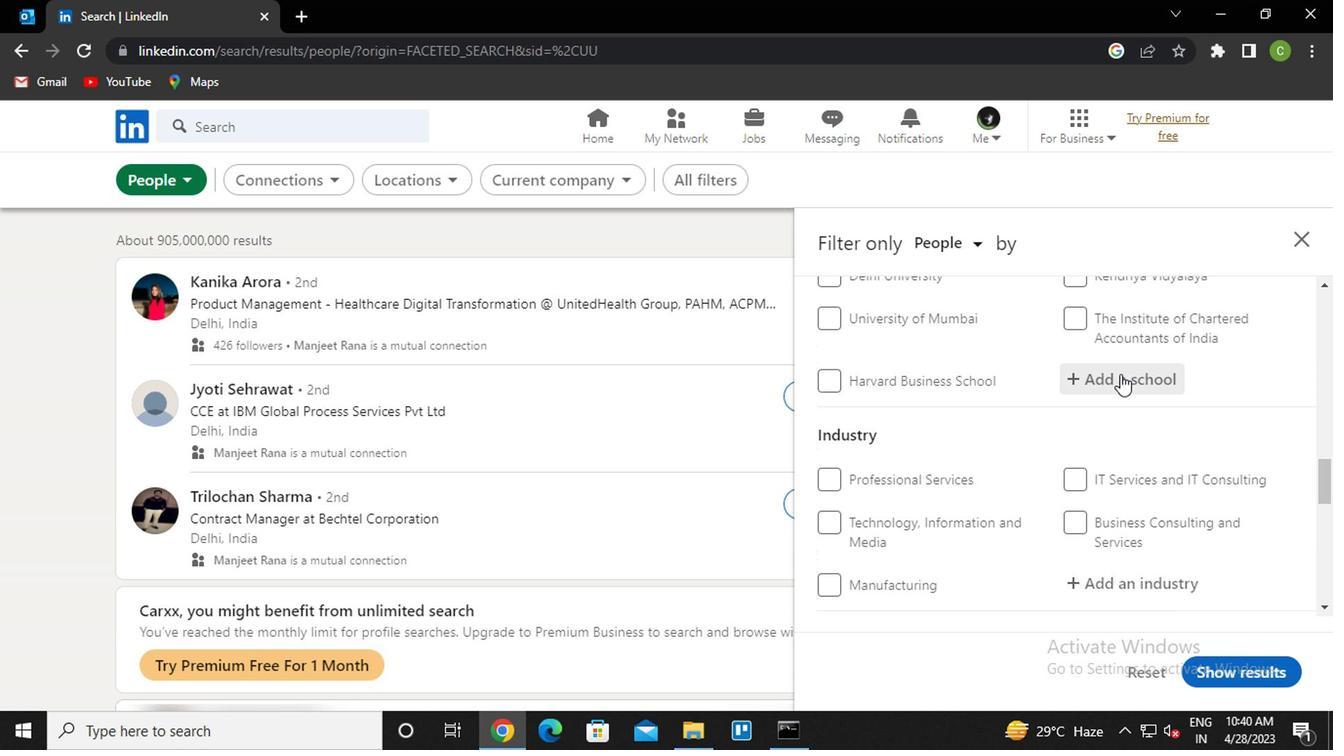 
Action: Key pressed <Key.caps_lock>amc<Key.space>e<Key.caps_lock>ngin<Key.down><Key.enter>
Screenshot: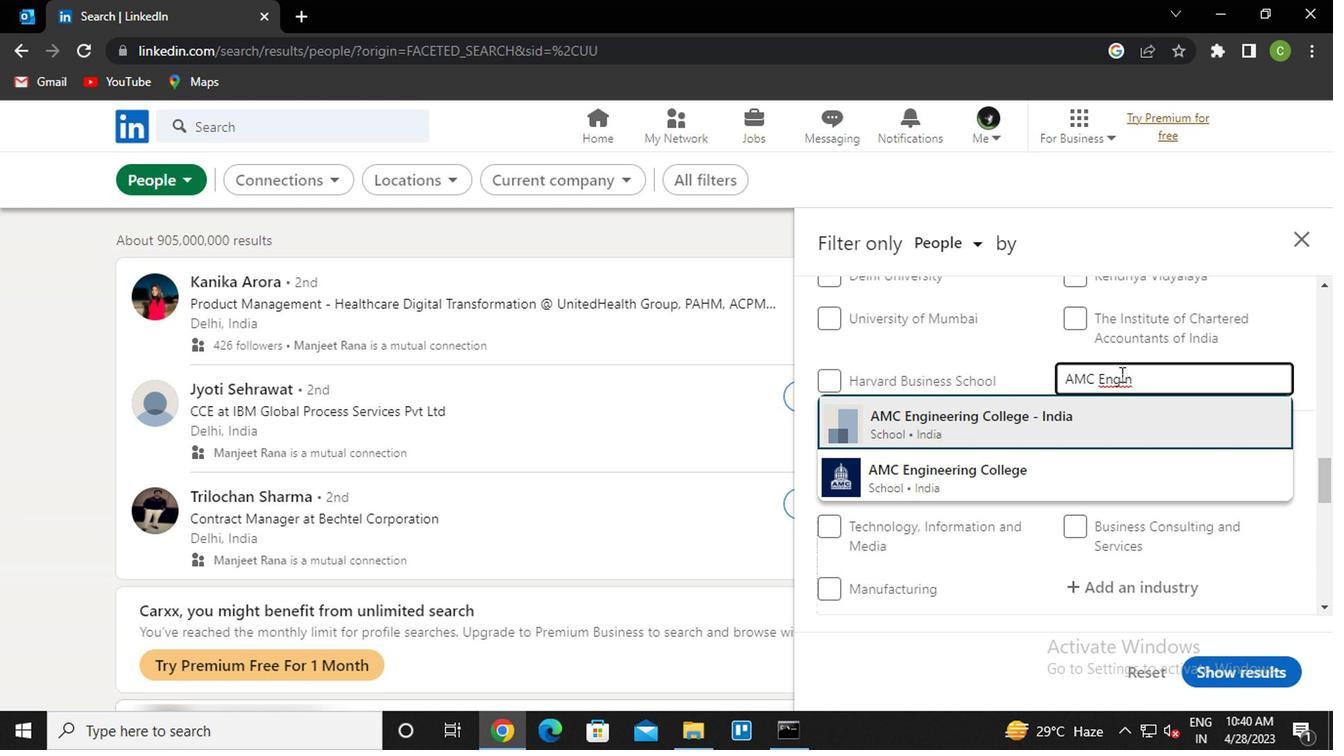 
Action: Mouse moved to (1107, 382)
Screenshot: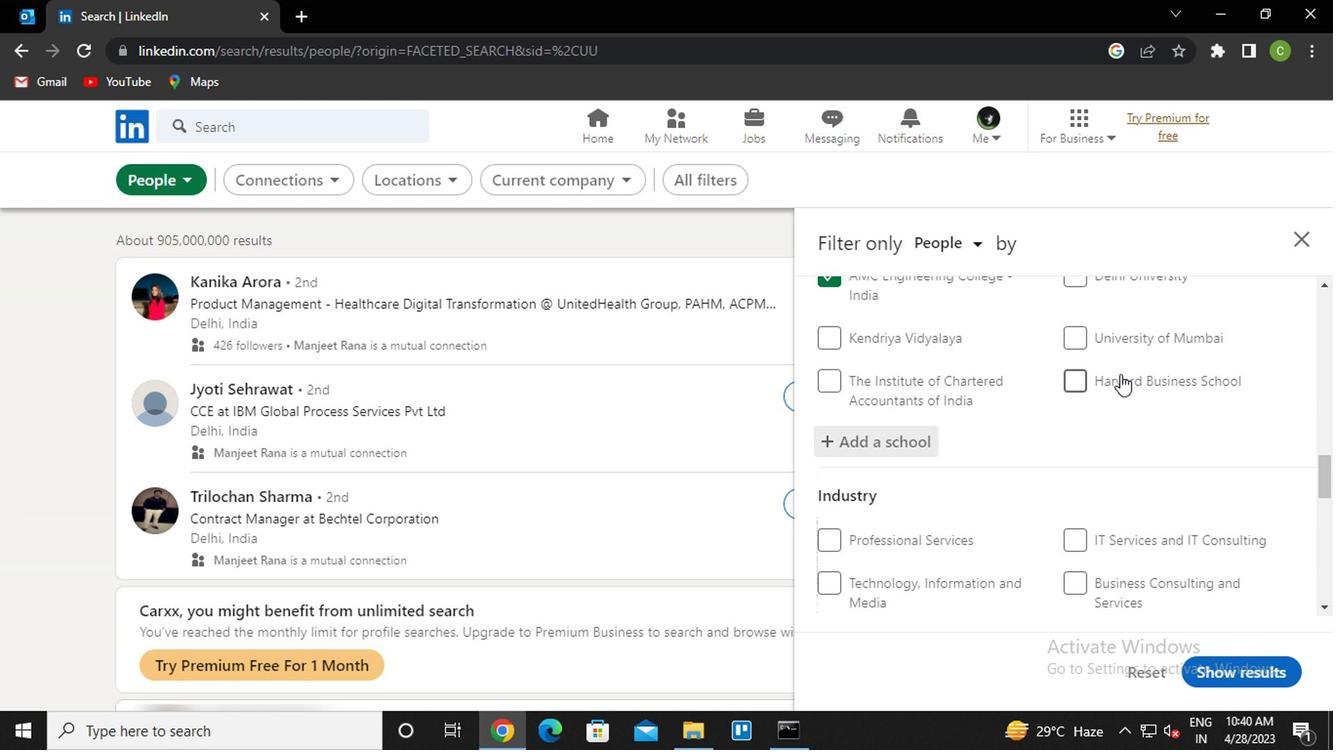 
Action: Mouse scrolled (1107, 382) with delta (0, 0)
Screenshot: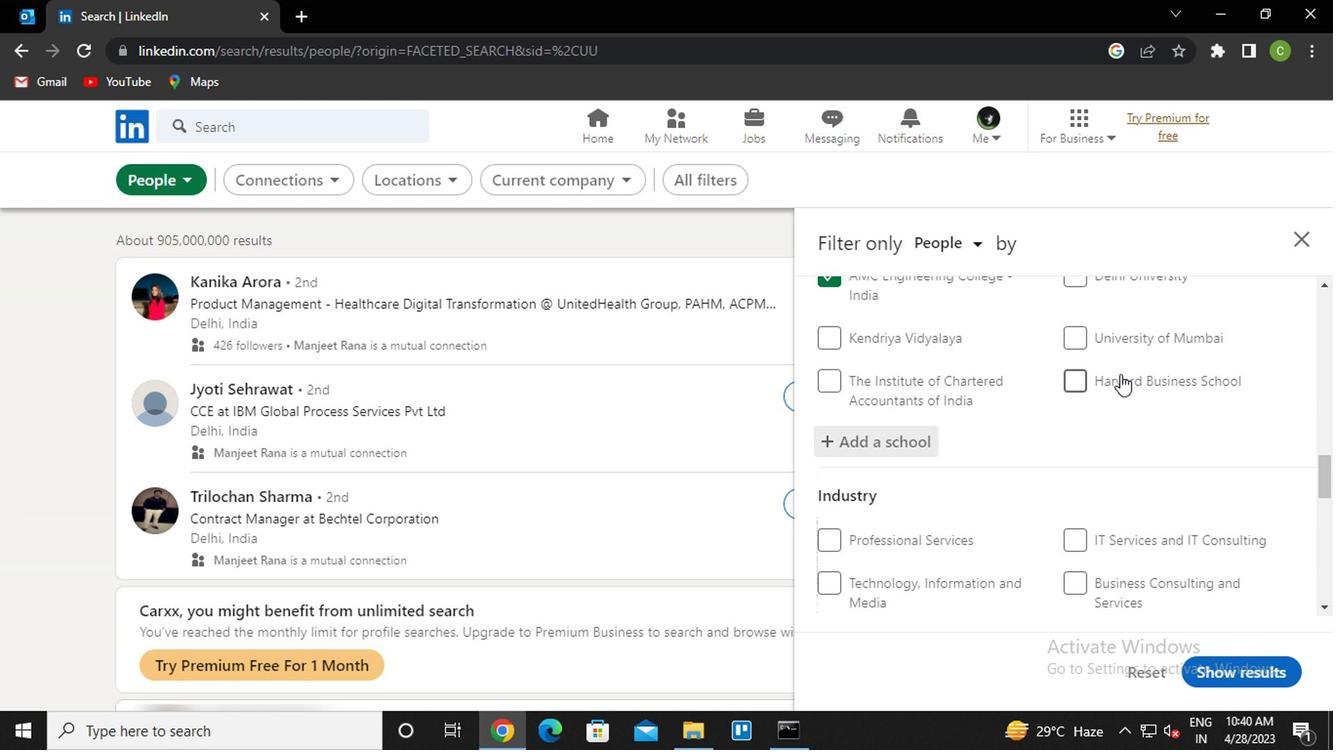 
Action: Mouse moved to (1093, 395)
Screenshot: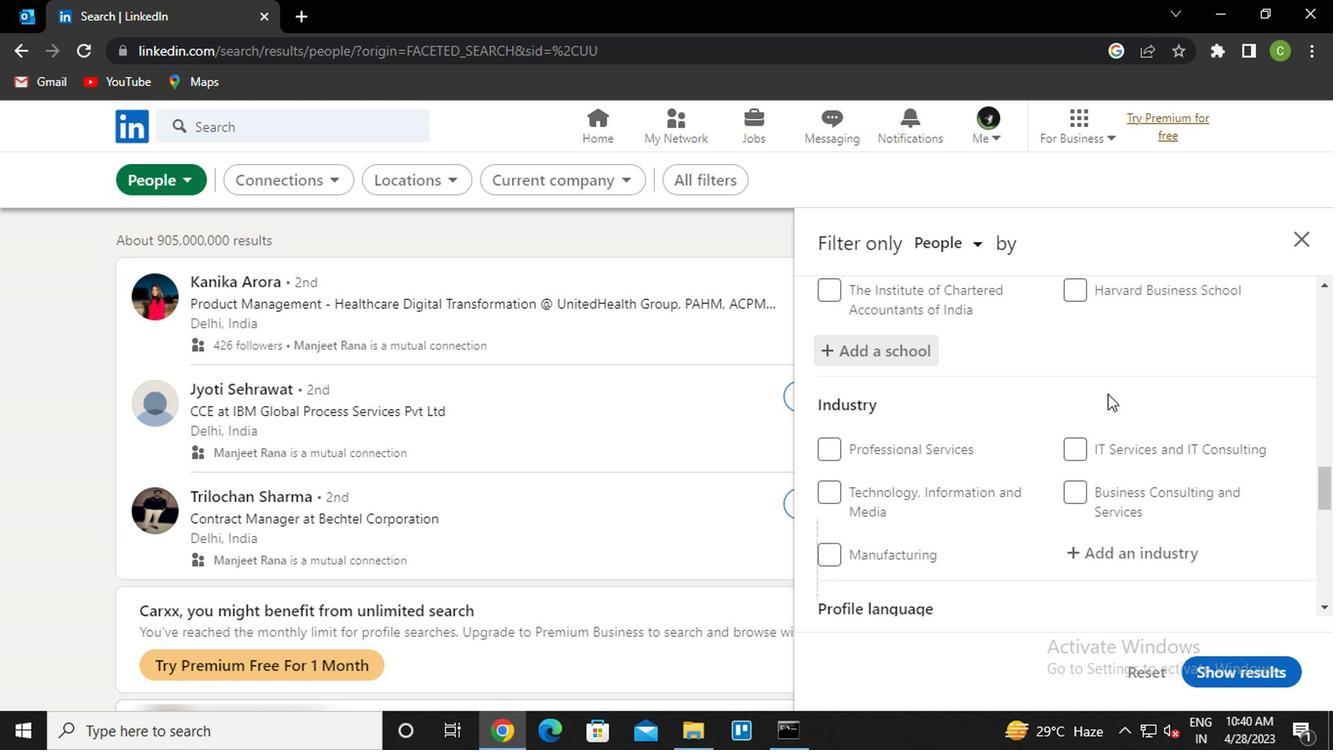
Action: Mouse scrolled (1093, 394) with delta (0, 0)
Screenshot: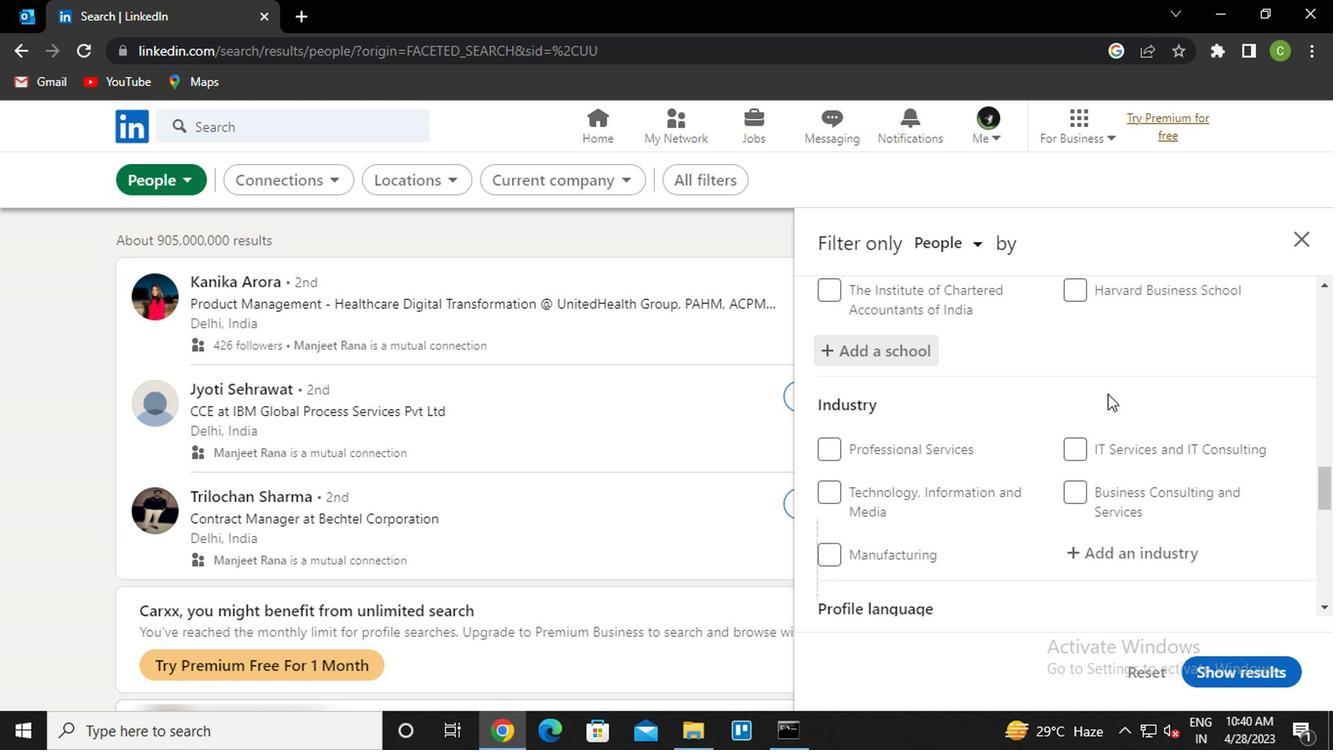 
Action: Mouse moved to (1087, 400)
Screenshot: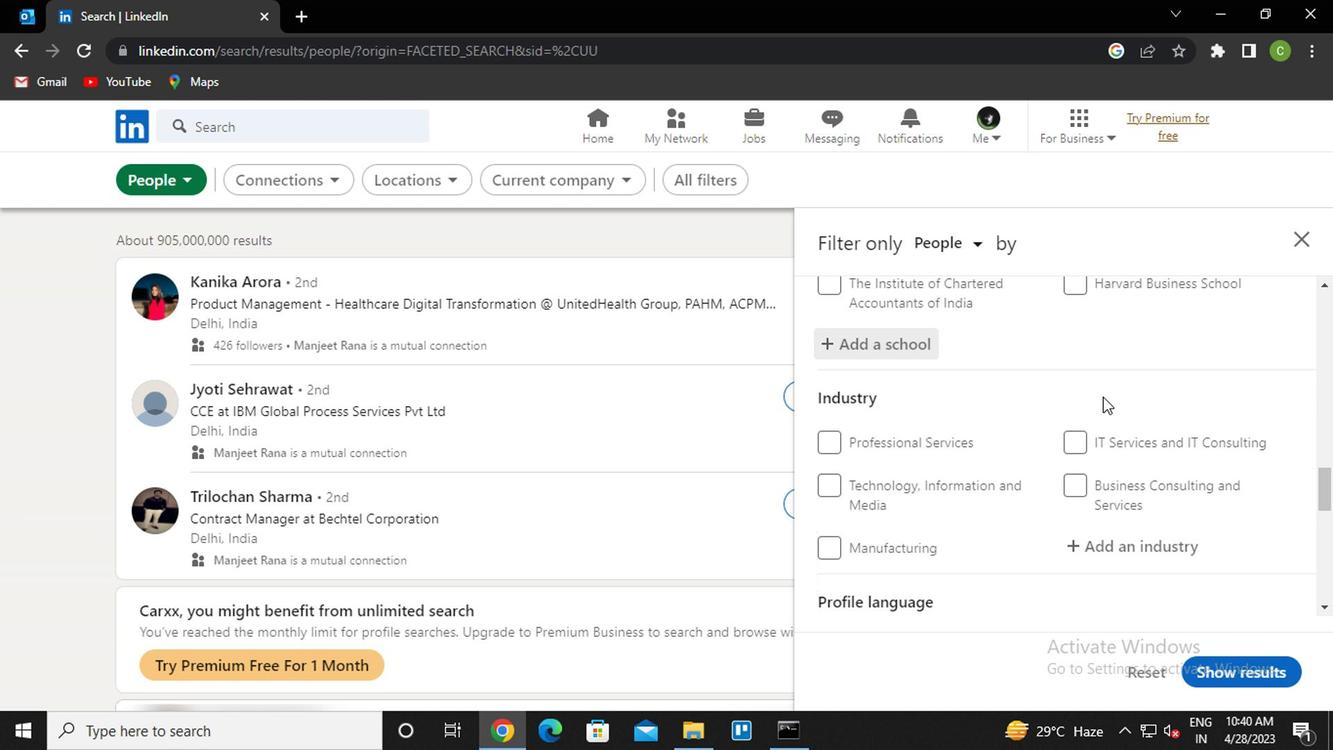 
Action: Mouse scrolled (1087, 400) with delta (0, 0)
Screenshot: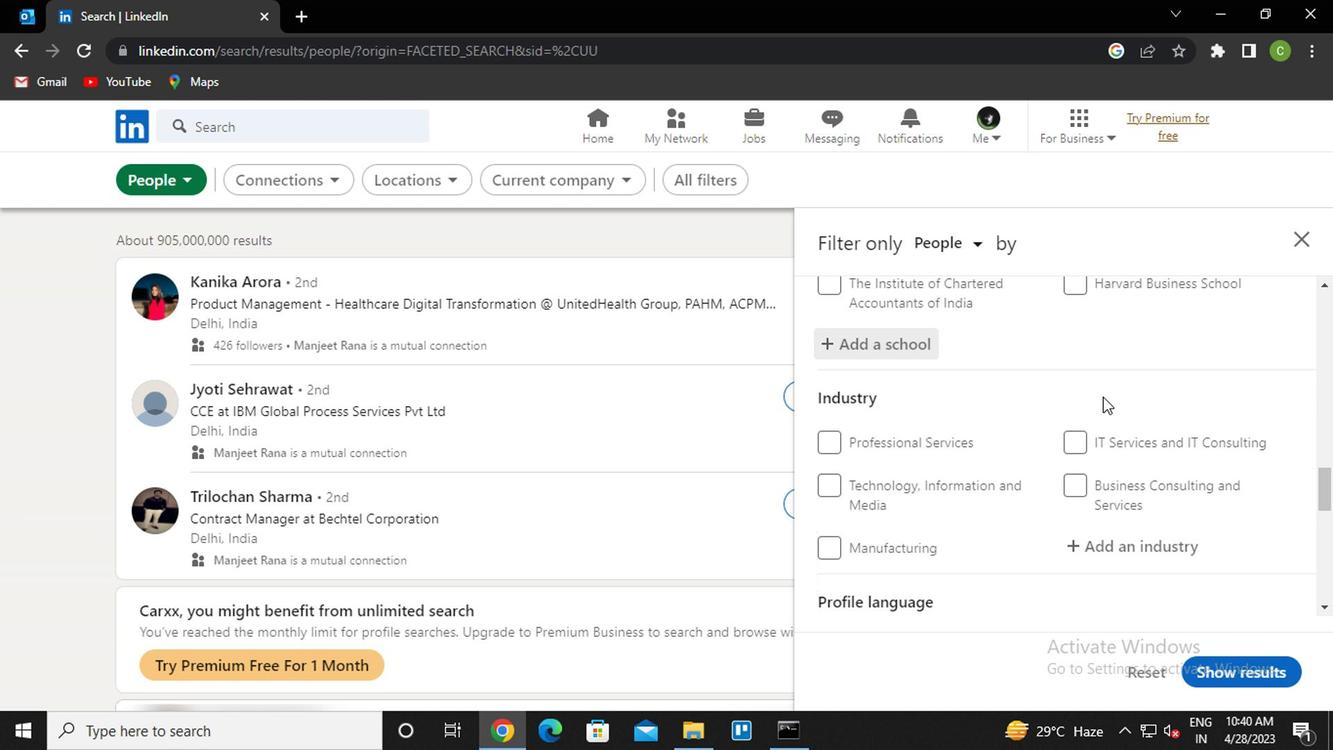 
Action: Mouse moved to (1114, 356)
Screenshot: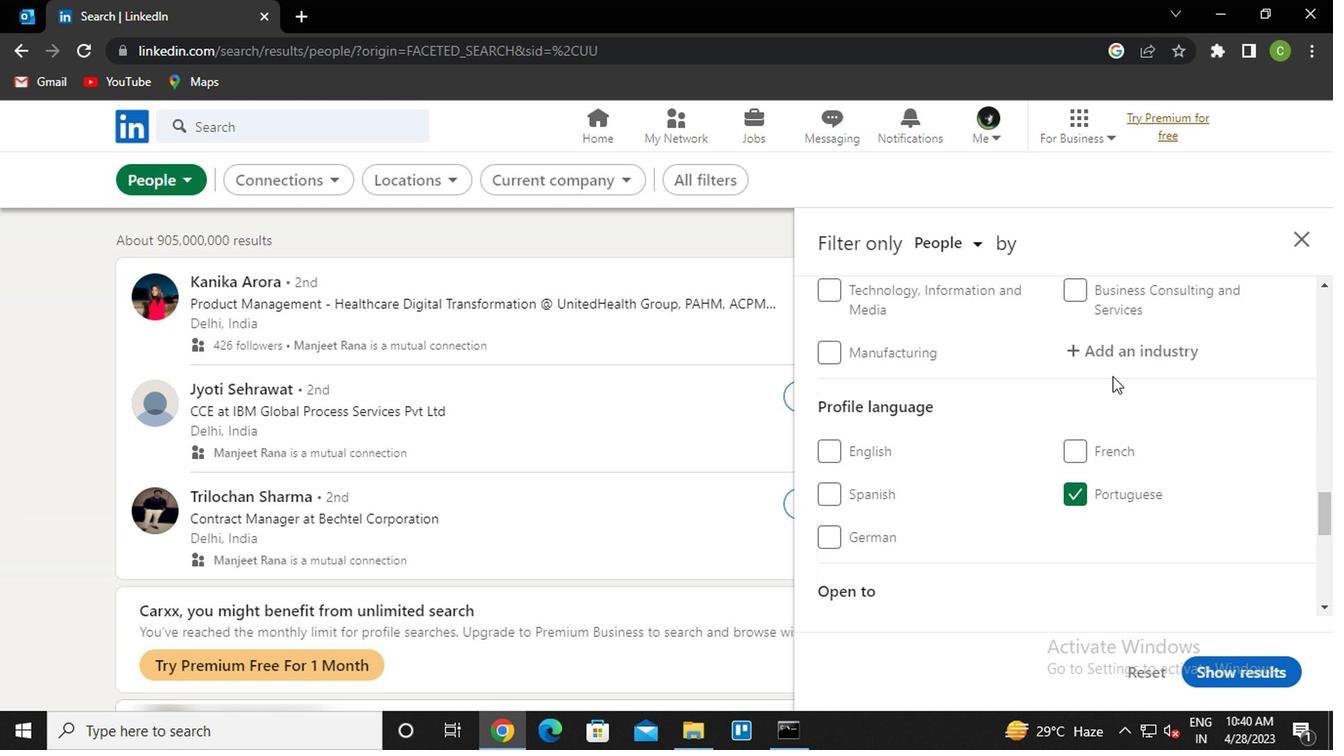 
Action: Mouse pressed left at (1114, 356)
Screenshot: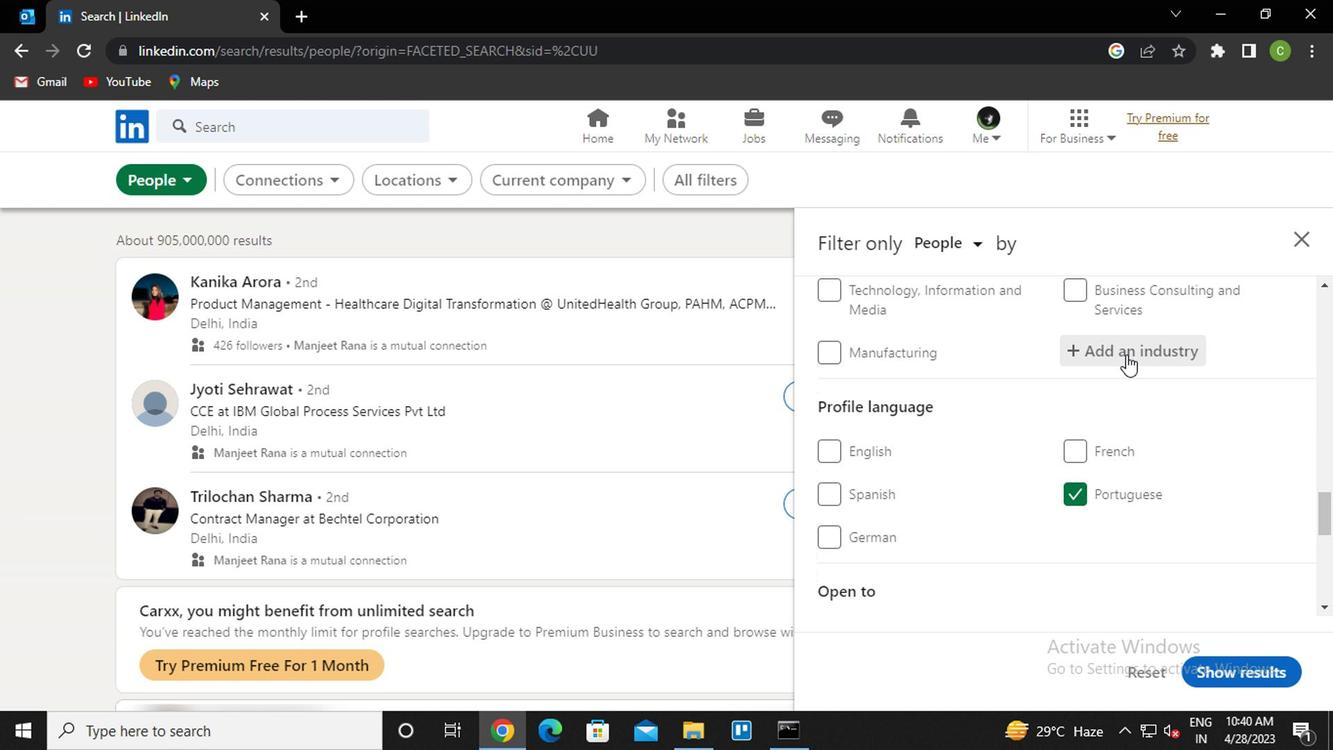 
Action: Key pressed <Key.caps_lock>c<Key.caps_lock>ater<Key.down><Key.enter>
Screenshot: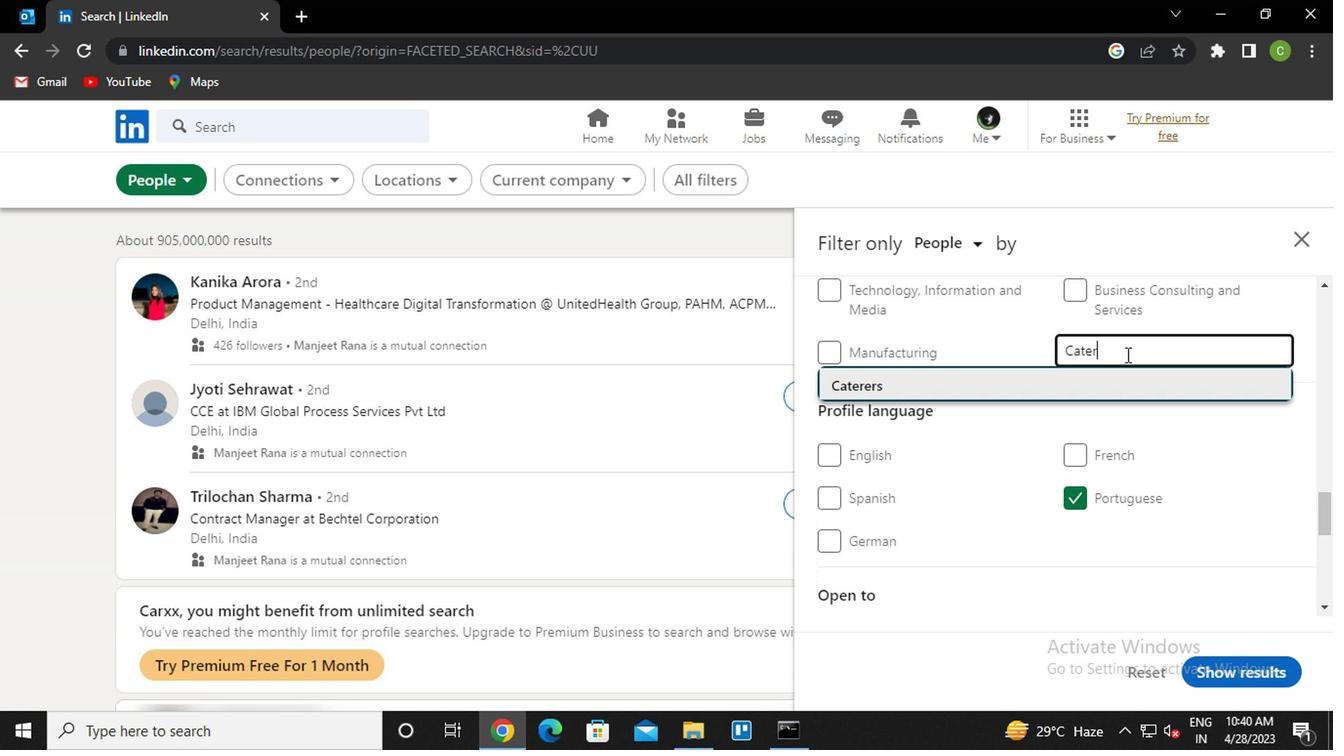 
Action: Mouse moved to (1114, 356)
Screenshot: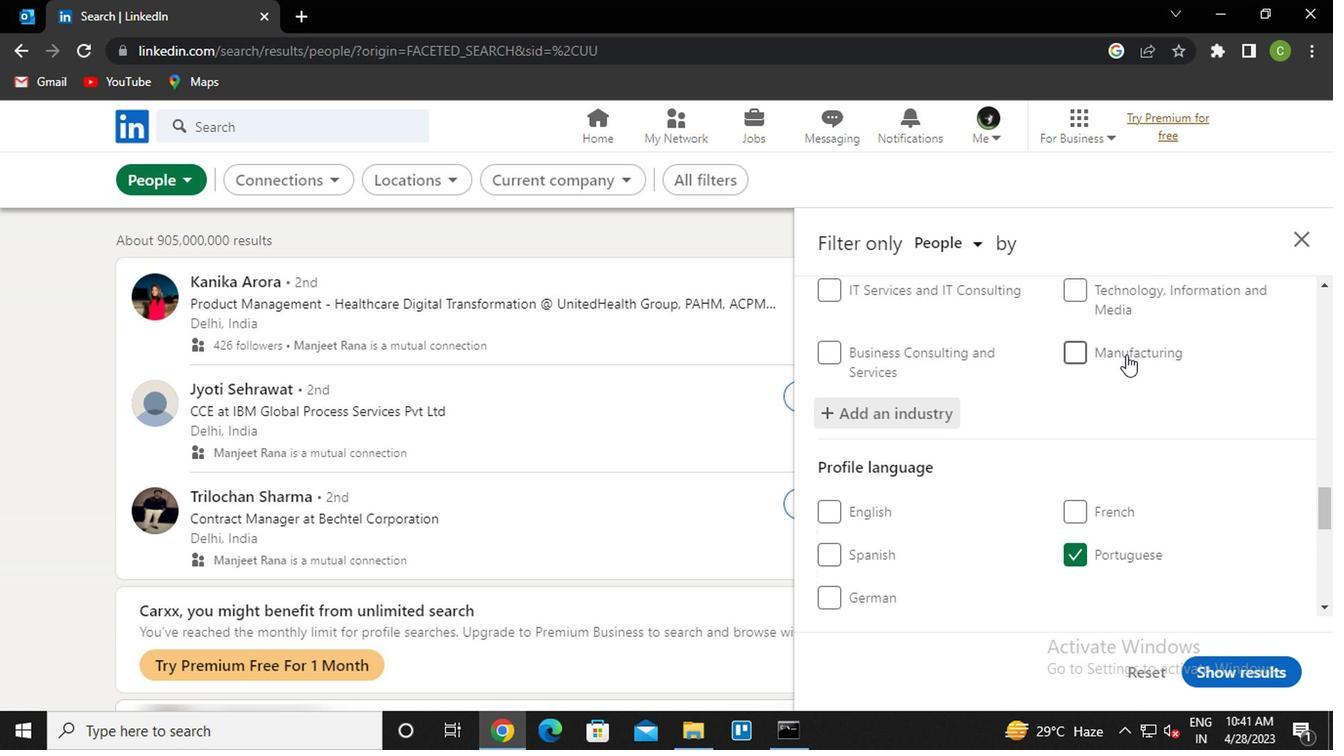 
Action: Mouse scrolled (1114, 355) with delta (0, 0)
Screenshot: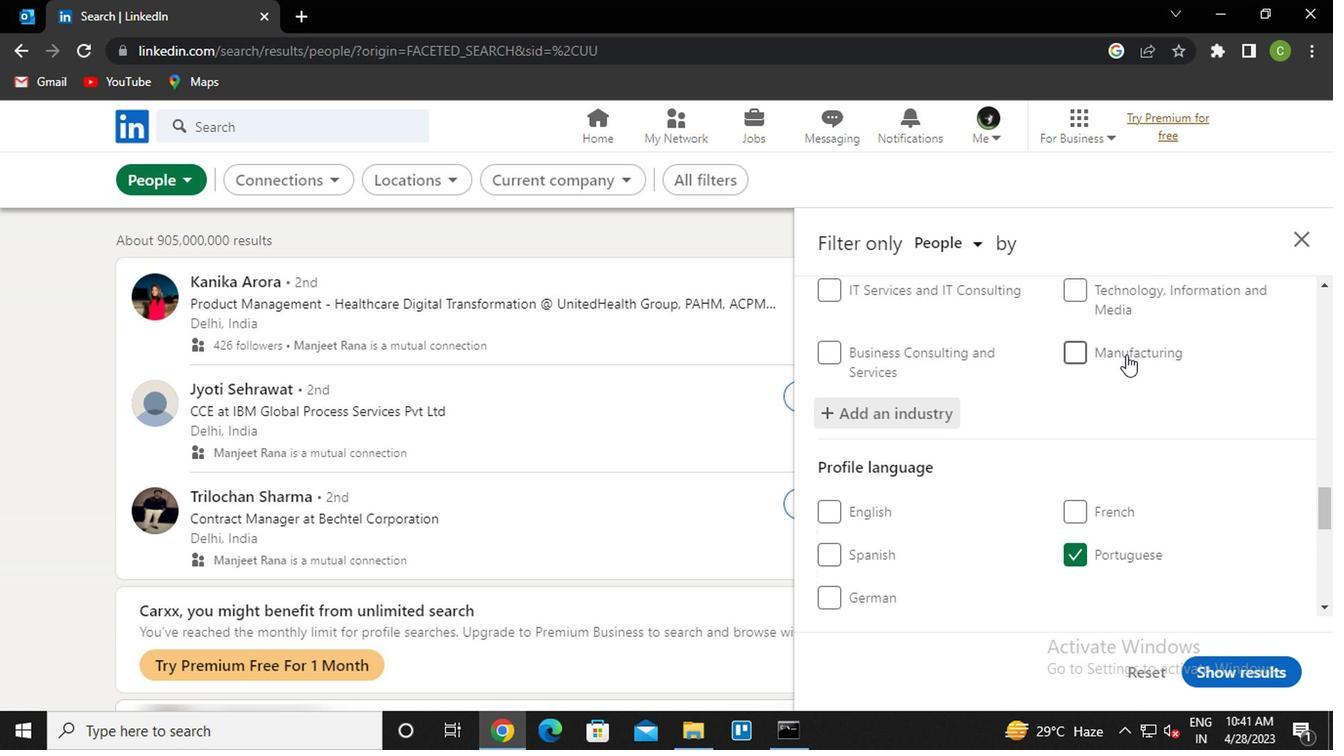 
Action: Mouse moved to (1105, 379)
Screenshot: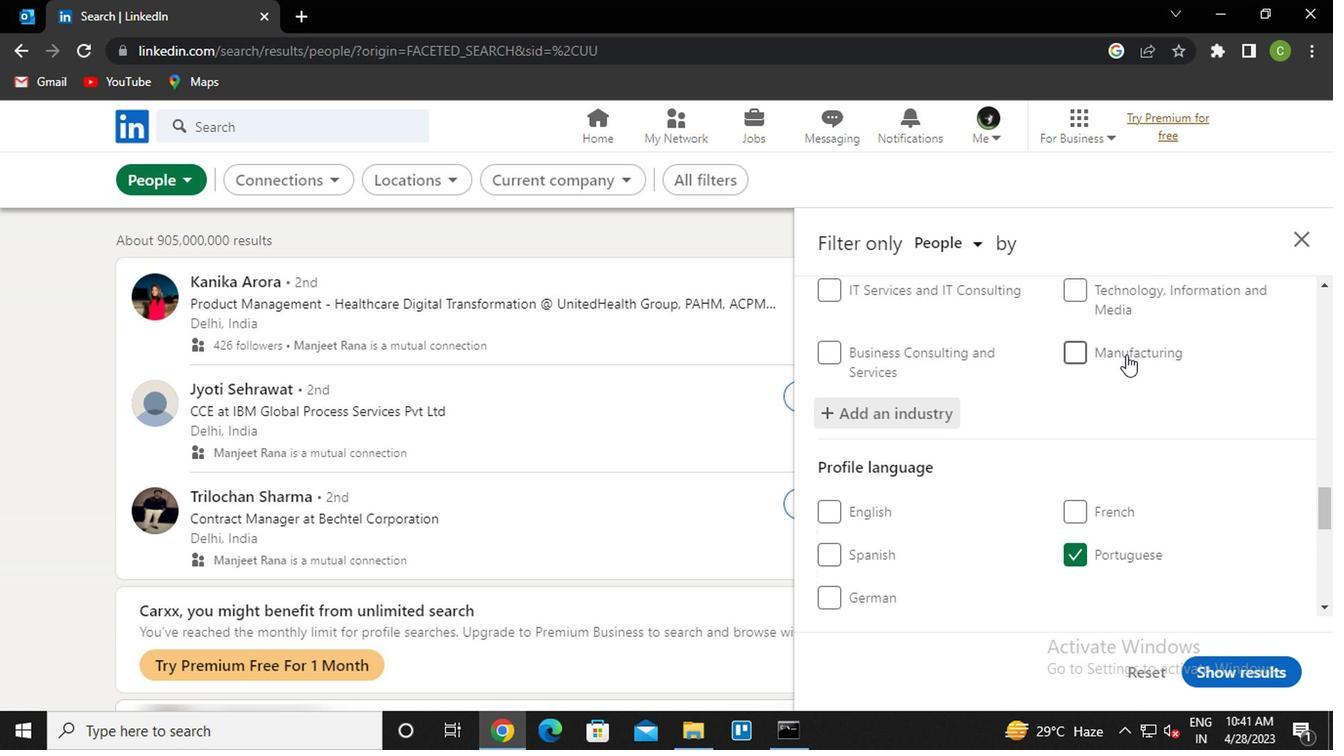 
Action: Mouse scrolled (1105, 378) with delta (0, 0)
Screenshot: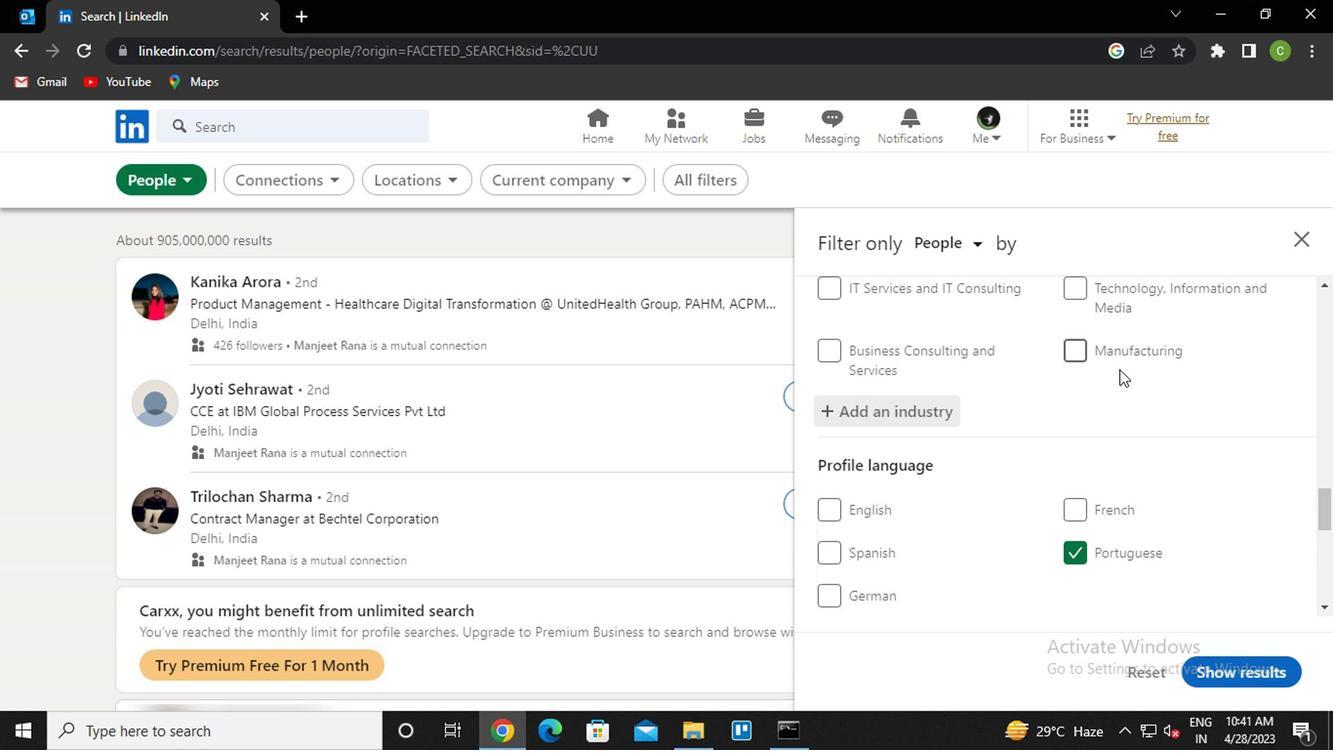 
Action: Mouse moved to (1102, 381)
Screenshot: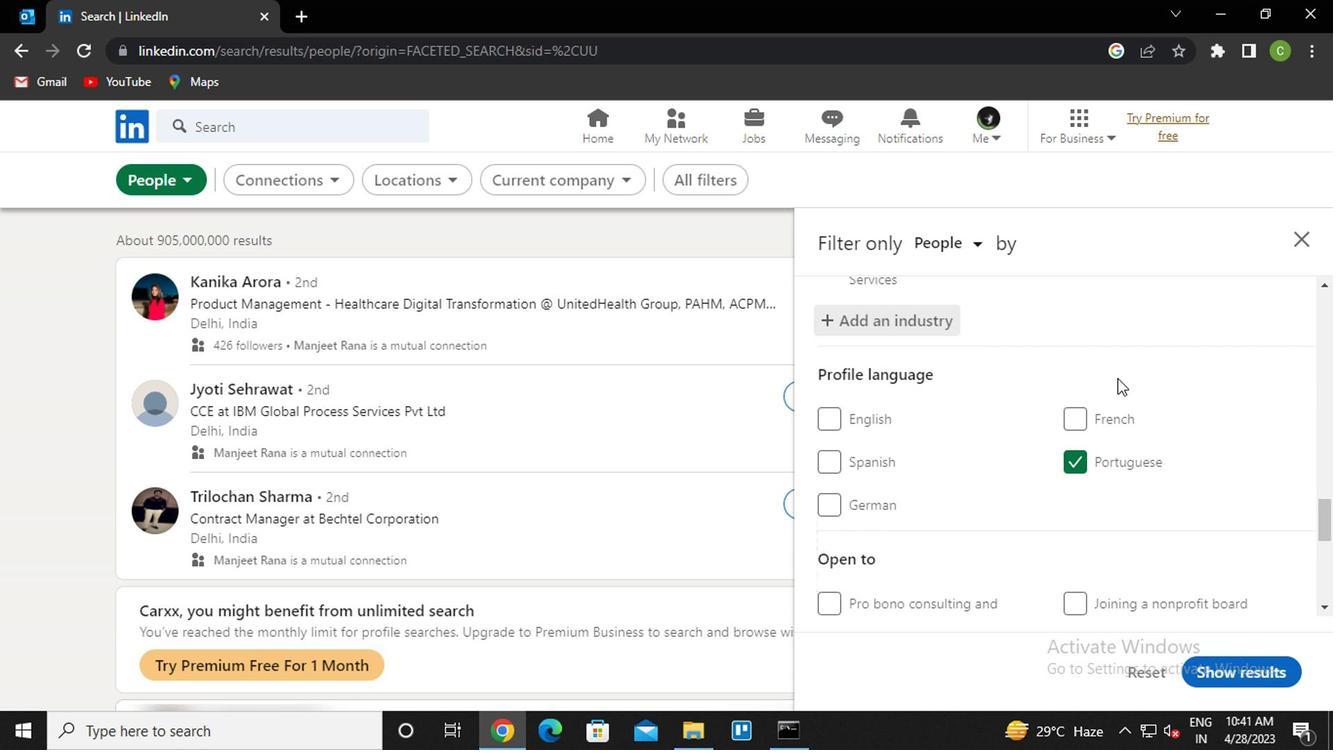 
Action: Mouse scrolled (1102, 379) with delta (0, -1)
Screenshot: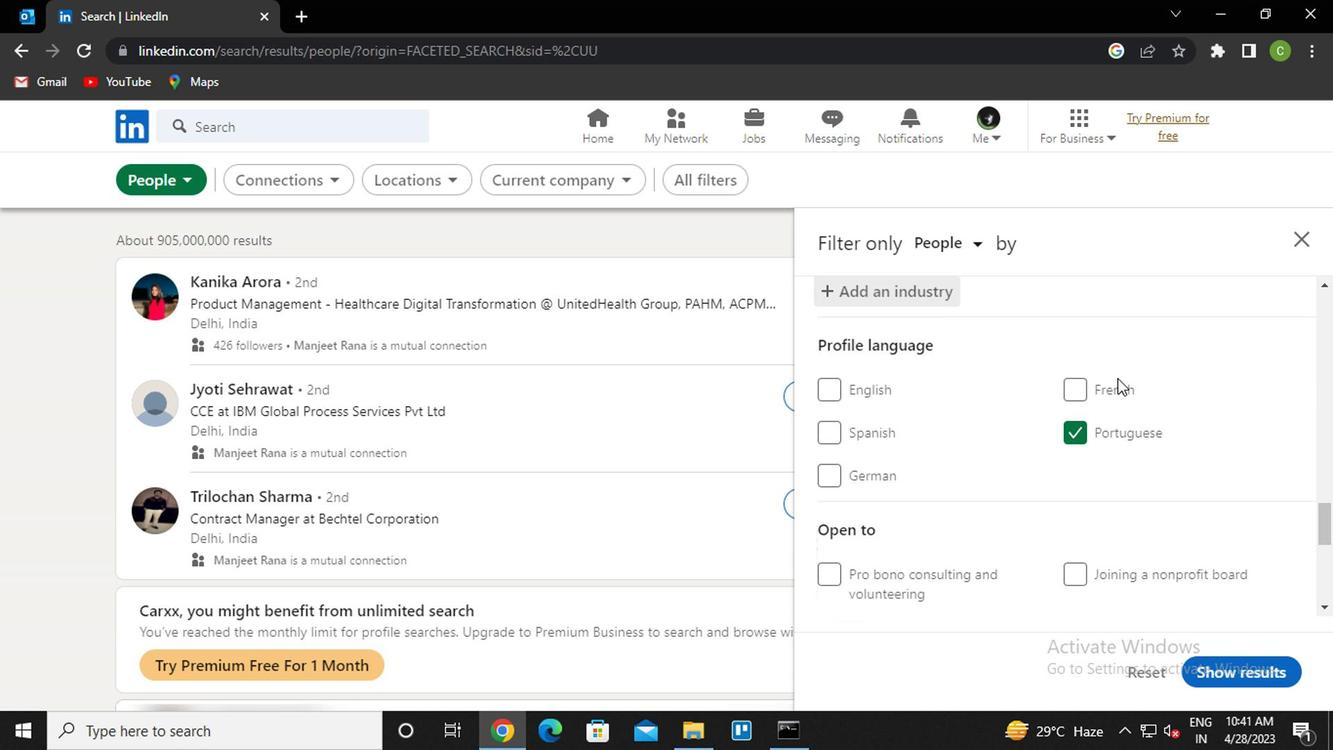 
Action: Mouse moved to (1100, 382)
Screenshot: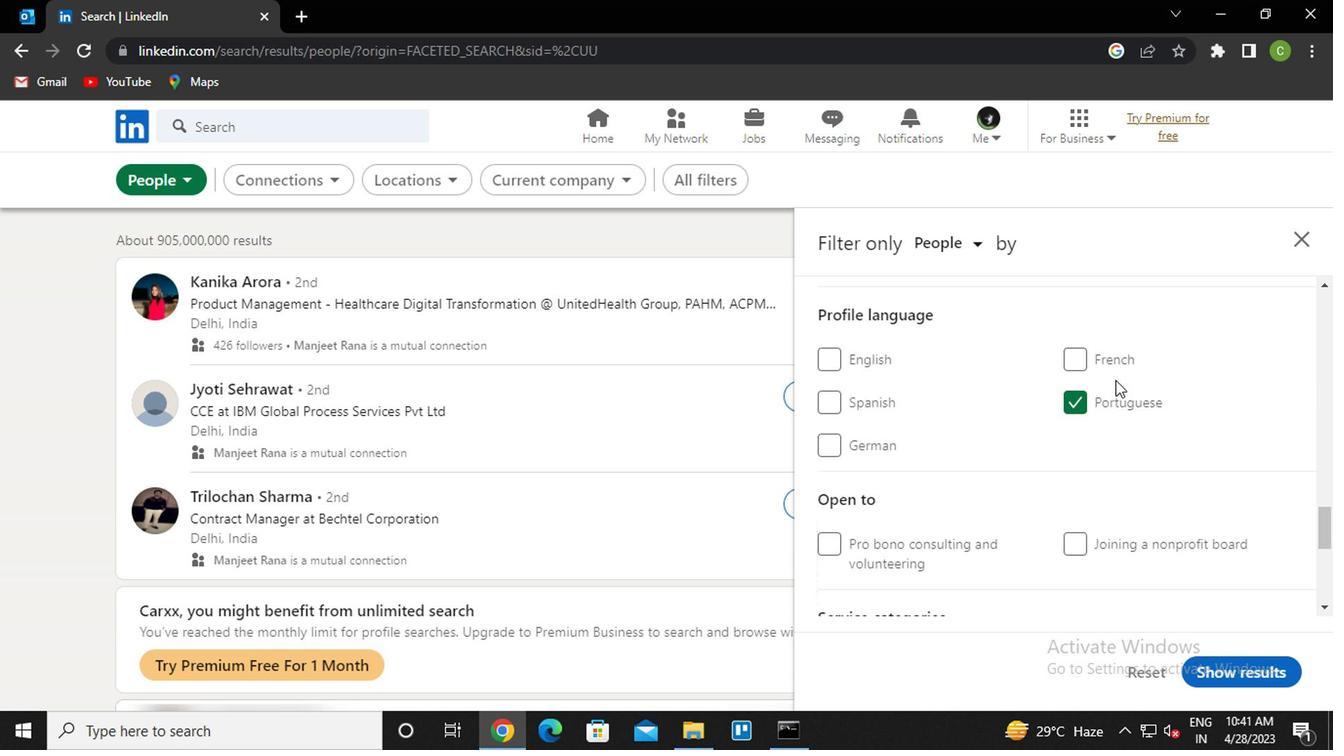 
Action: Mouse scrolled (1100, 382) with delta (0, 0)
Screenshot: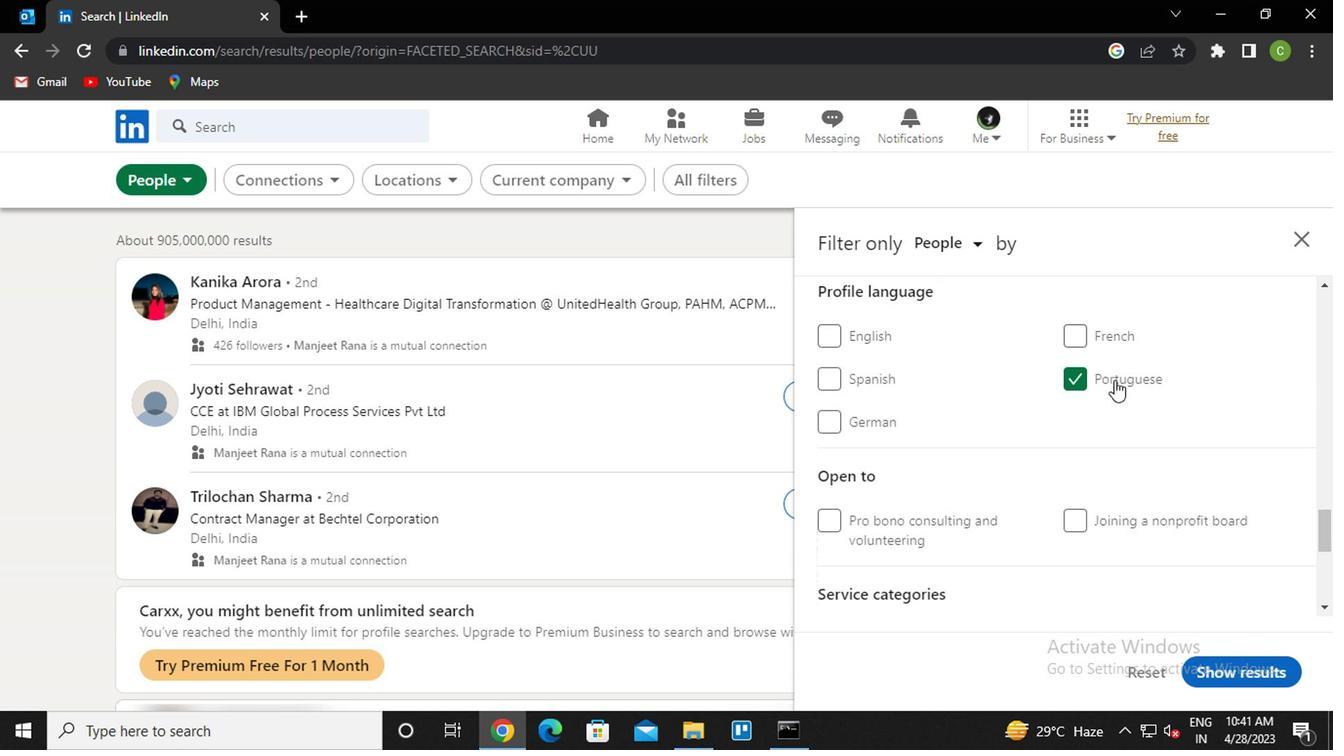 
Action: Mouse moved to (1096, 379)
Screenshot: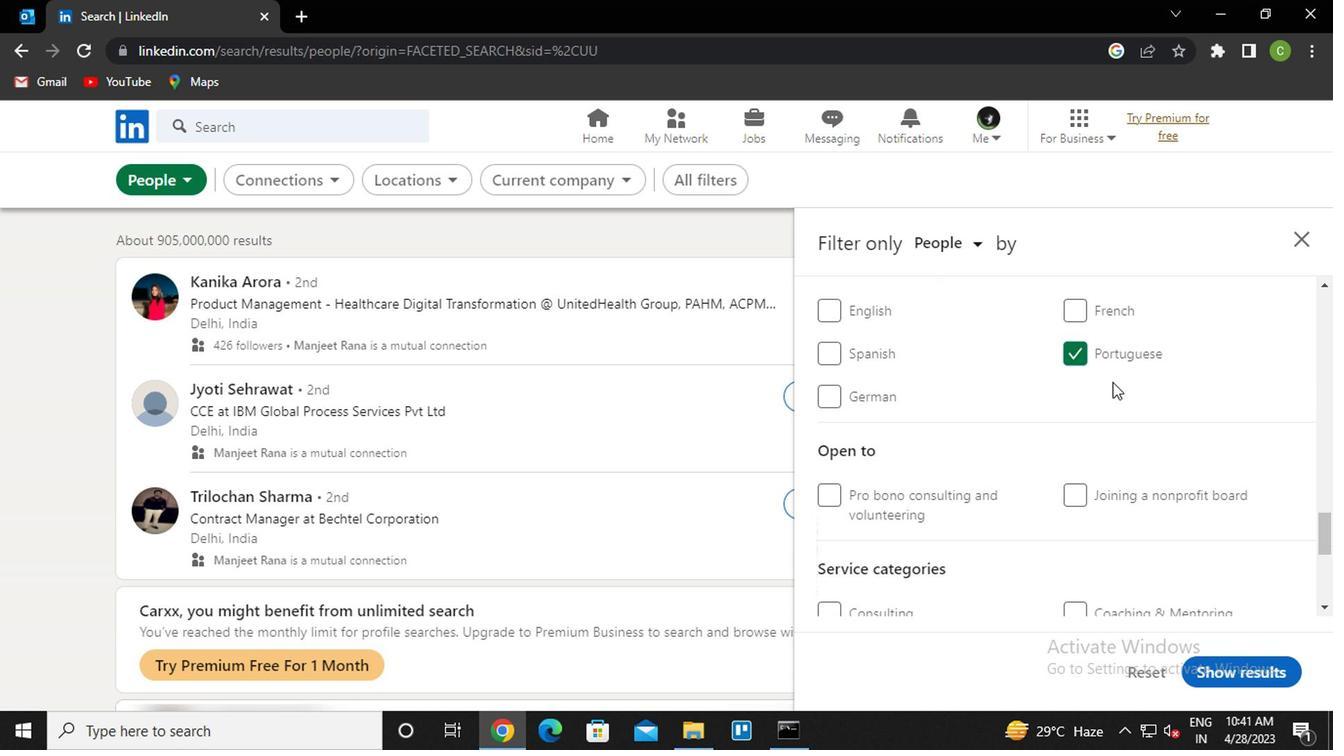 
Action: Mouse scrolled (1096, 378) with delta (0, 0)
Screenshot: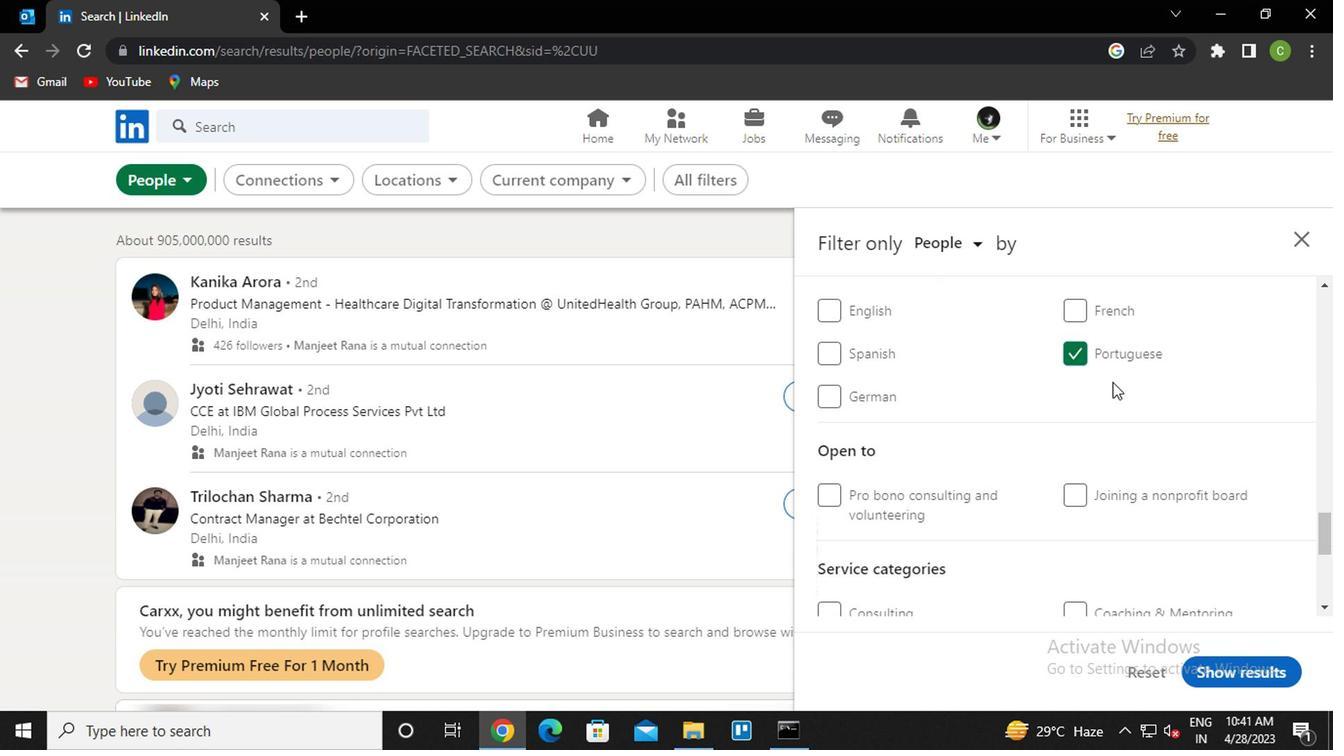 
Action: Mouse moved to (1101, 405)
Screenshot: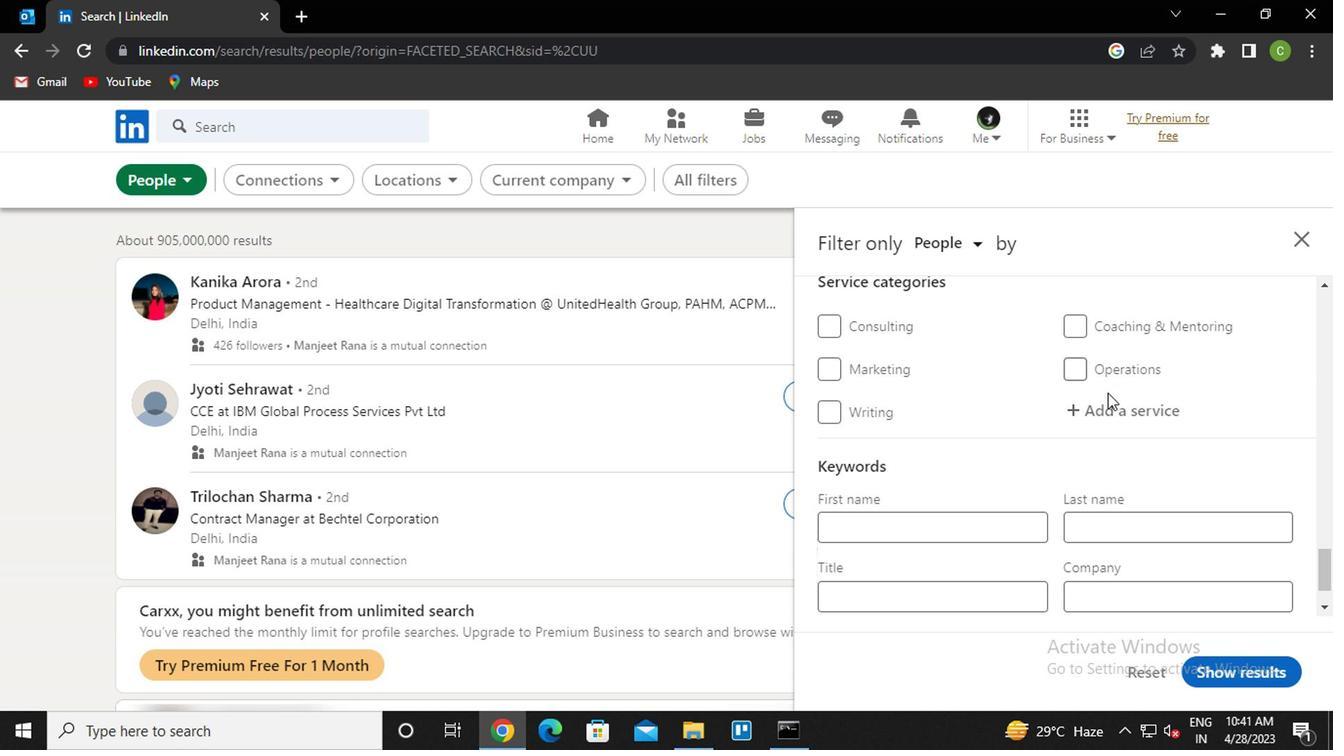 
Action: Mouse pressed left at (1101, 405)
Screenshot: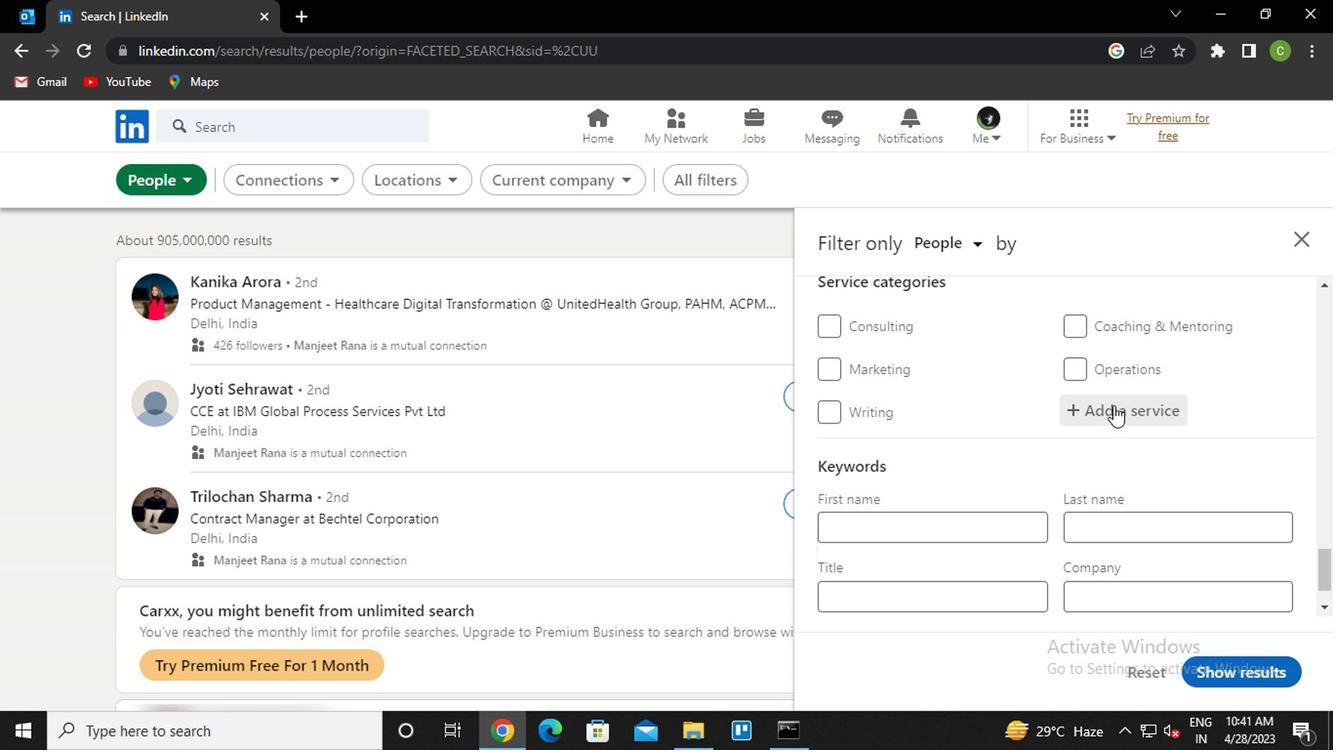 
Action: Key pressed <Key.caps_lock>c<Key.caps_lock>orpo<Key.down><Key.enter>
Screenshot: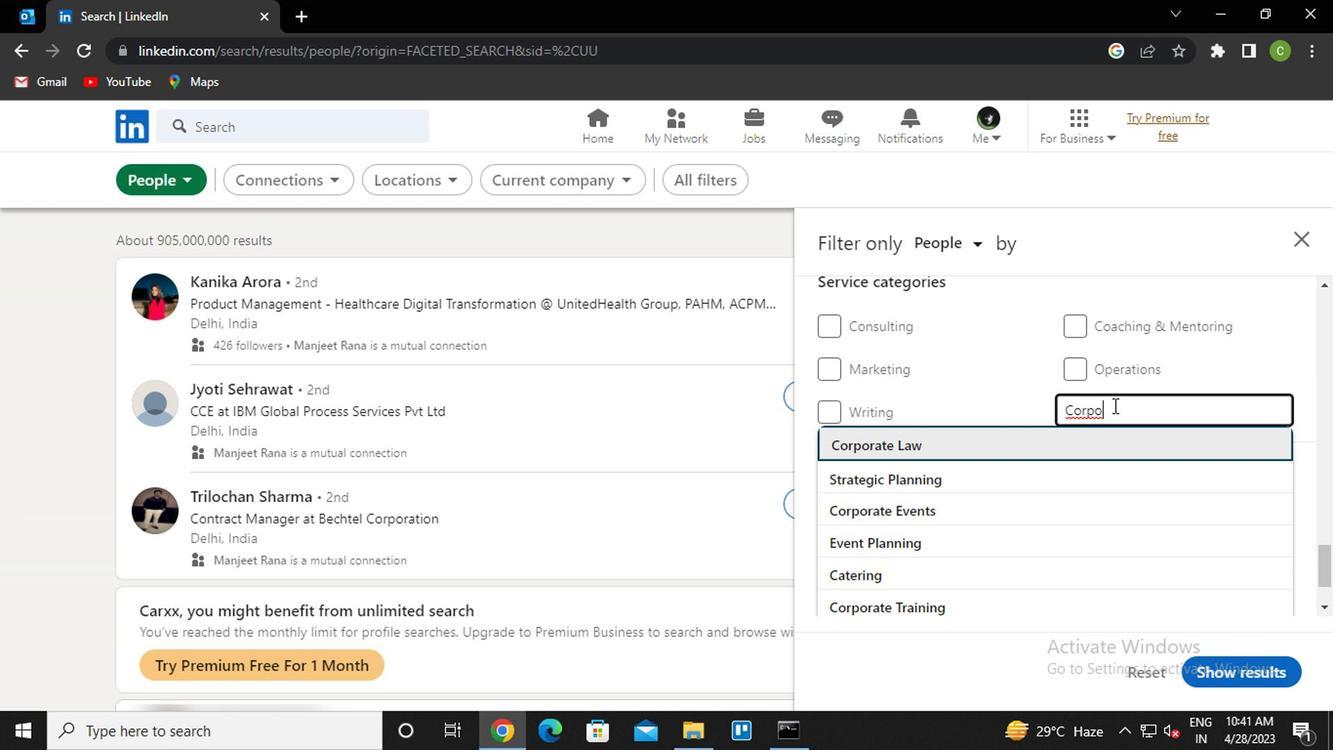 
Action: Mouse moved to (1164, 511)
Screenshot: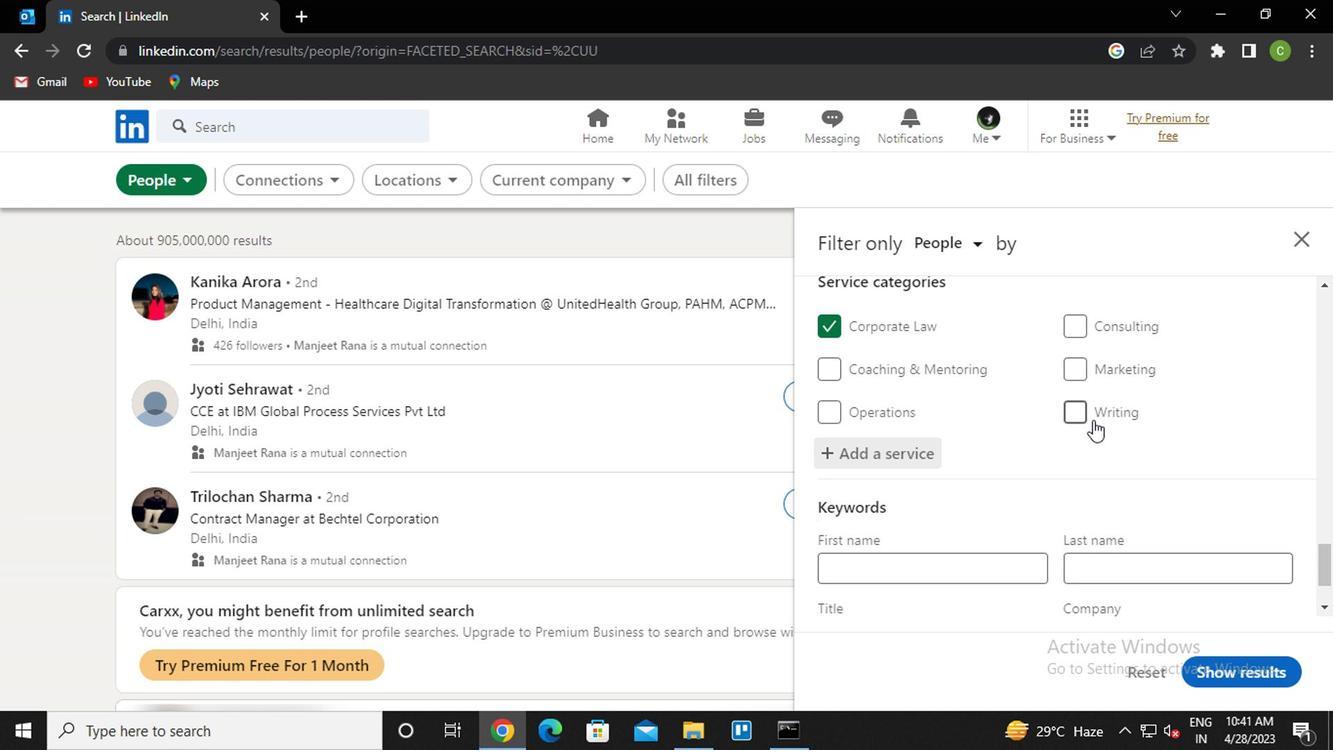 
Action: Mouse scrolled (1164, 510) with delta (0, 0)
Screenshot: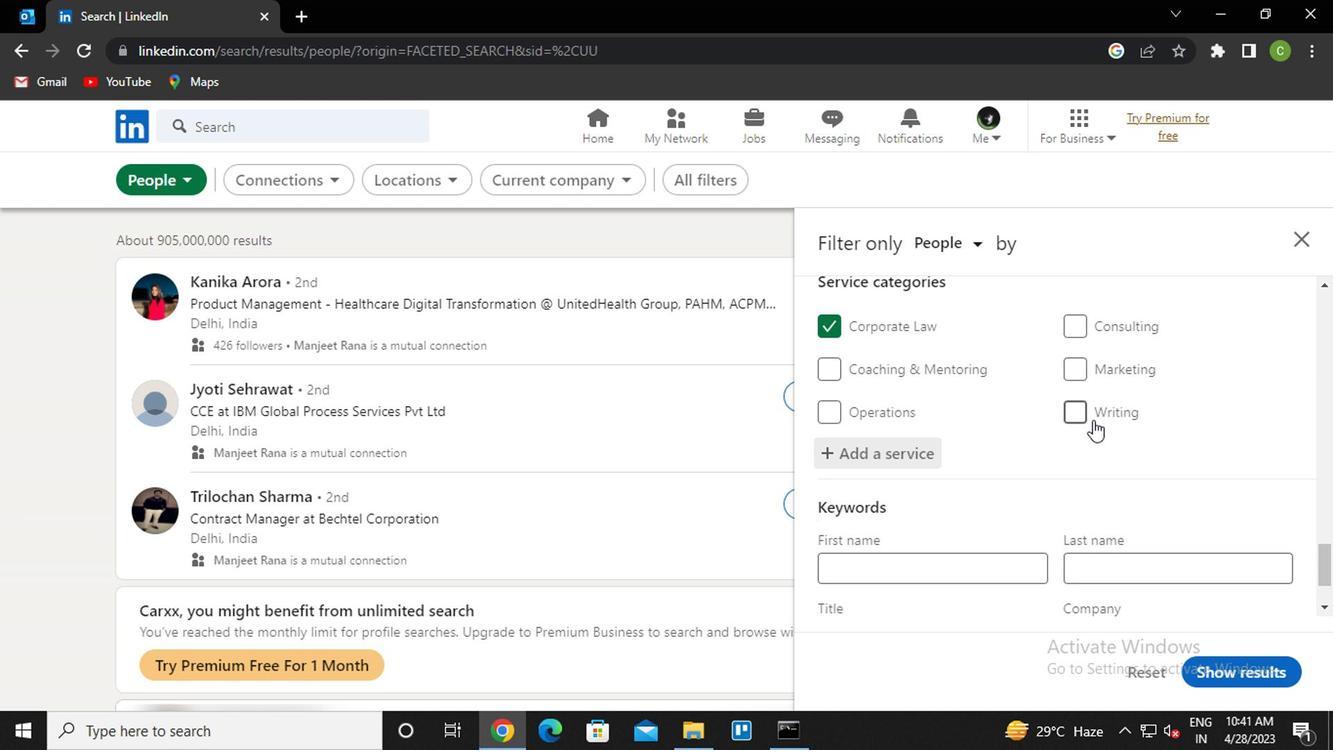 
Action: Mouse moved to (1178, 545)
Screenshot: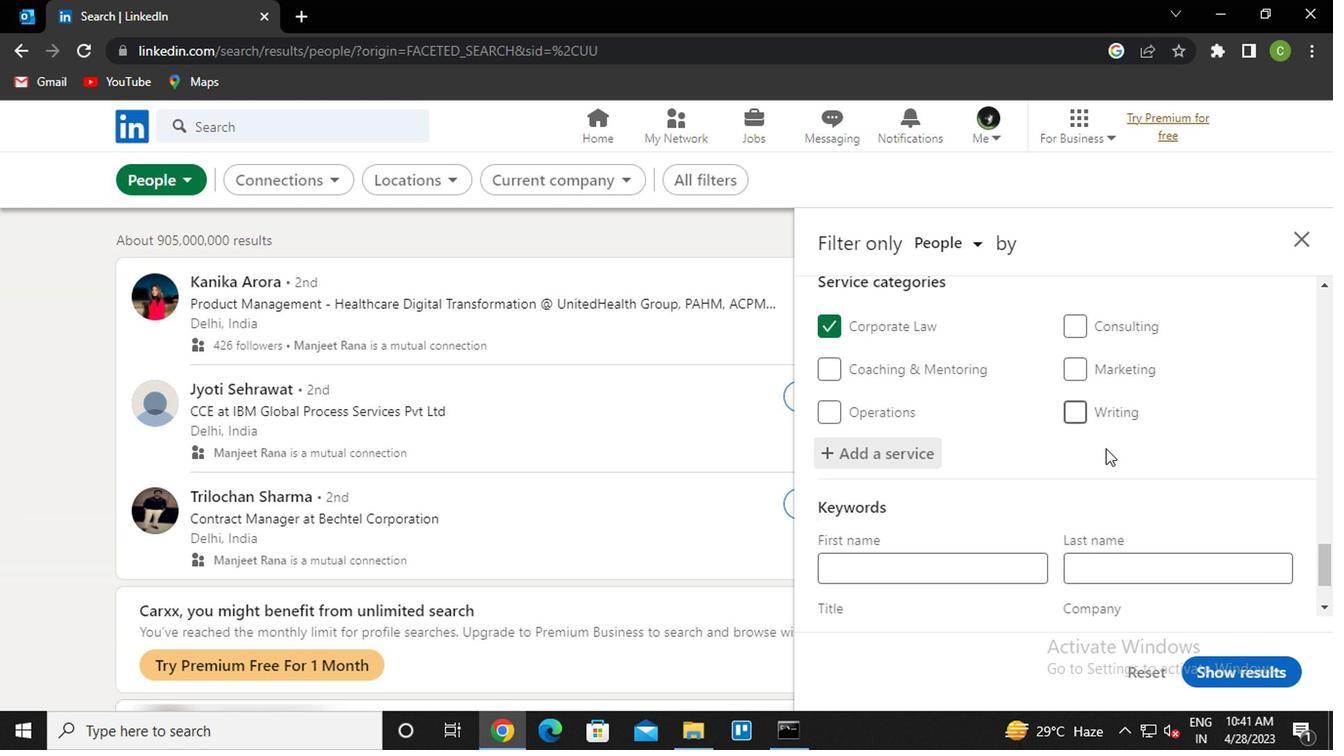 
Action: Mouse scrolled (1178, 544) with delta (0, 0)
Screenshot: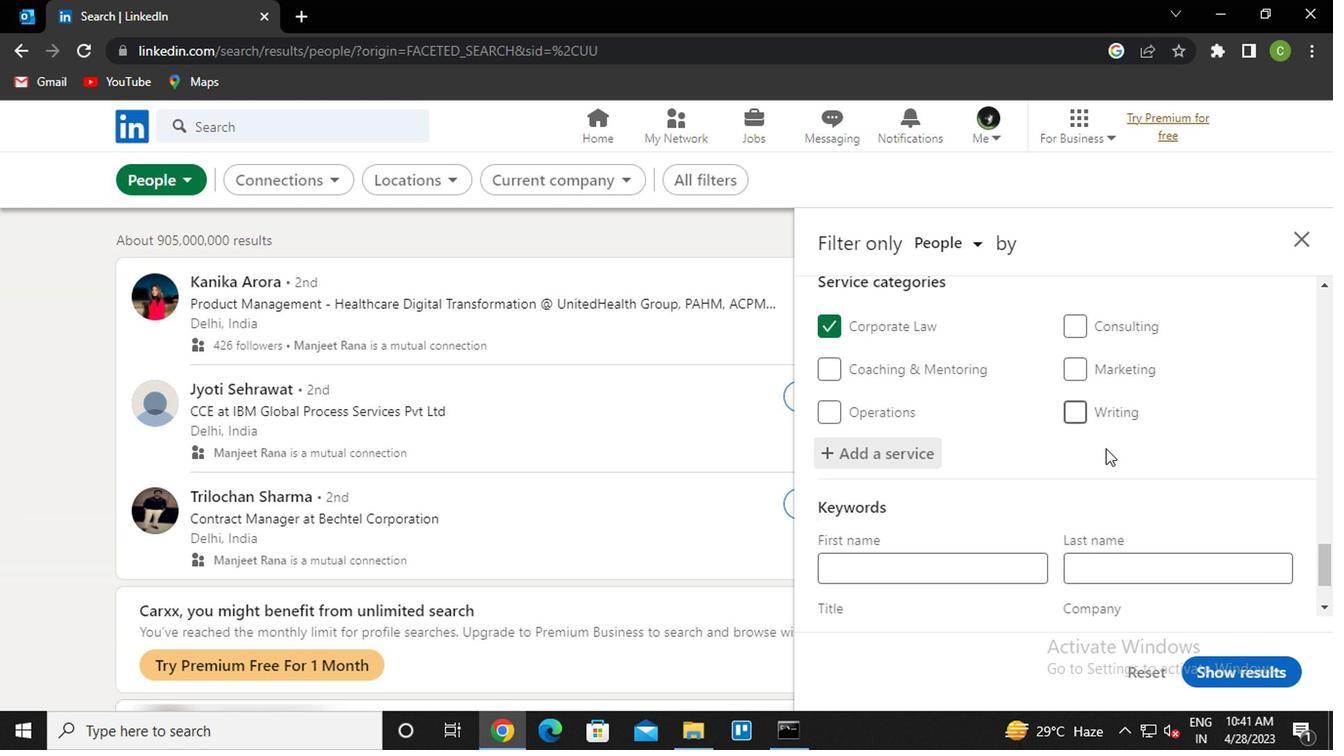 
Action: Mouse scrolled (1178, 544) with delta (0, 0)
Screenshot: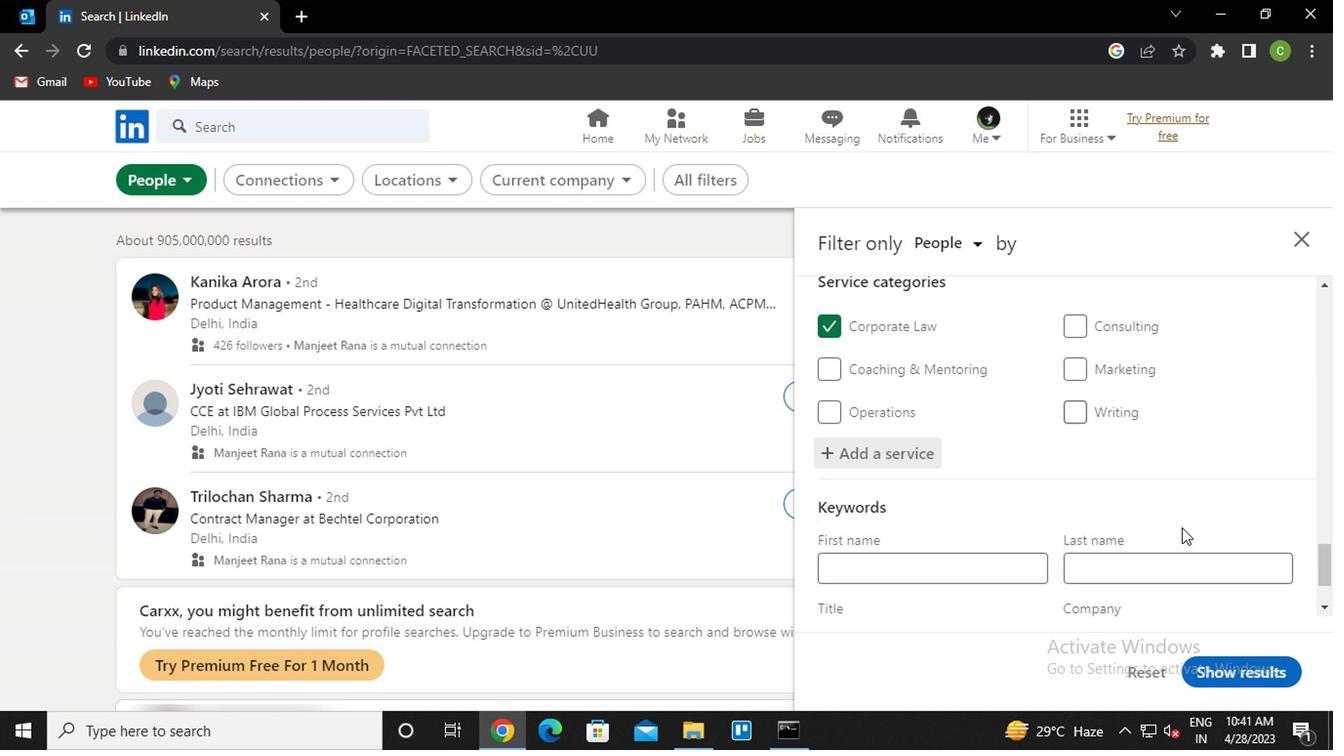 
Action: Mouse moved to (1175, 544)
Screenshot: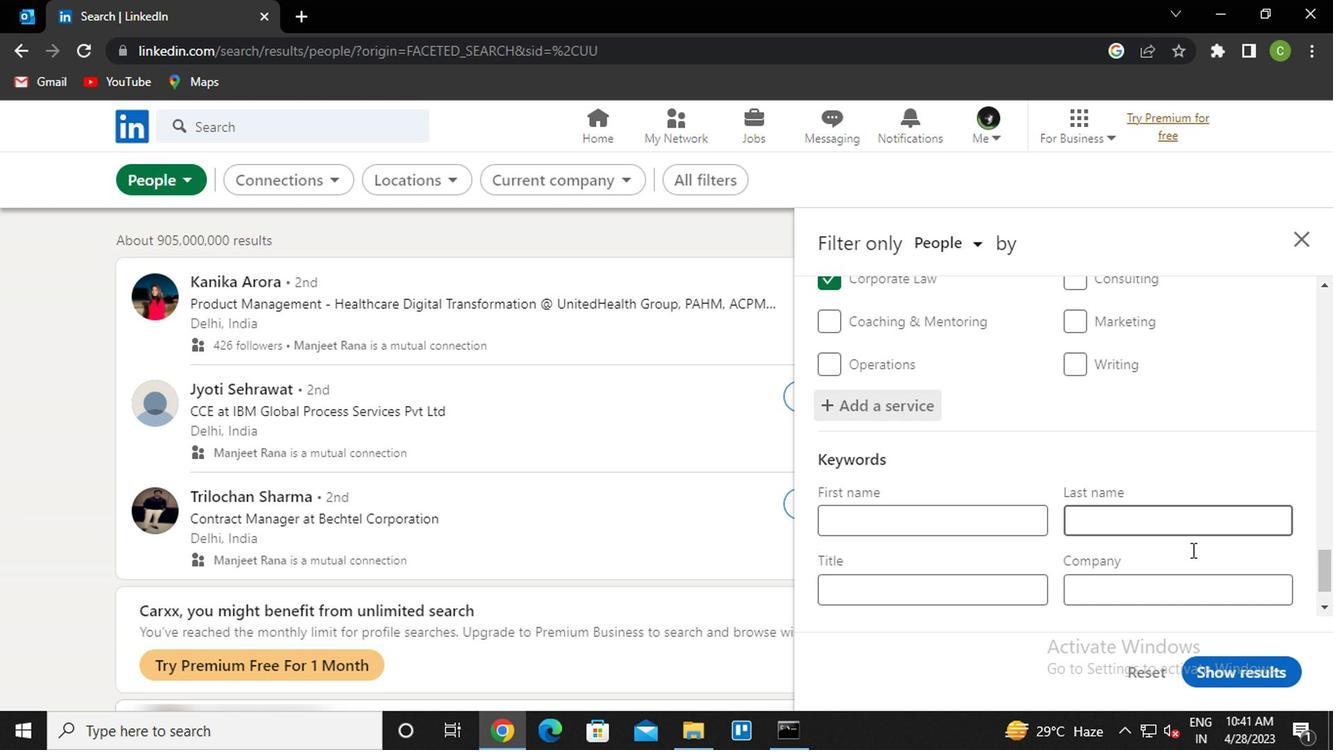 
Action: Mouse scrolled (1175, 543) with delta (0, -1)
Screenshot: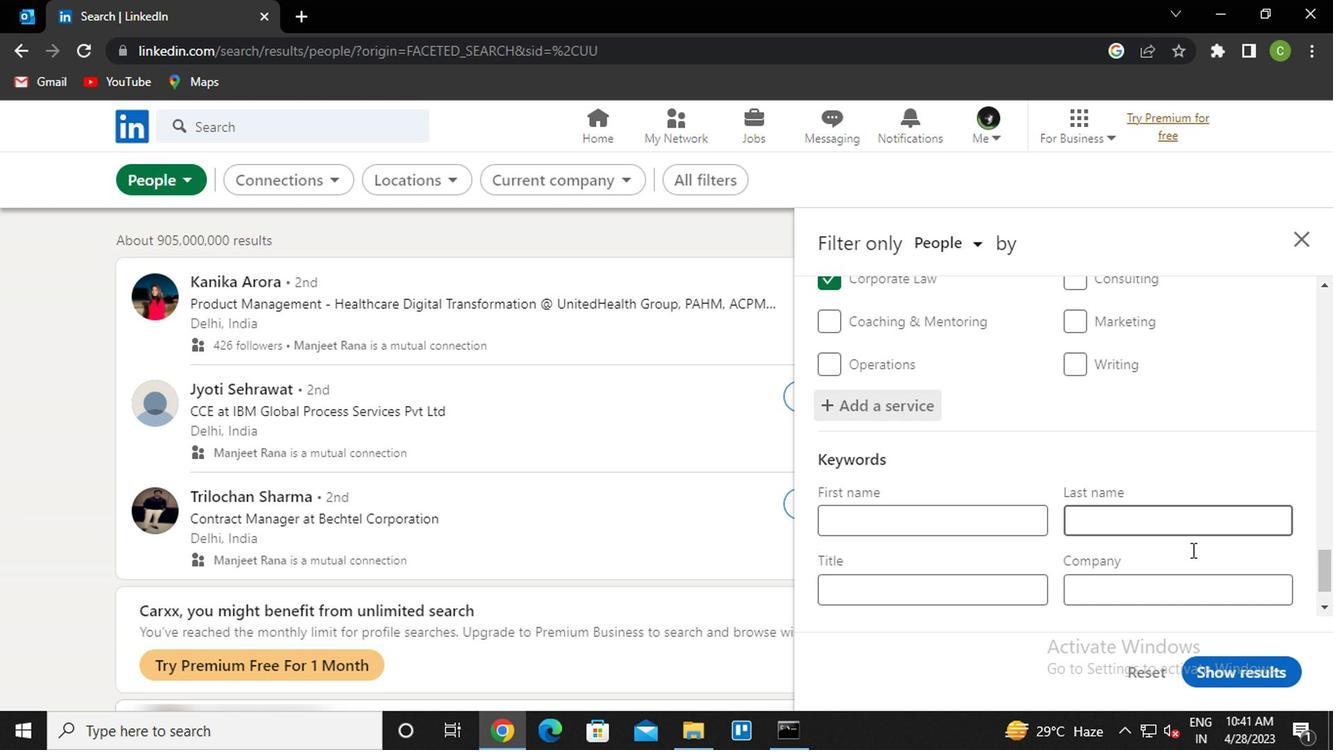 
Action: Mouse moved to (1170, 536)
Screenshot: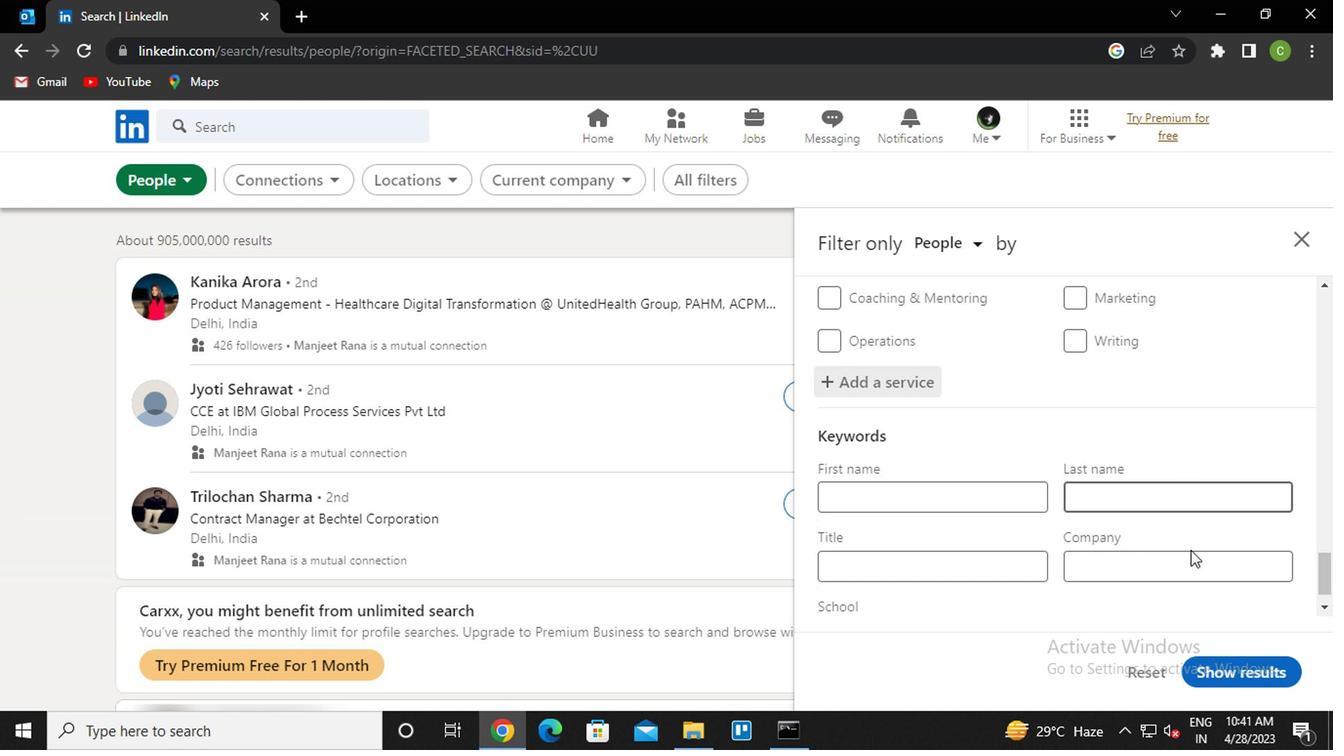 
Action: Mouse scrolled (1170, 534) with delta (0, -1)
Screenshot: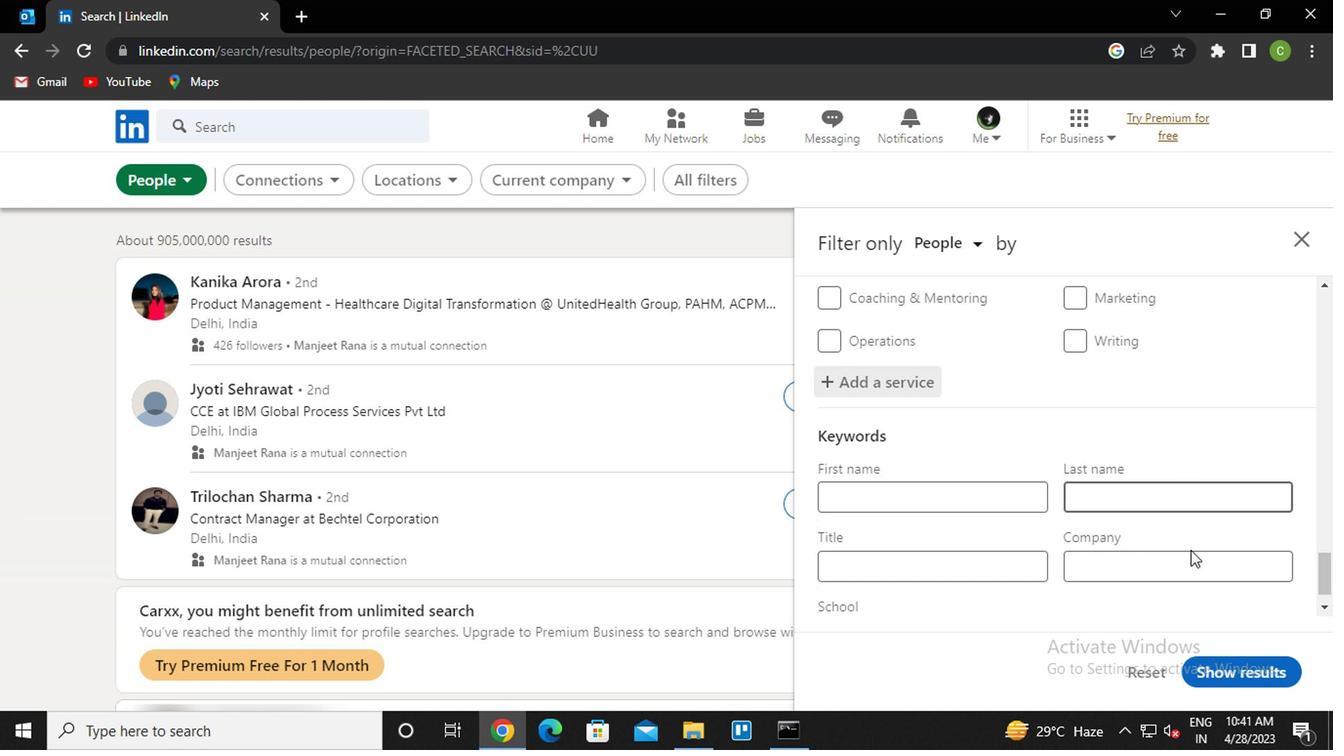 
Action: Mouse moved to (1125, 536)
Screenshot: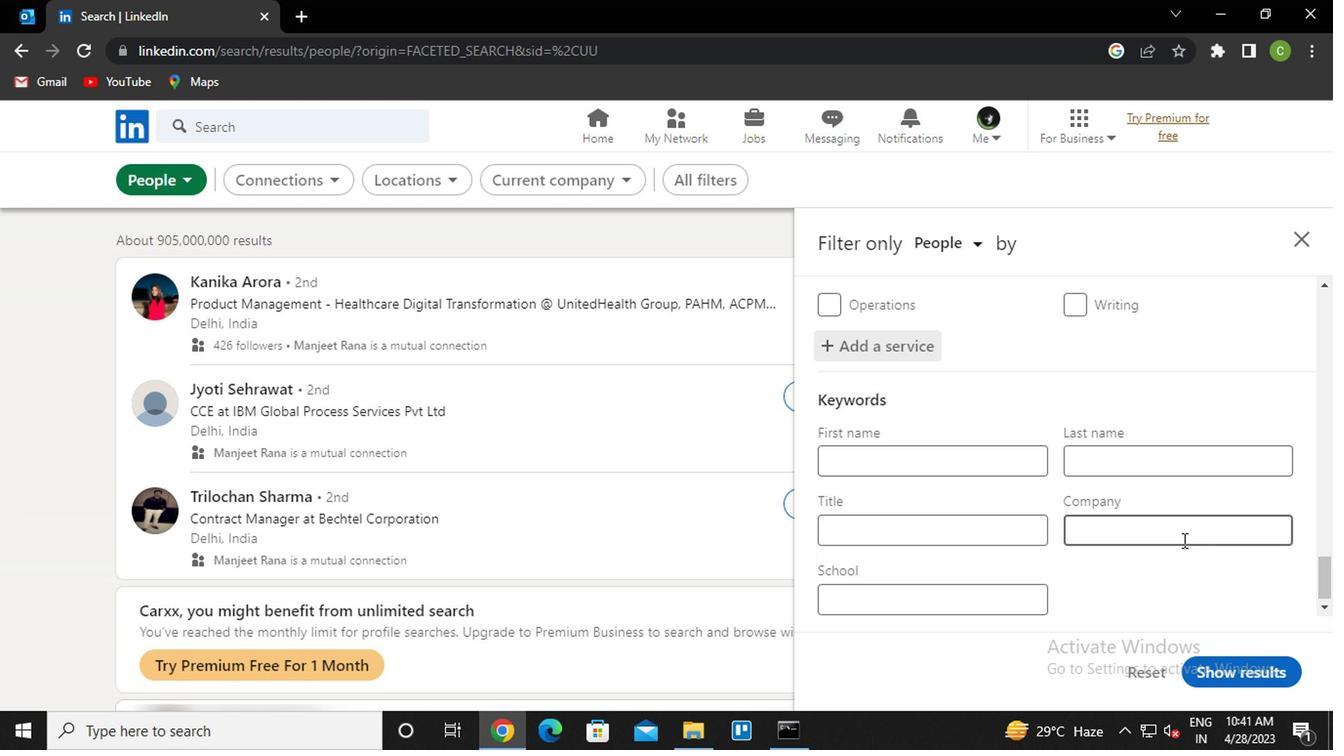 
Action: Mouse scrolled (1125, 536) with delta (0, 0)
Screenshot: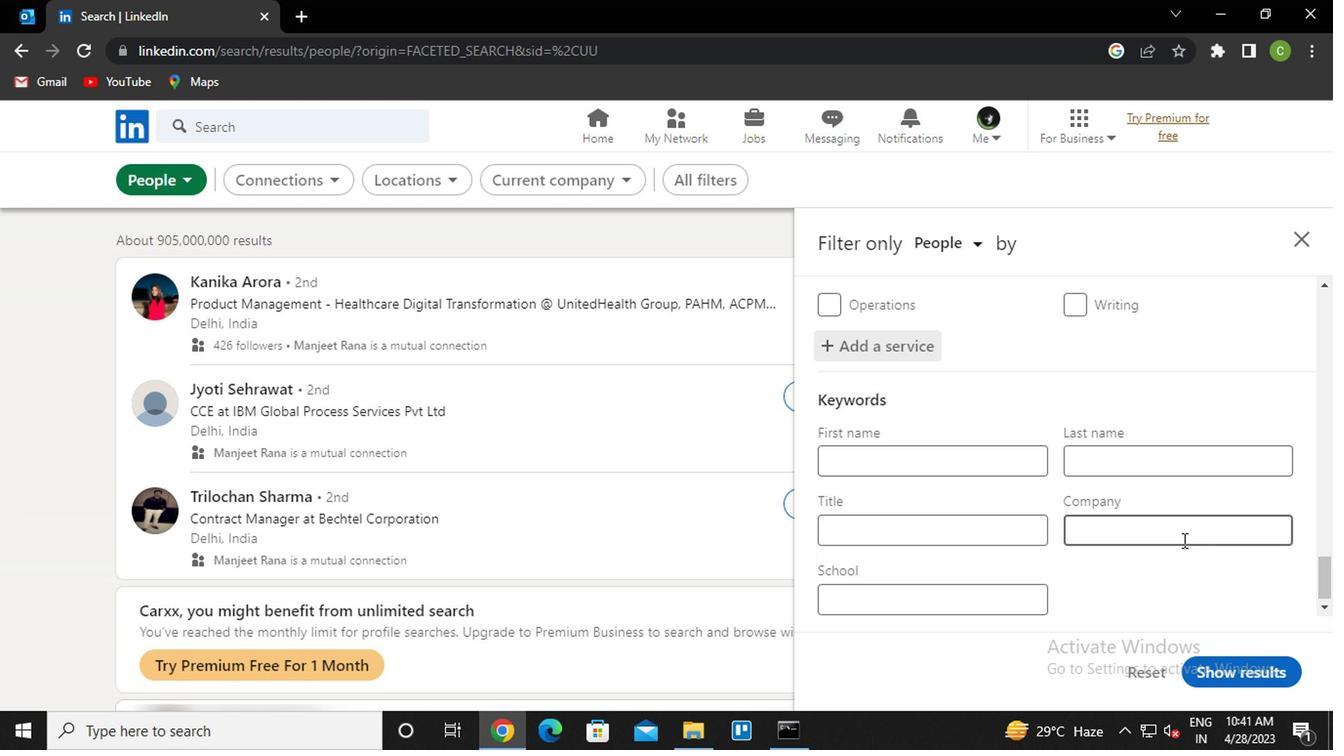 
Action: Mouse moved to (964, 531)
Screenshot: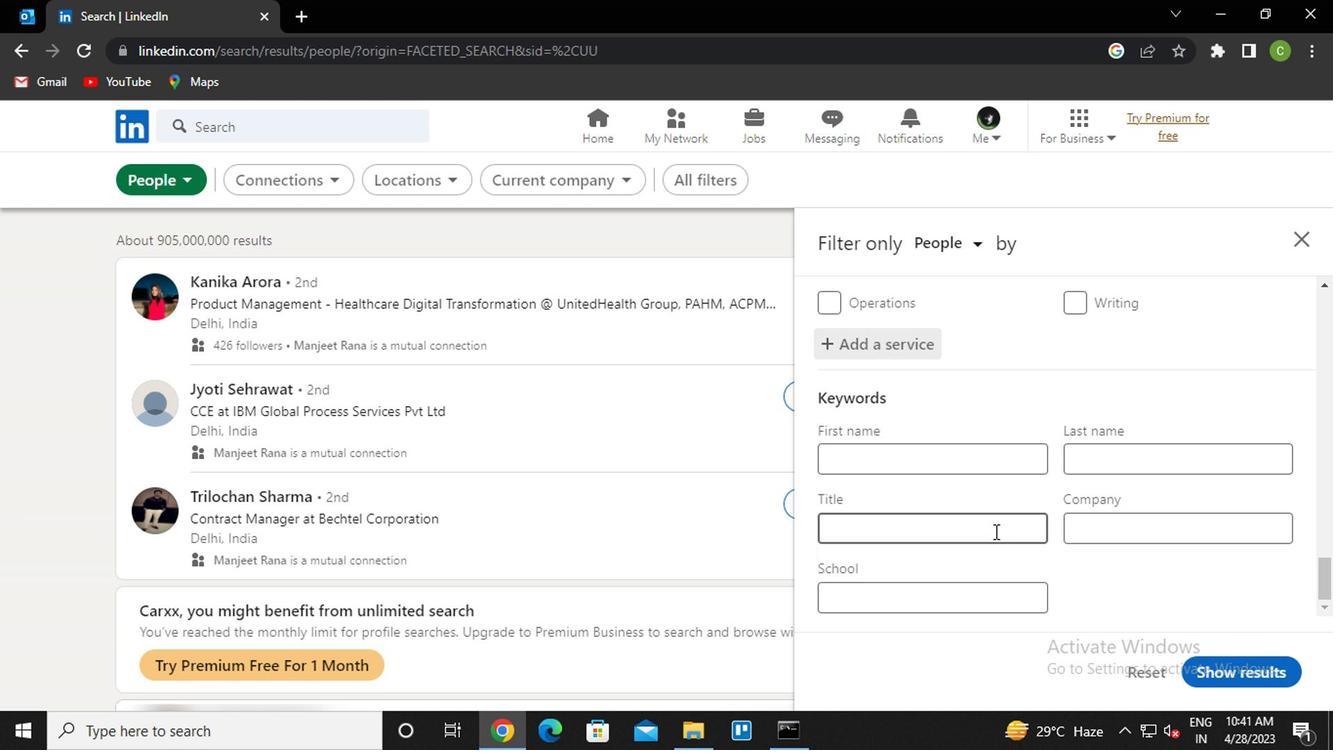 
Action: Mouse pressed left at (964, 531)
Screenshot: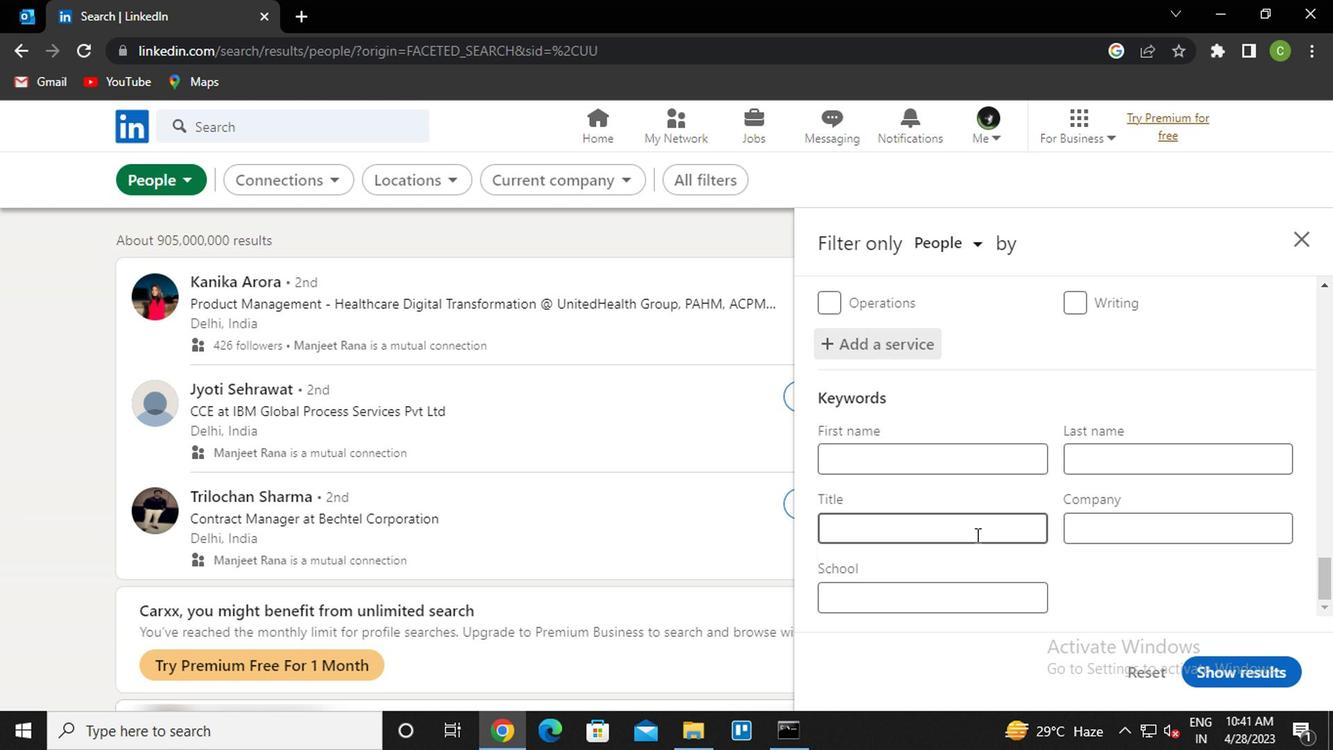 
Action: Key pressed <Key.caps_lock>s<Key.caps_lock>alon<Key.space><Key.caps_lock>m<Key.caps_lock>anager
Screenshot: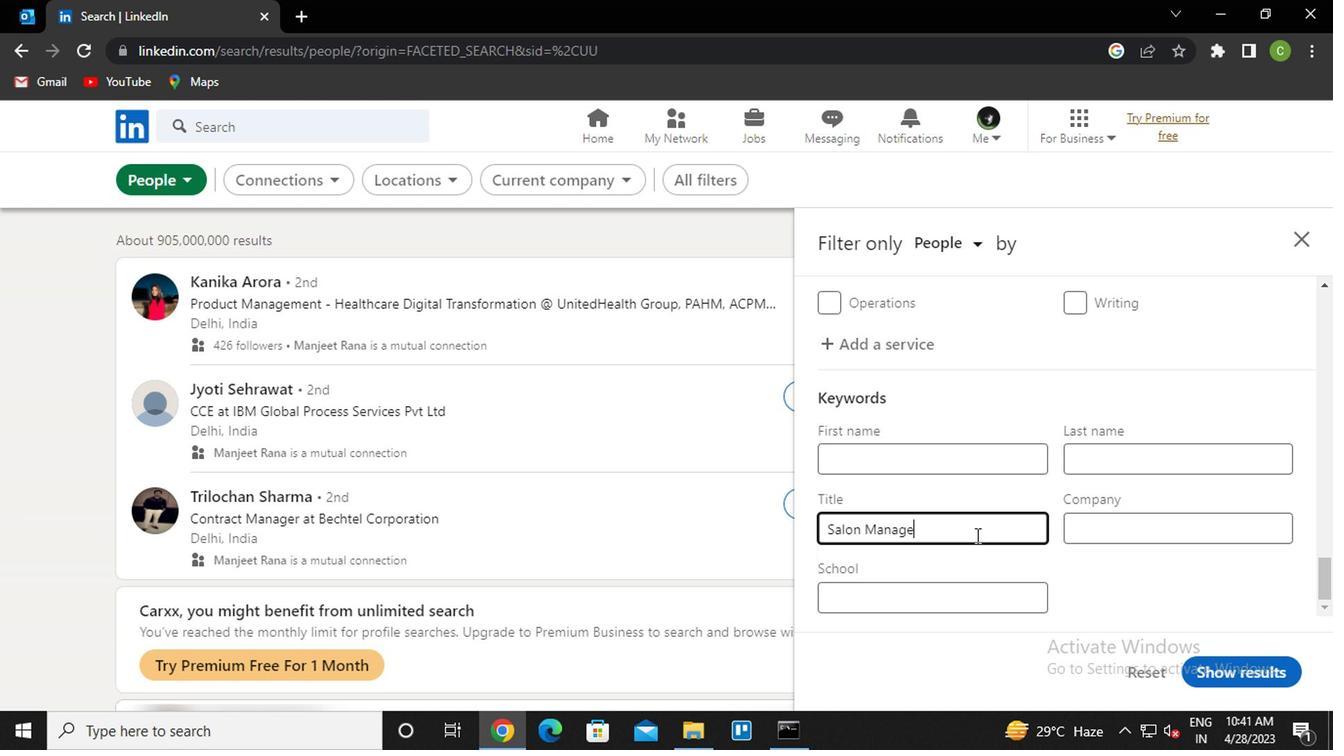 
Action: Mouse moved to (1232, 661)
Screenshot: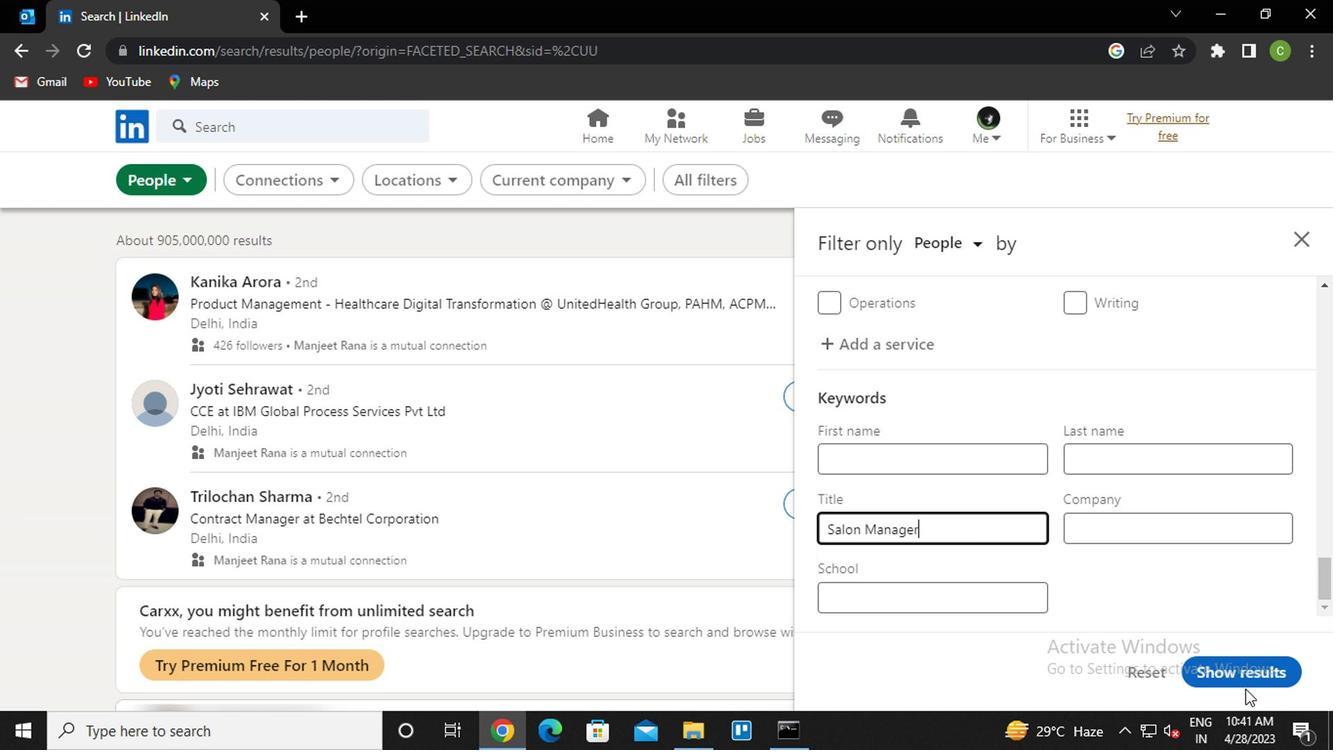 
Action: Mouse pressed left at (1232, 661)
Screenshot: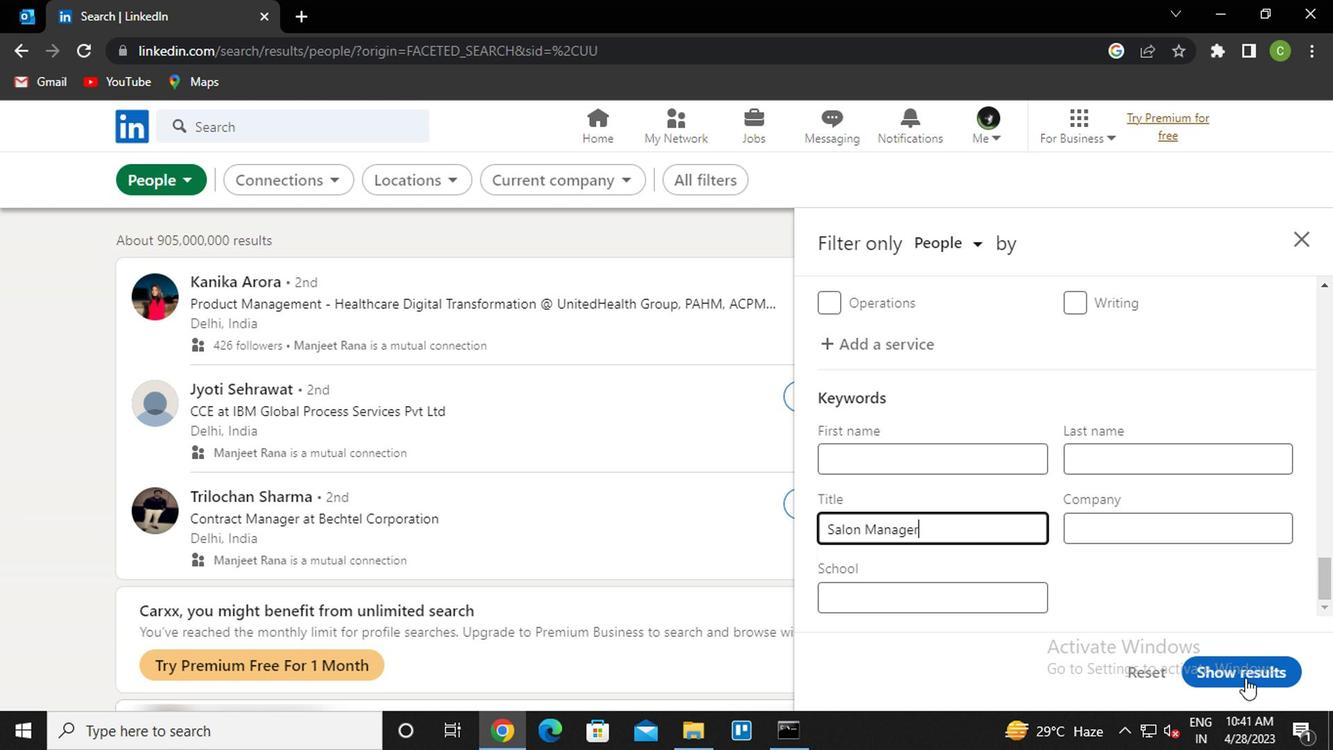 
Action: Mouse moved to (786, 532)
Screenshot: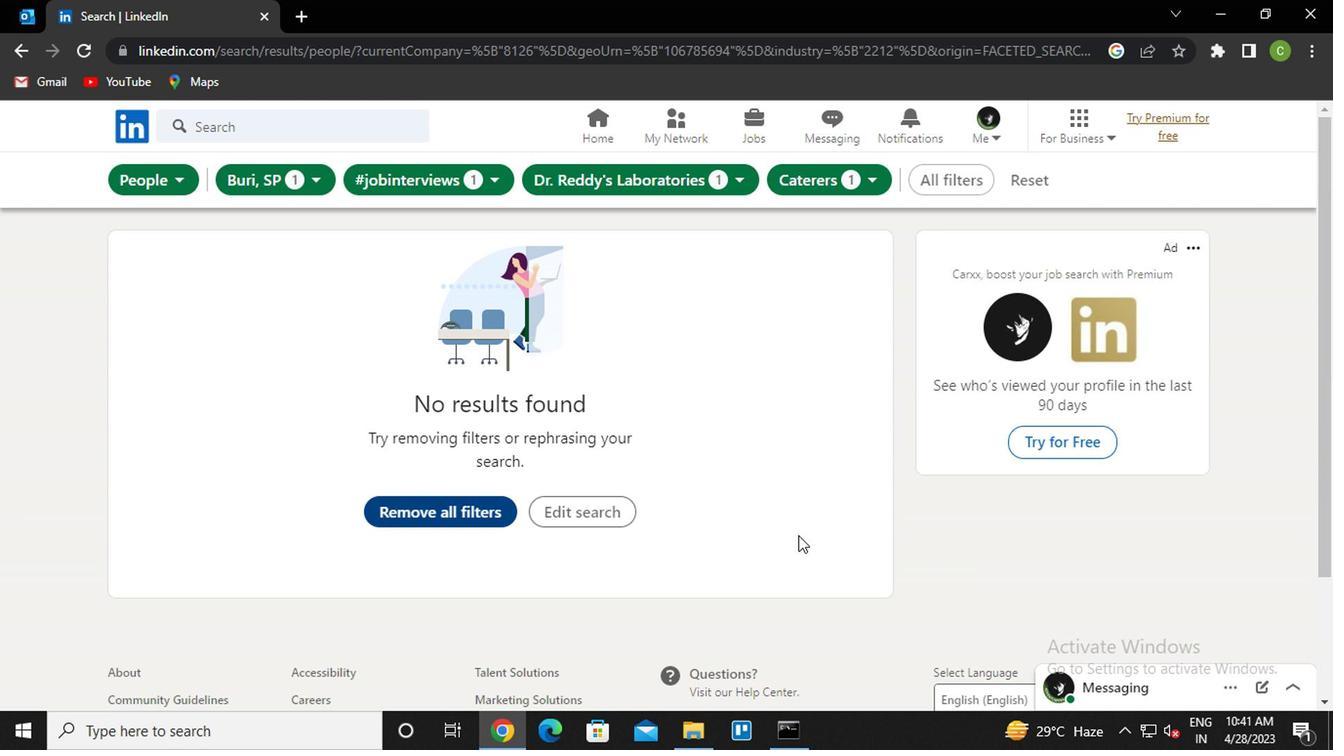 
